 Task: Search one way flight ticket for 1 adult, 5 children, 2 infants in seat and 1 infant on lap in first from Spokane: Spokane International Airport (geiger Field) to Greensboro: Piedmont Triad International Airport on 5-1-2023. Number of bags: 7 checked bags. Price is upto 97000. Outbound departure time preference is 12:45.
Action: Mouse moved to (288, 517)
Screenshot: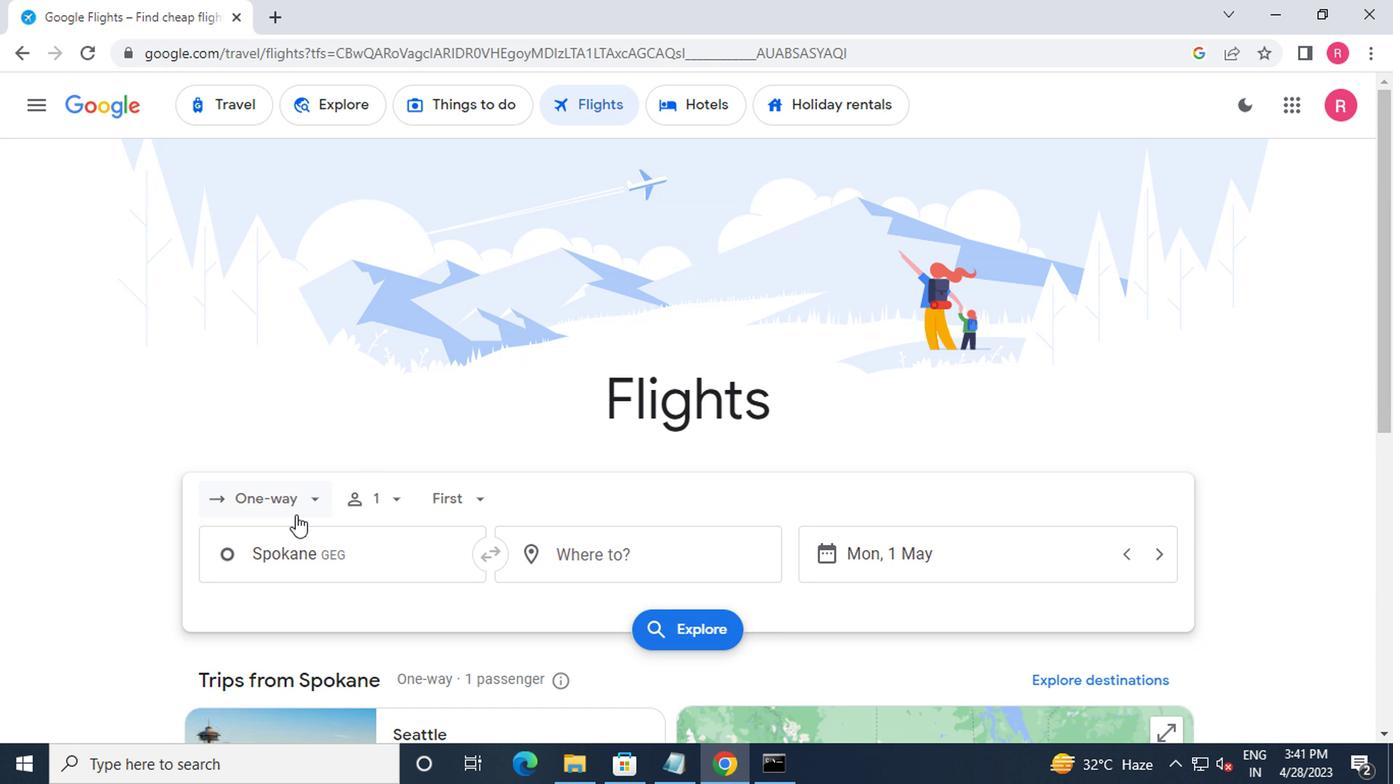 
Action: Mouse pressed left at (288, 517)
Screenshot: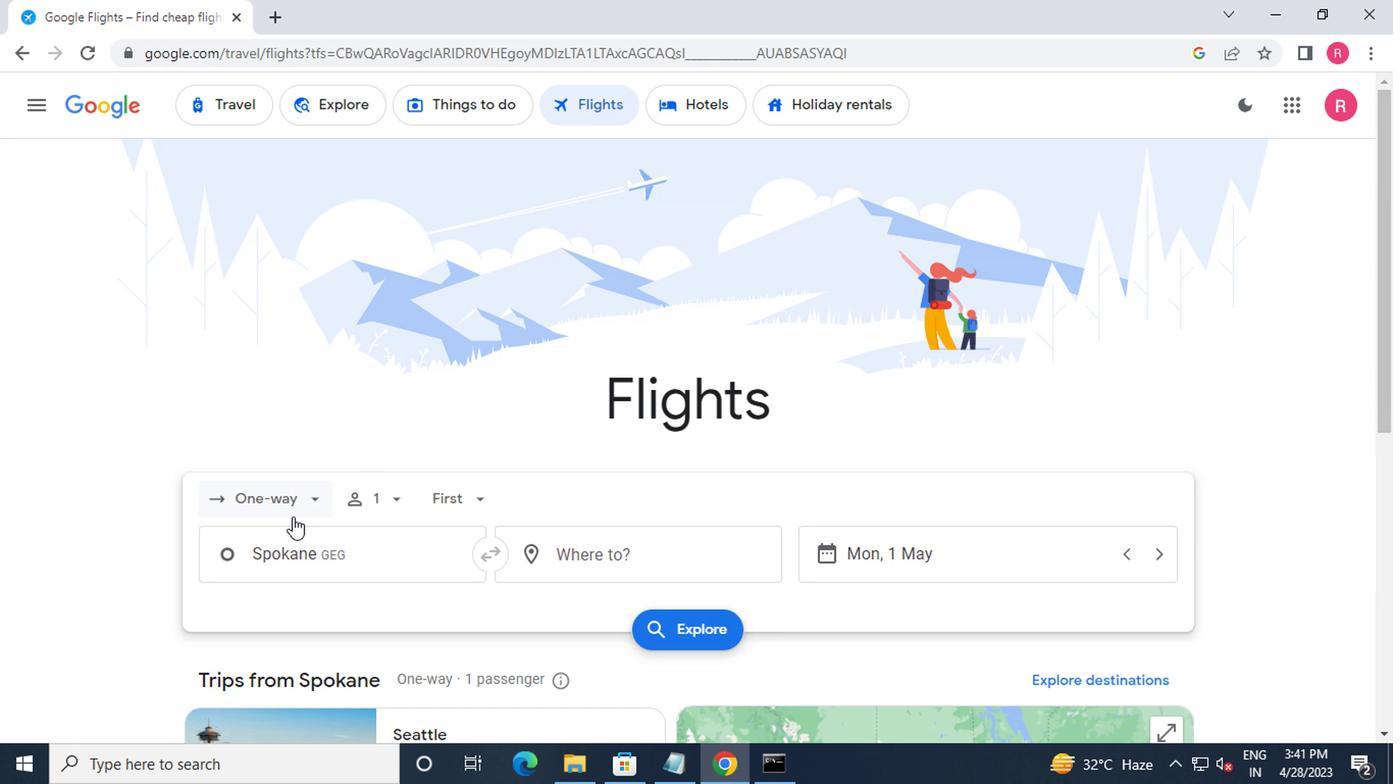 
Action: Mouse moved to (288, 598)
Screenshot: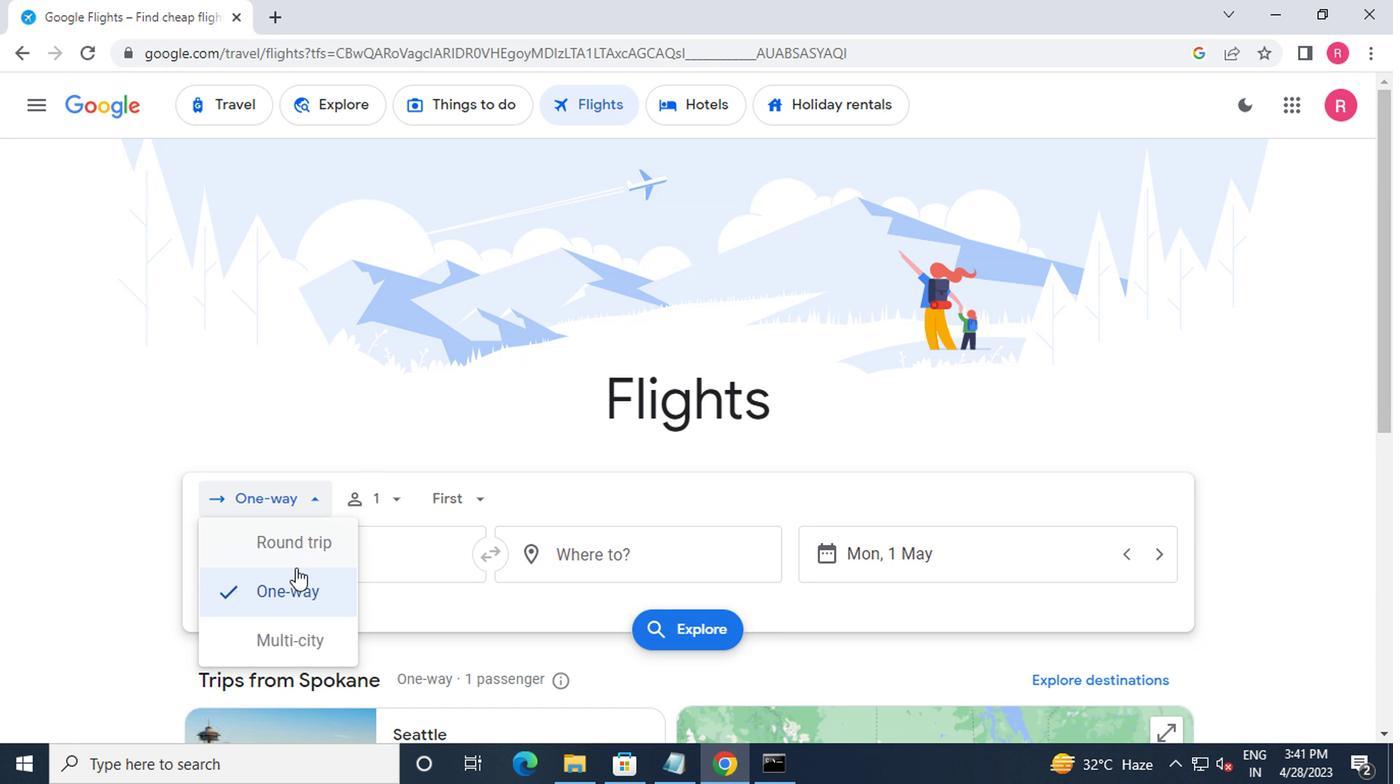 
Action: Mouse pressed left at (288, 598)
Screenshot: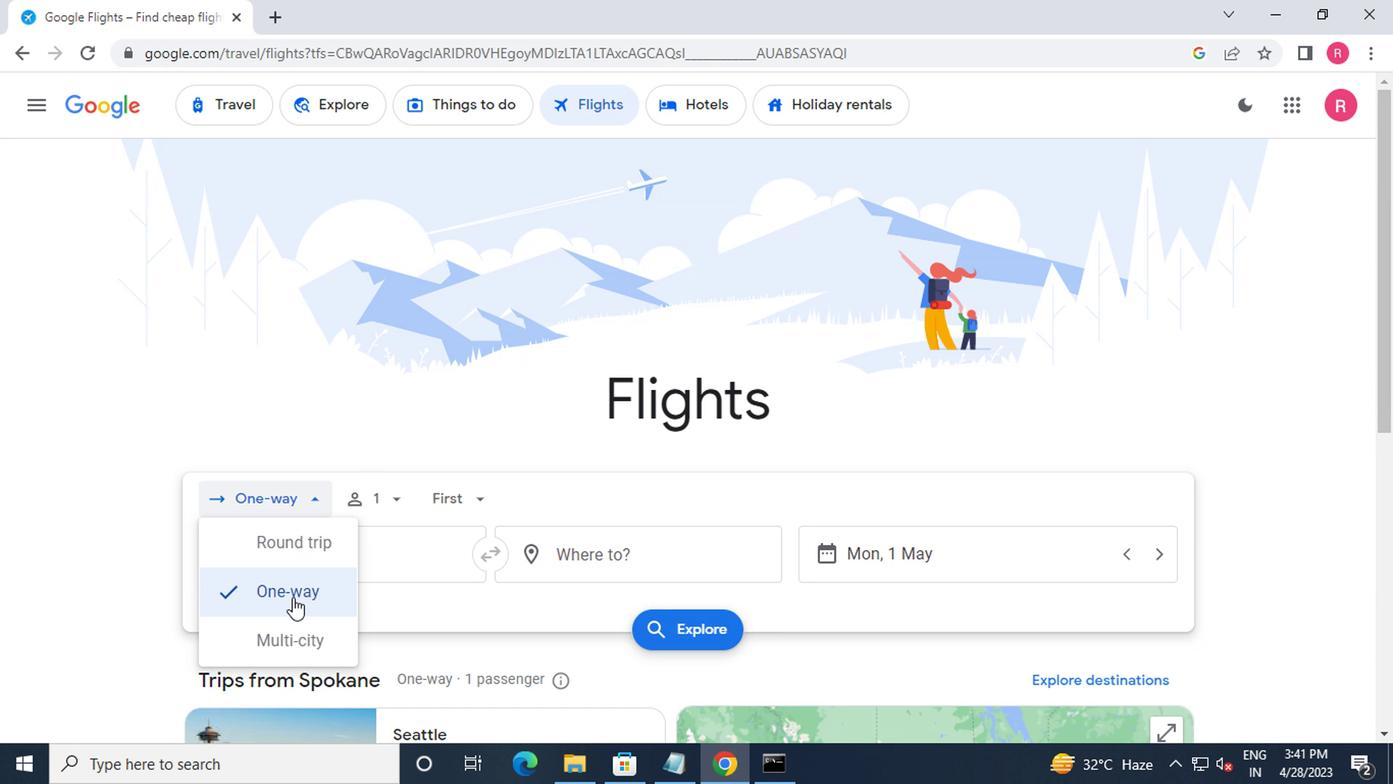 
Action: Mouse moved to (378, 509)
Screenshot: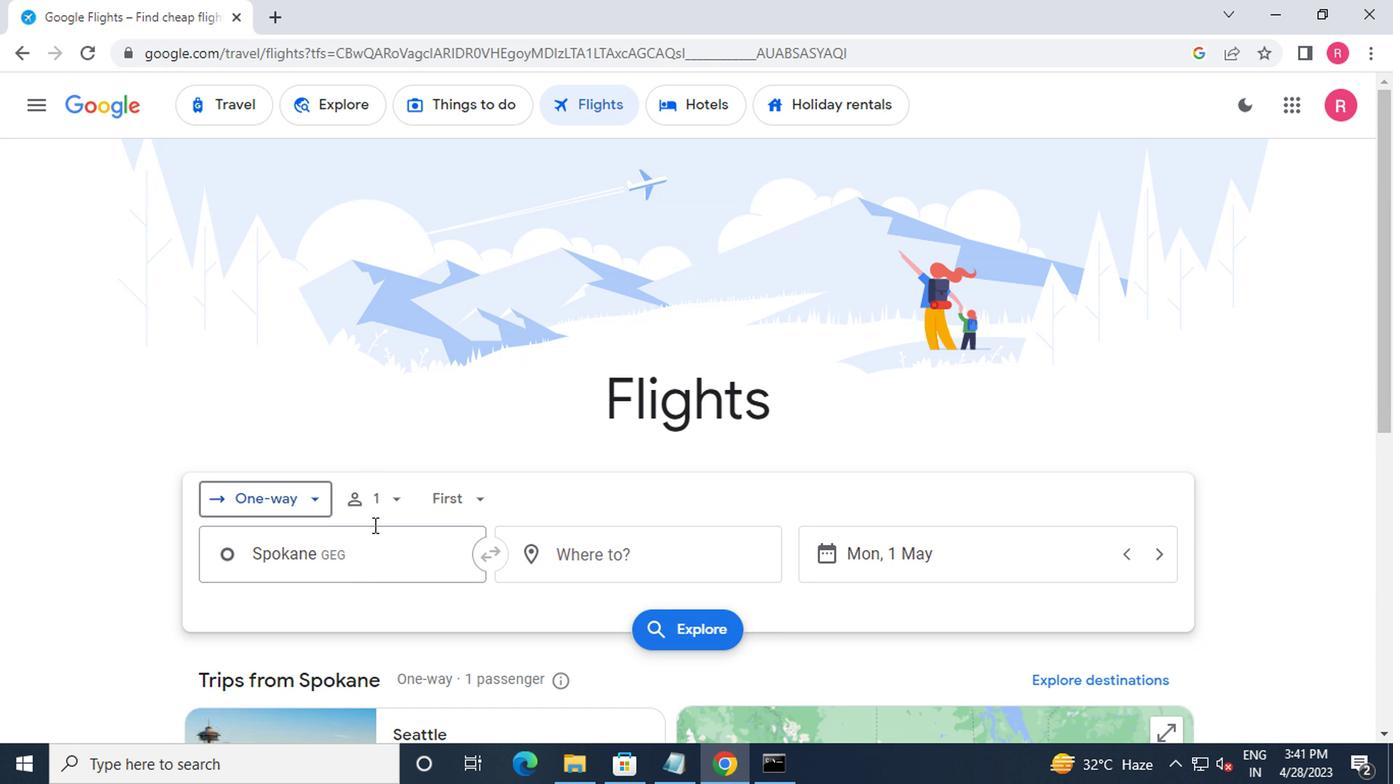 
Action: Mouse pressed left at (378, 509)
Screenshot: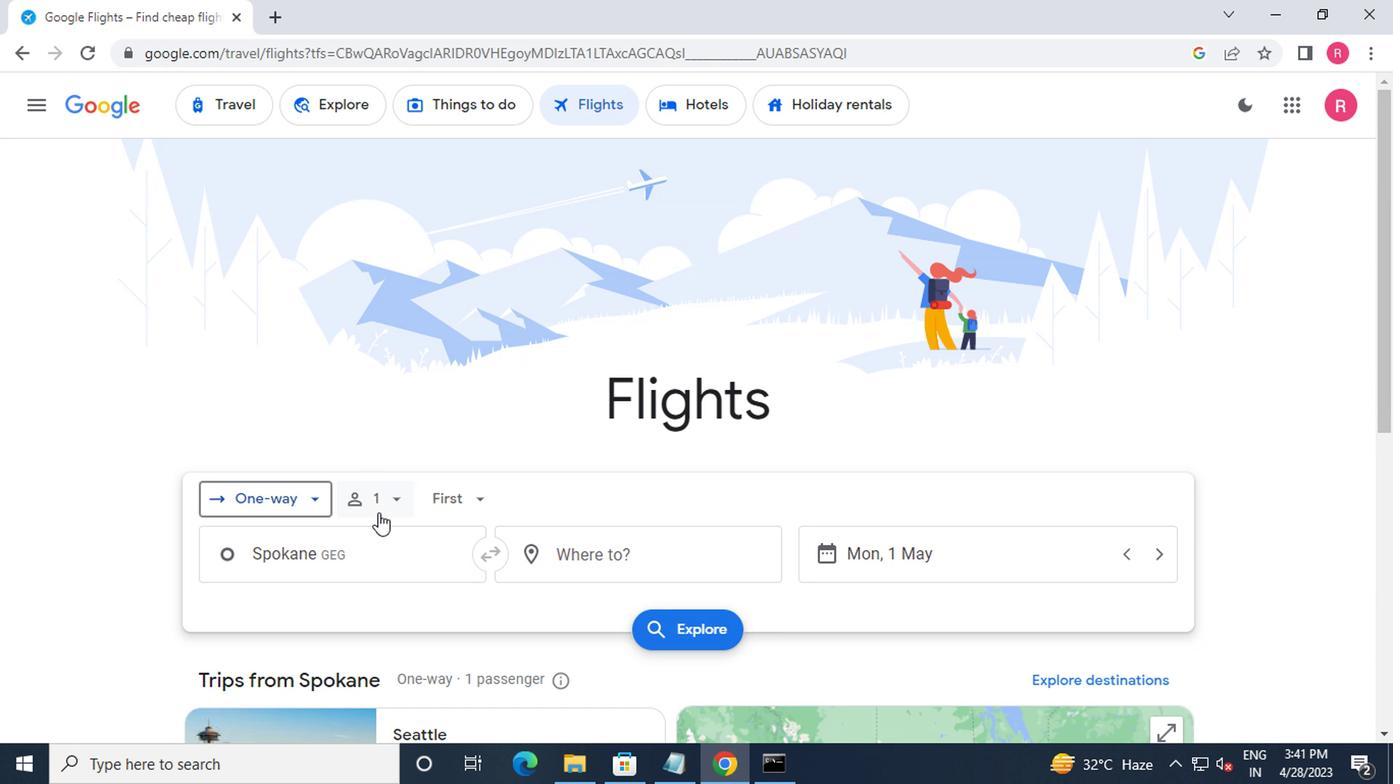 
Action: Mouse moved to (556, 556)
Screenshot: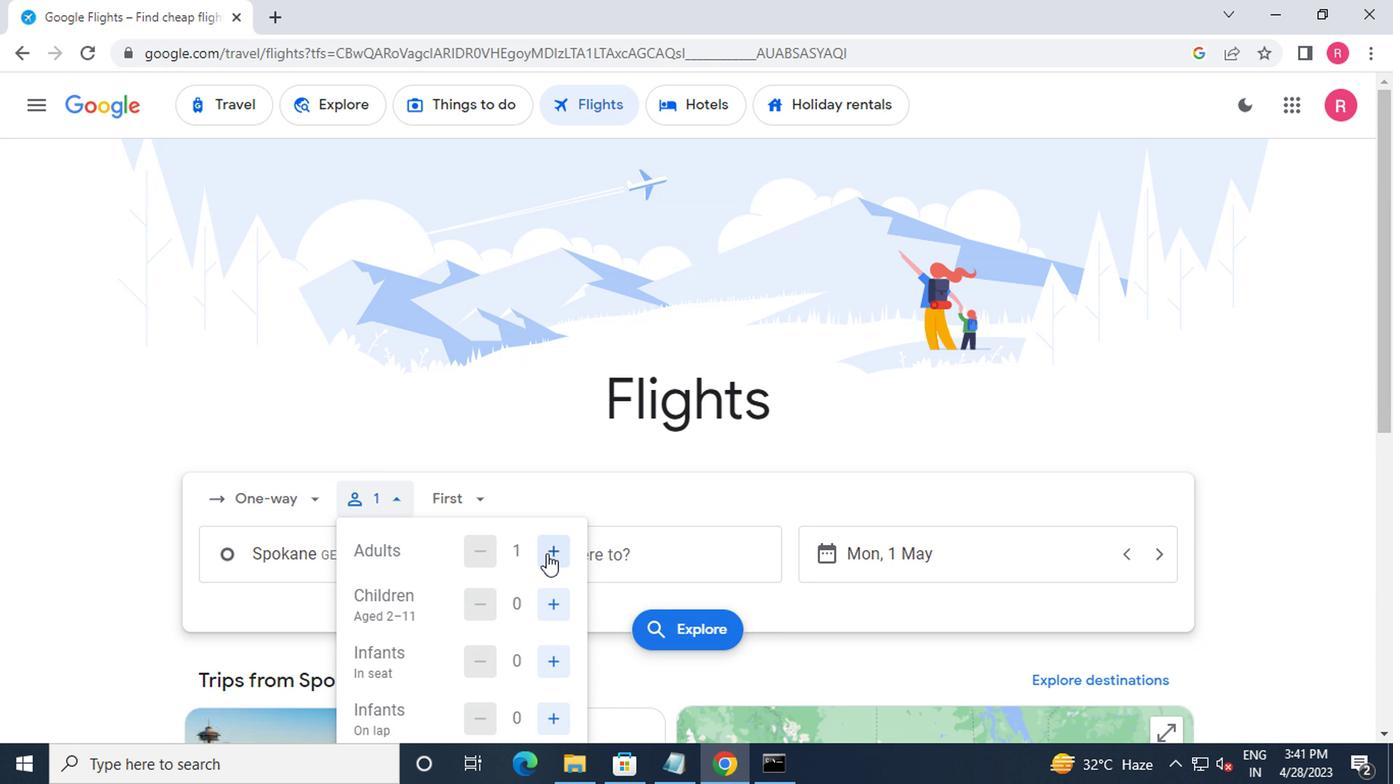 
Action: Mouse pressed left at (556, 556)
Screenshot: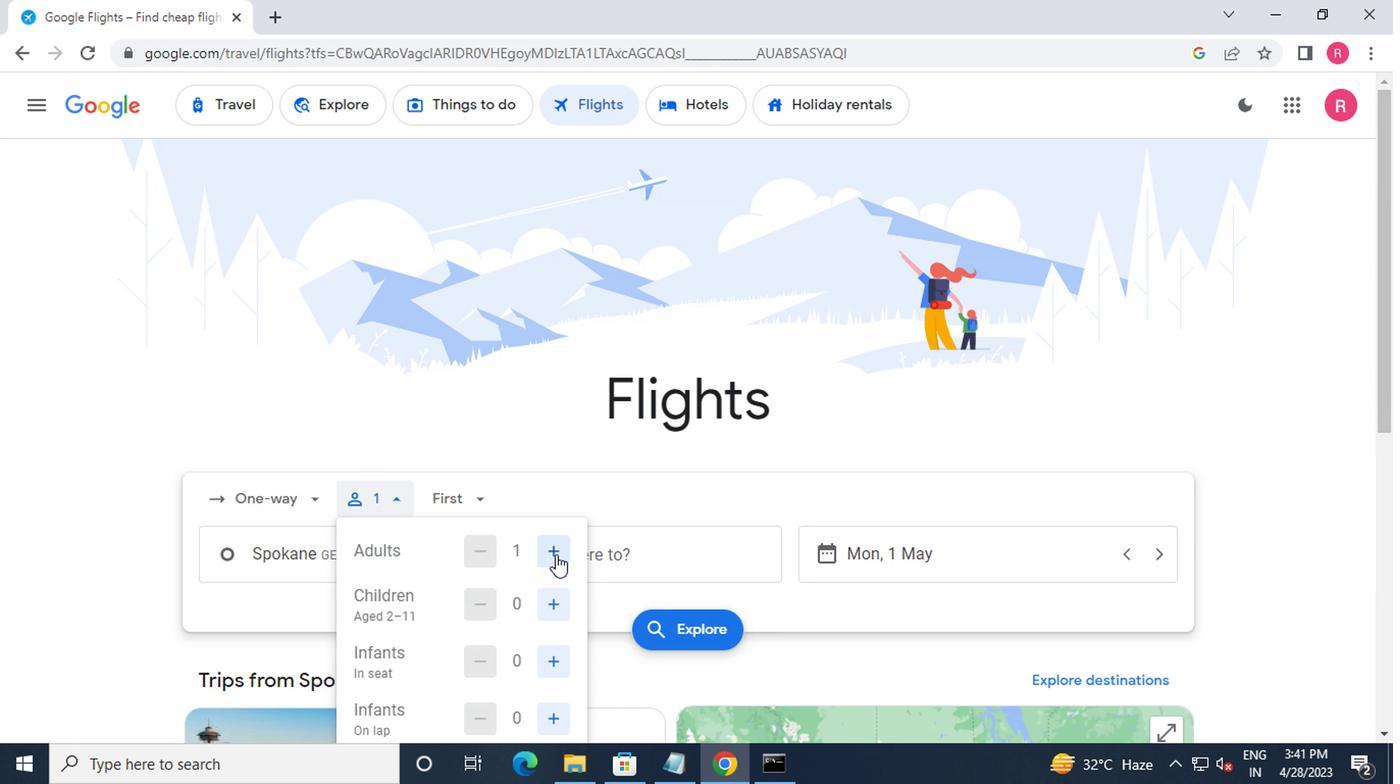 
Action: Mouse moved to (544, 606)
Screenshot: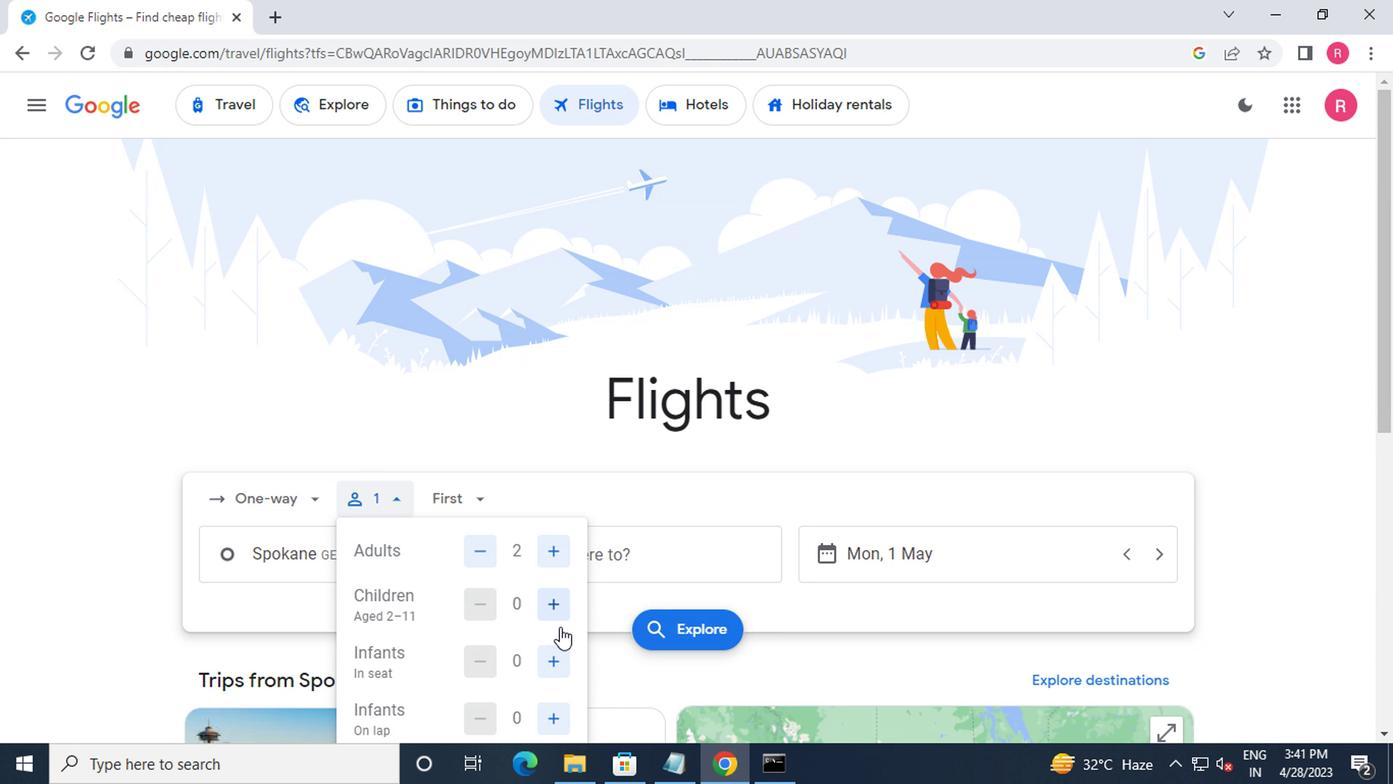 
Action: Mouse pressed left at (544, 606)
Screenshot: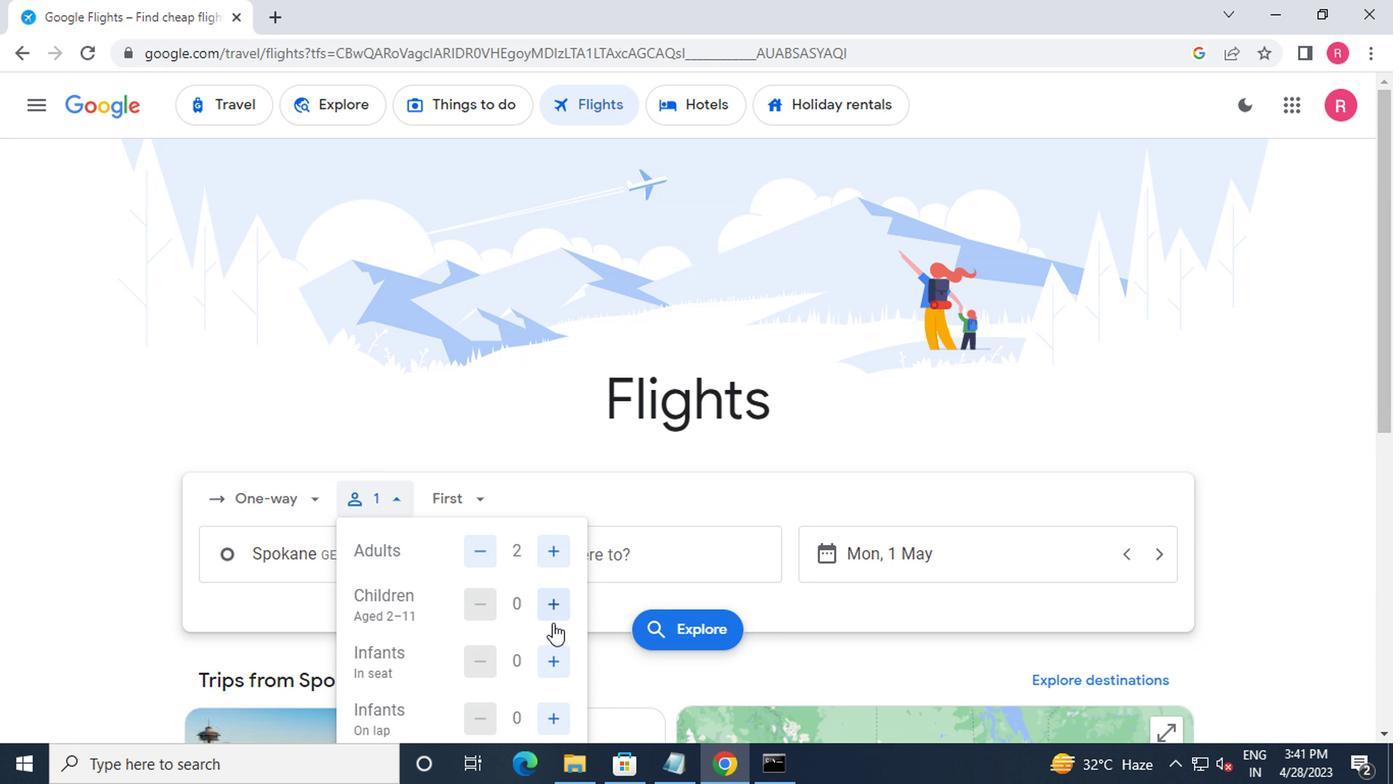 
Action: Mouse pressed left at (544, 606)
Screenshot: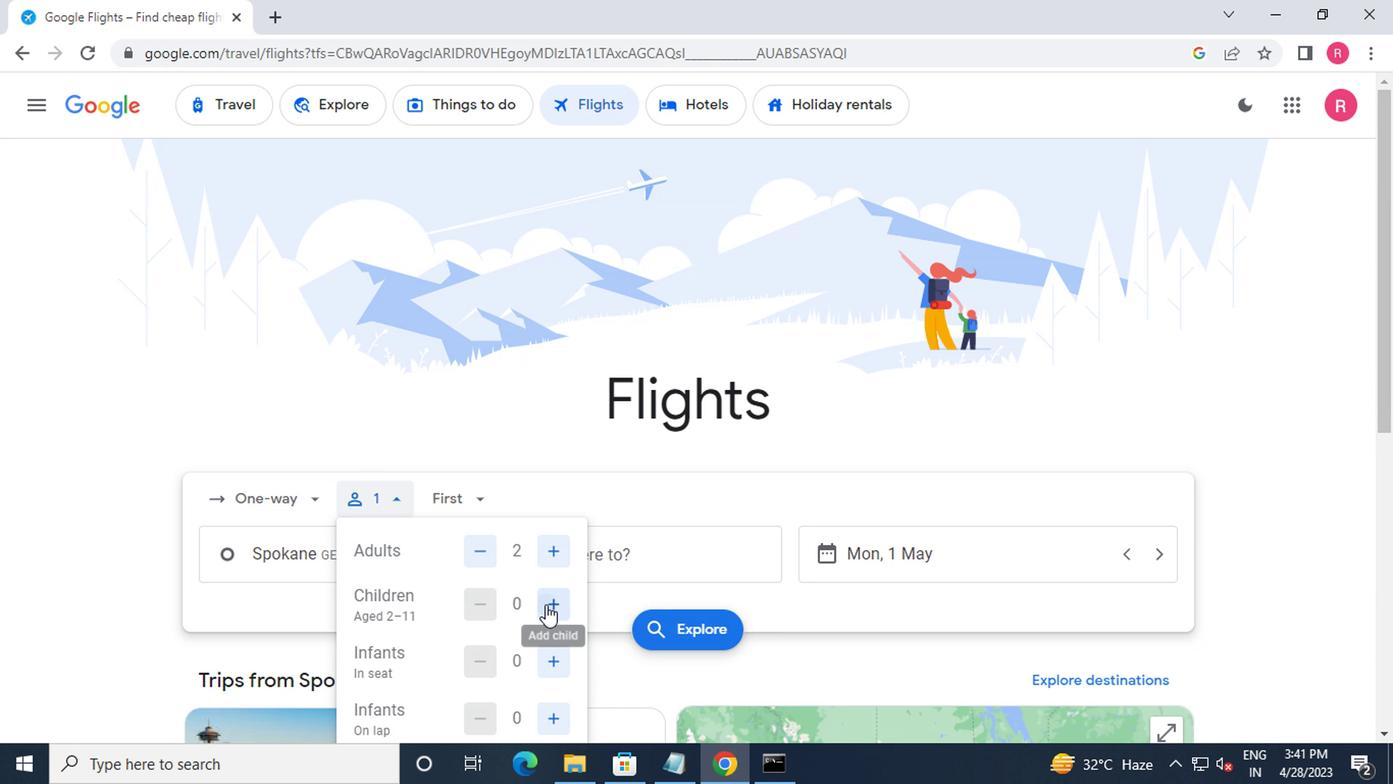 
Action: Mouse pressed left at (544, 606)
Screenshot: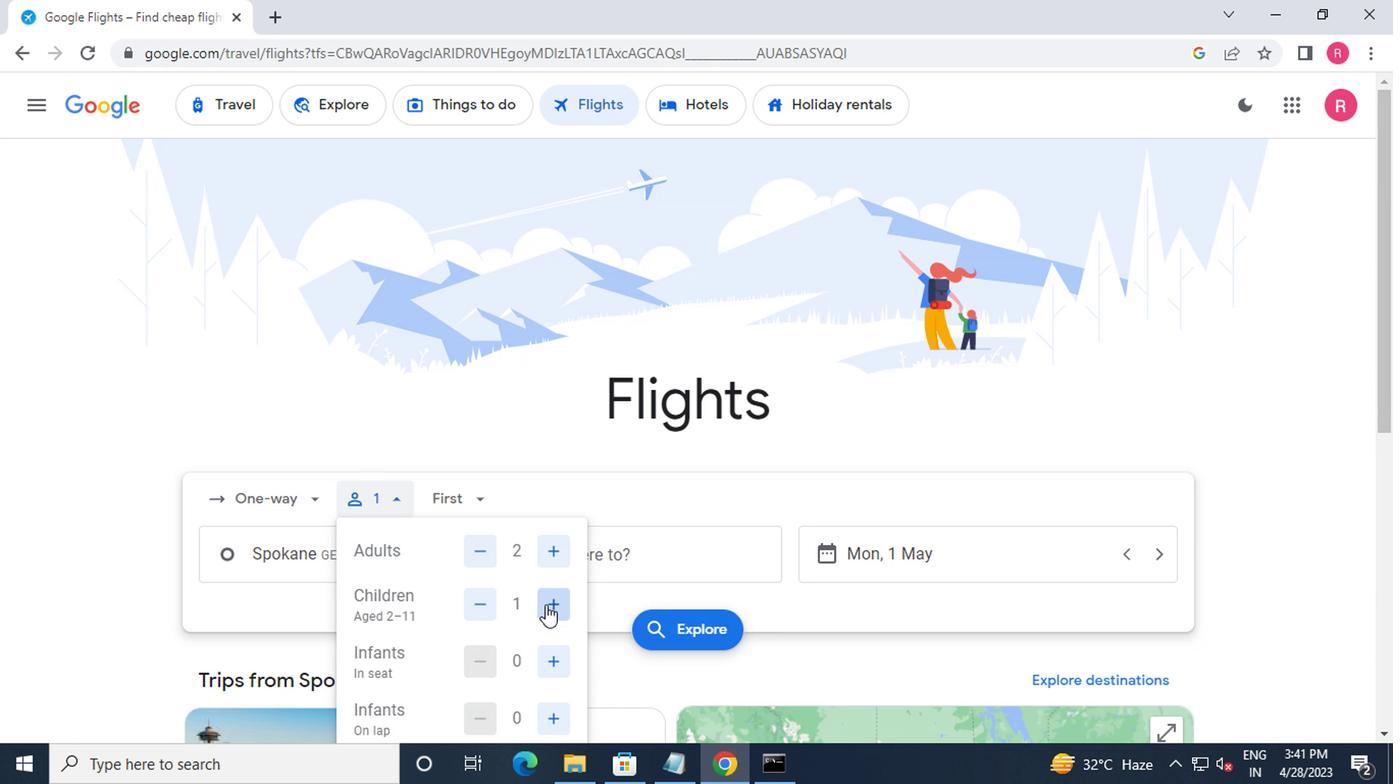 
Action: Mouse pressed left at (544, 606)
Screenshot: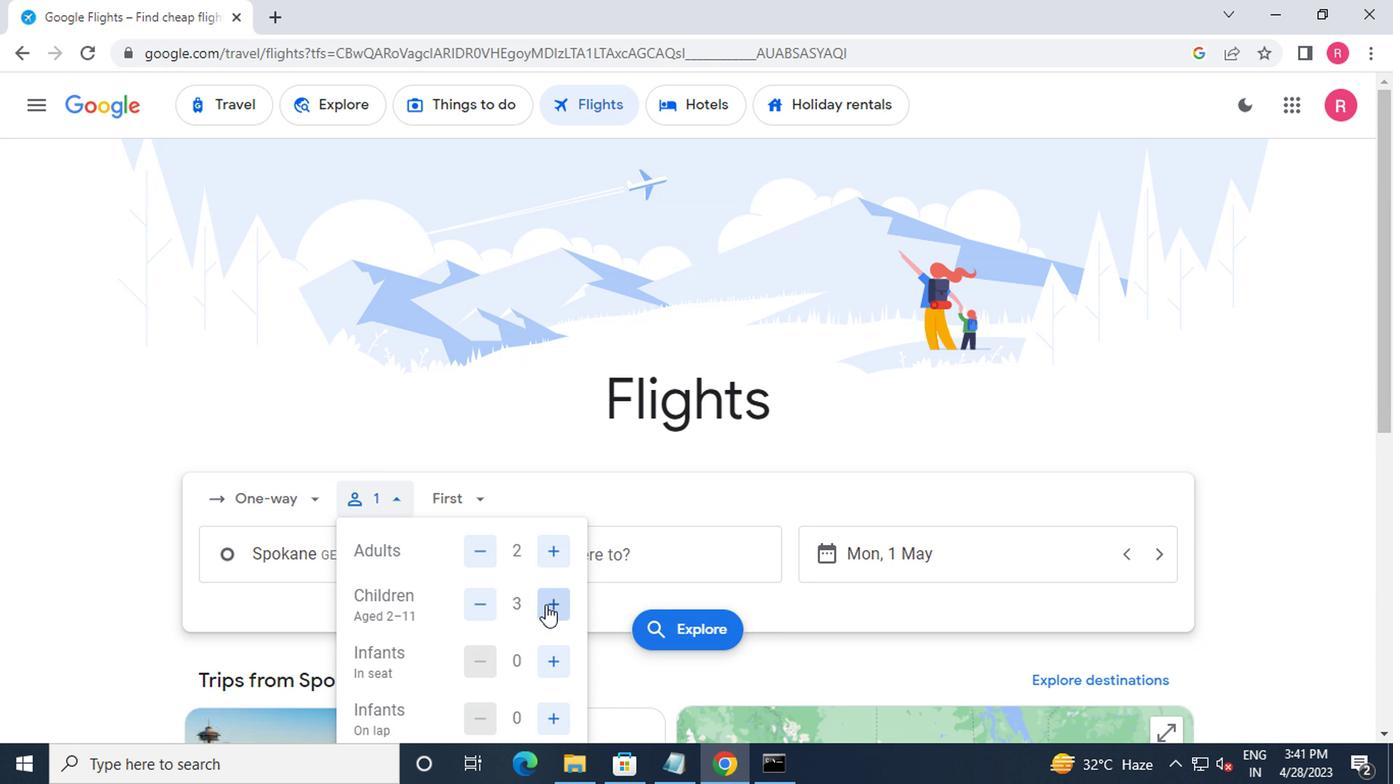 
Action: Mouse moved to (559, 668)
Screenshot: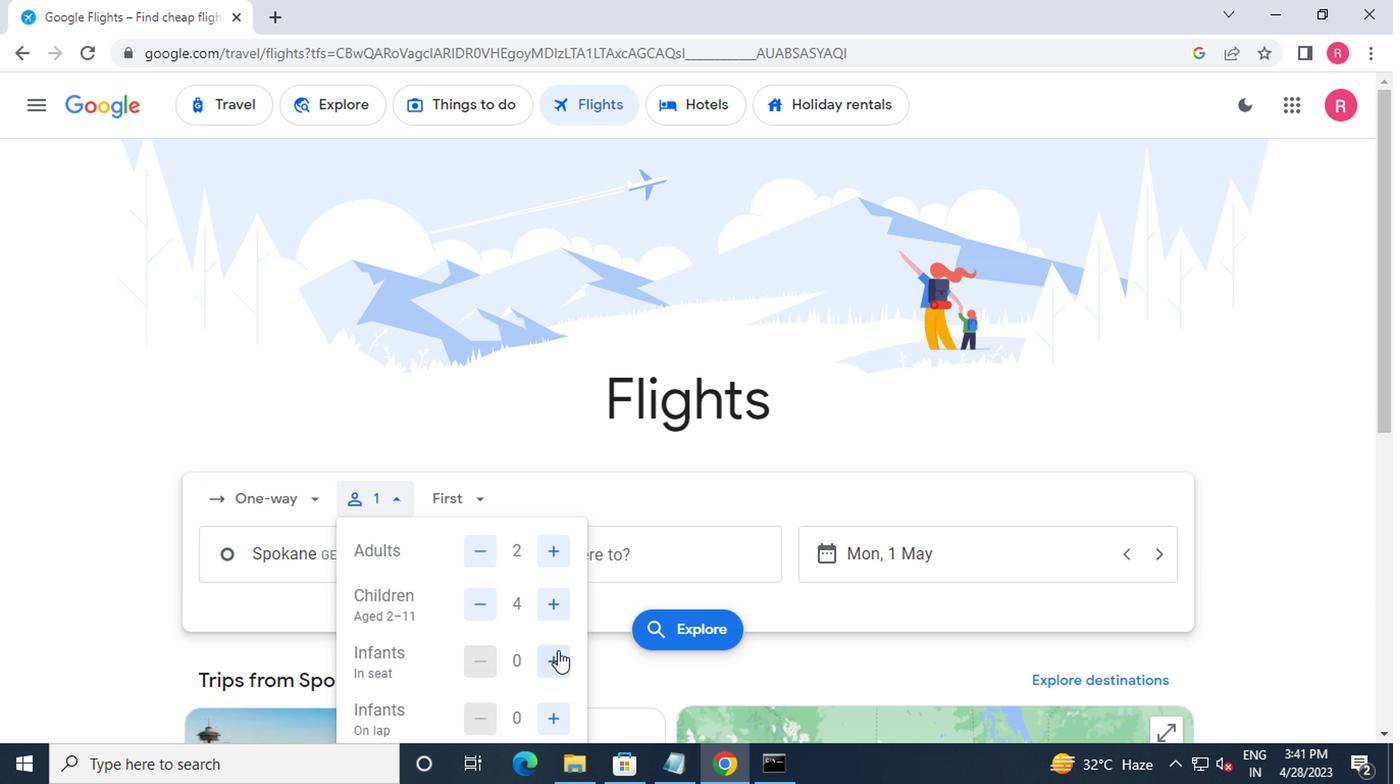 
Action: Mouse pressed left at (559, 668)
Screenshot: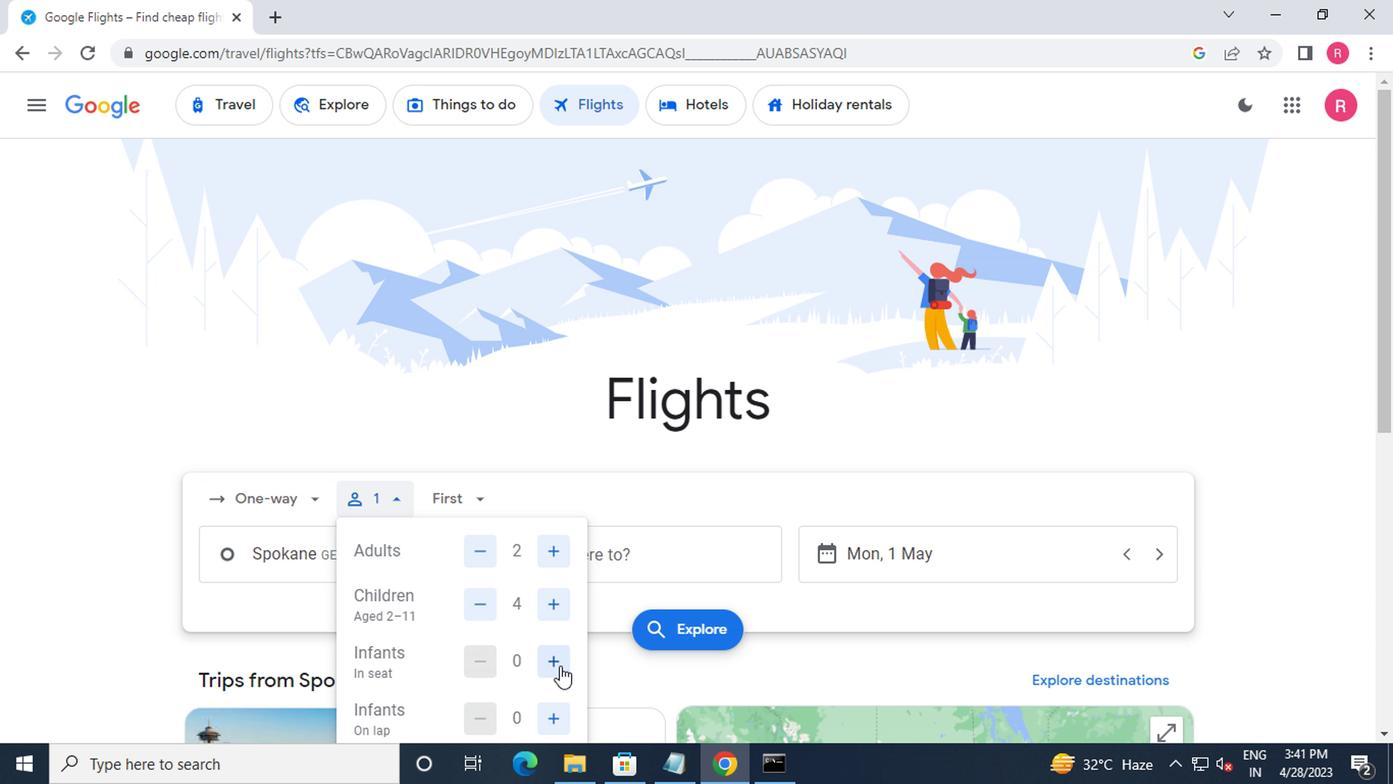
Action: Mouse moved to (466, 492)
Screenshot: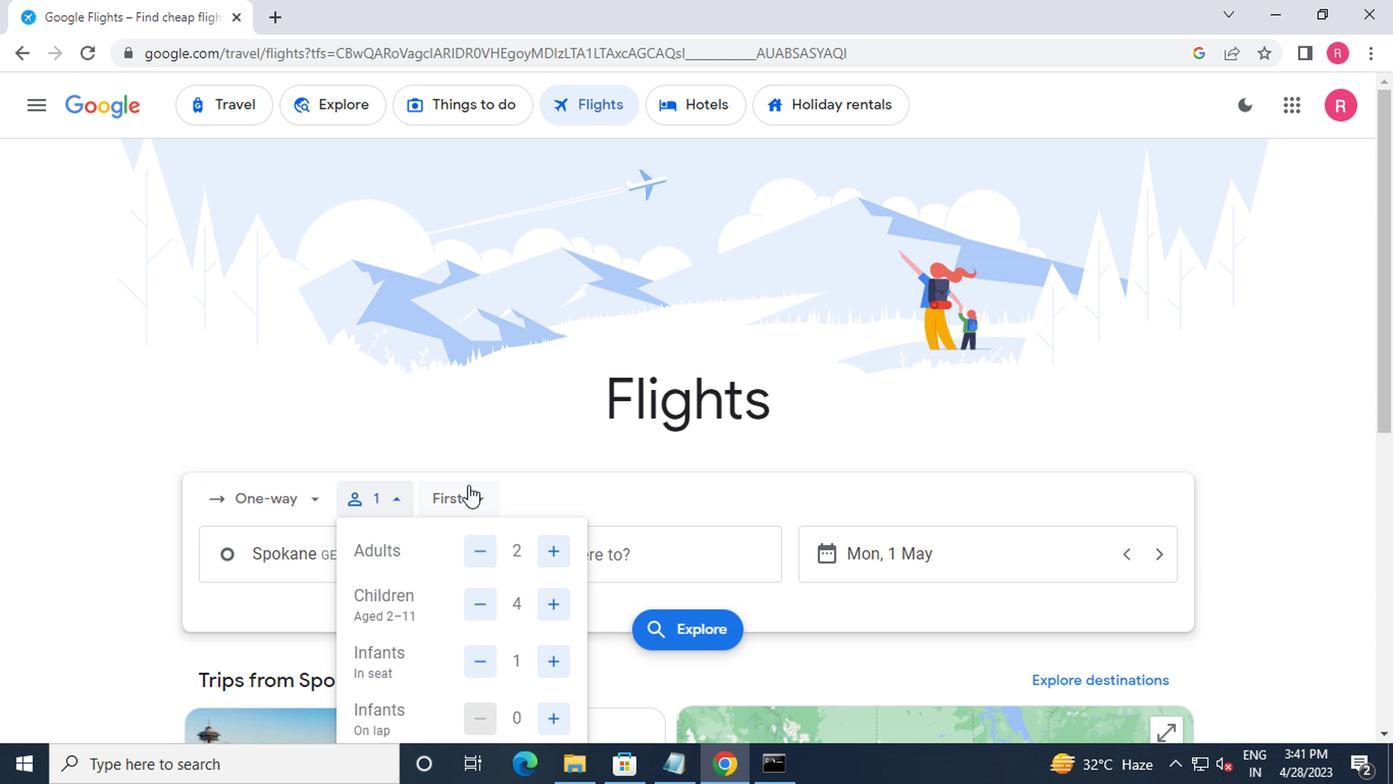 
Action: Mouse pressed left at (466, 492)
Screenshot: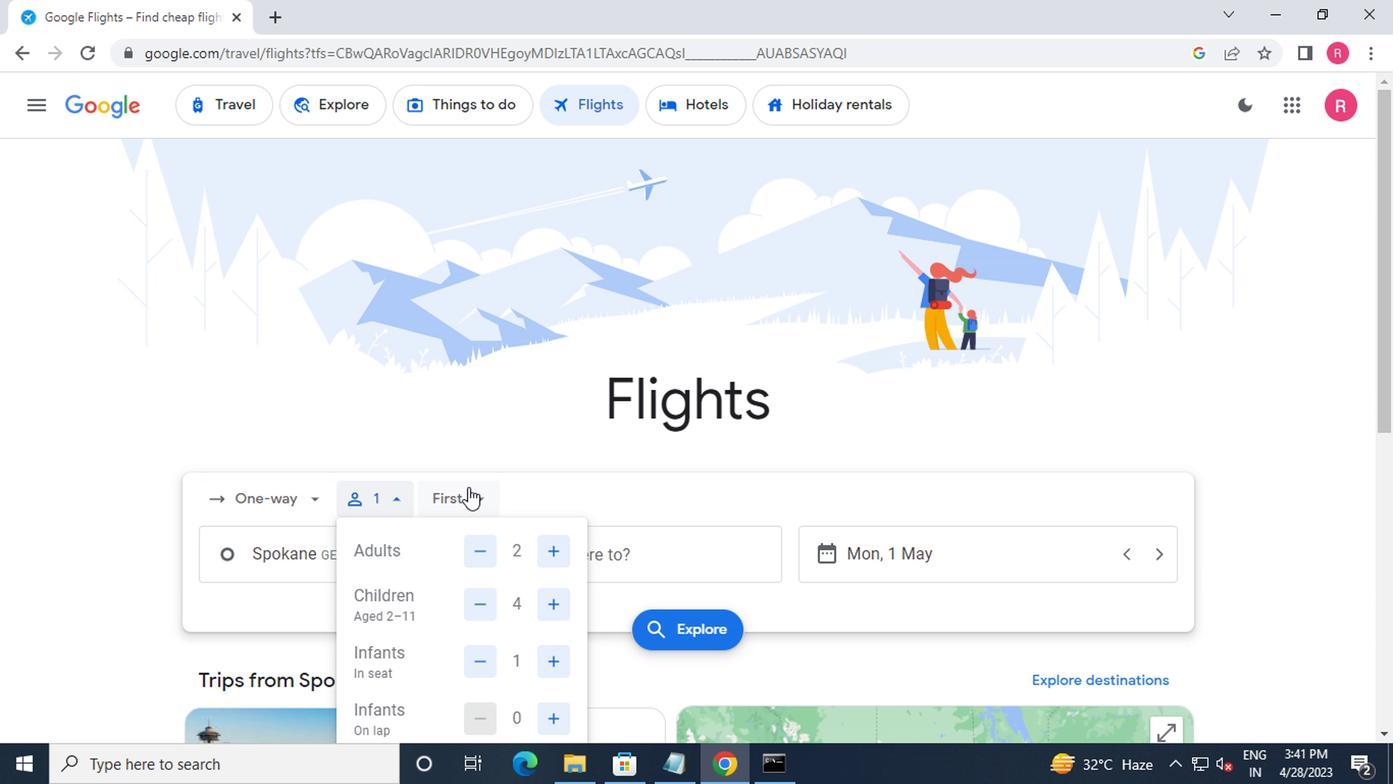 
Action: Mouse moved to (514, 641)
Screenshot: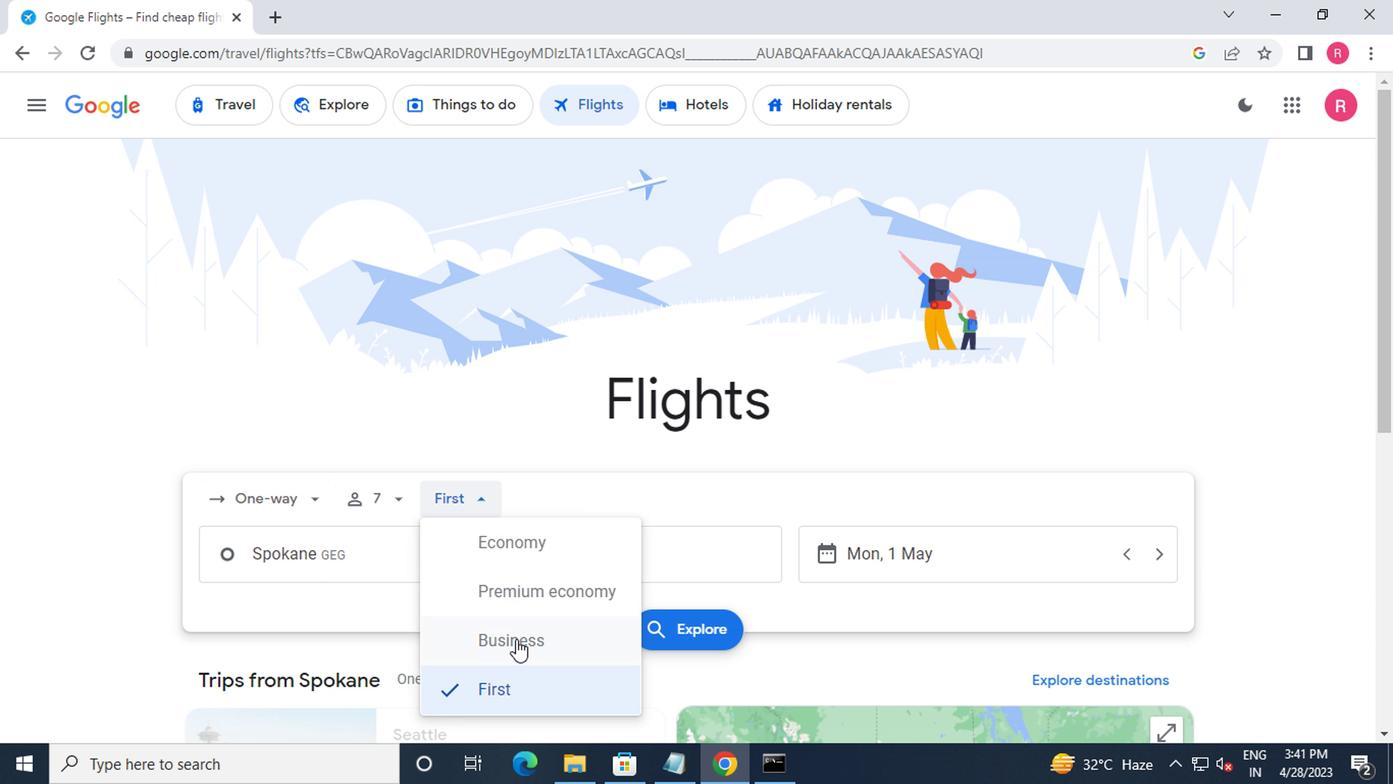 
Action: Mouse pressed left at (514, 641)
Screenshot: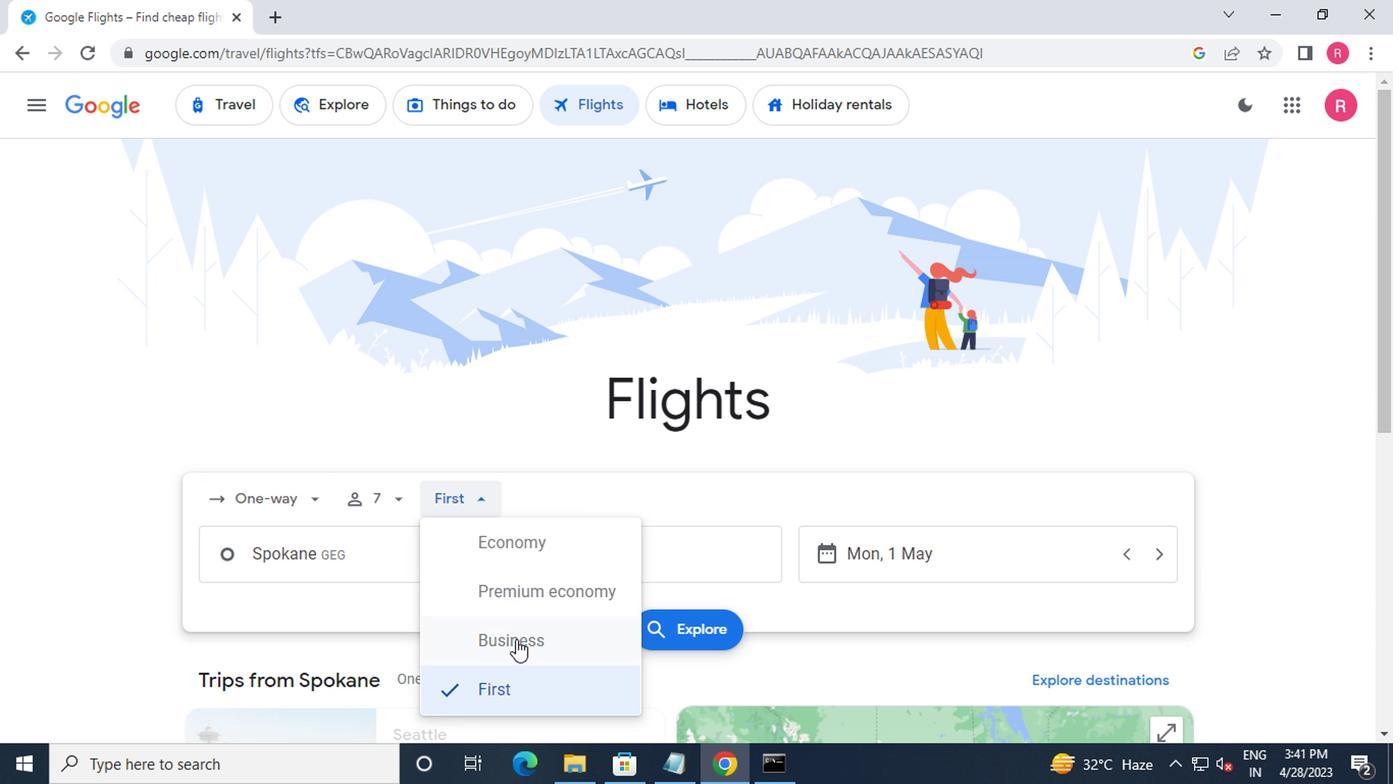 
Action: Mouse moved to (399, 562)
Screenshot: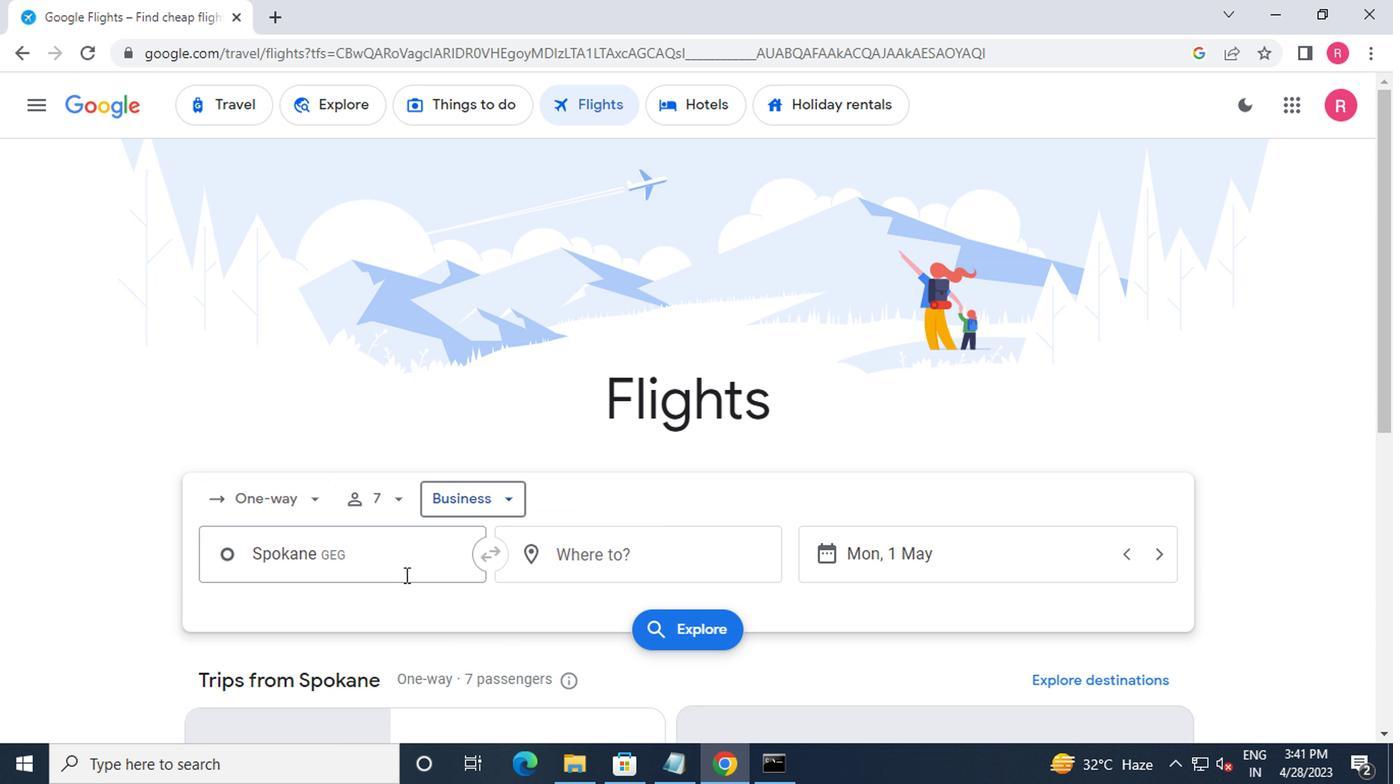 
Action: Mouse pressed left at (399, 562)
Screenshot: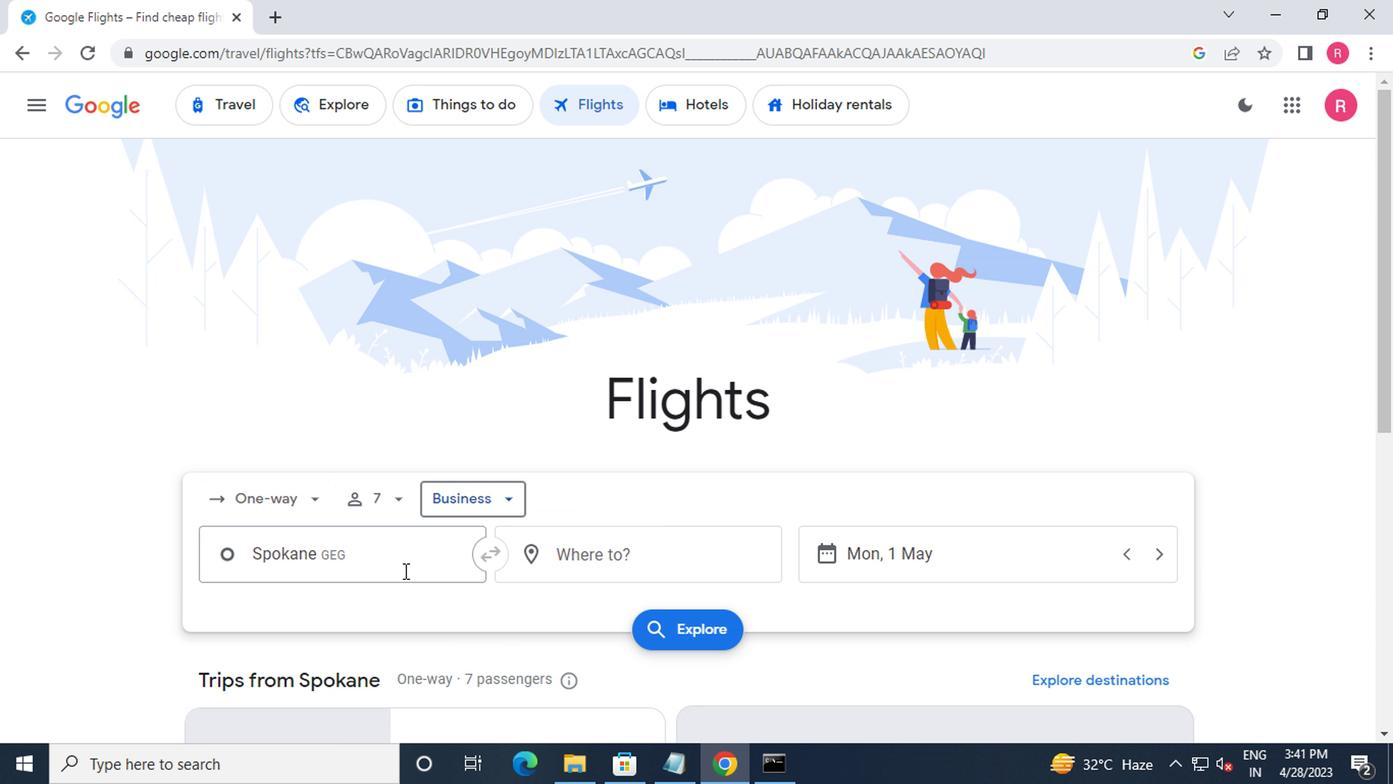 
Action: Mouse moved to (394, 658)
Screenshot: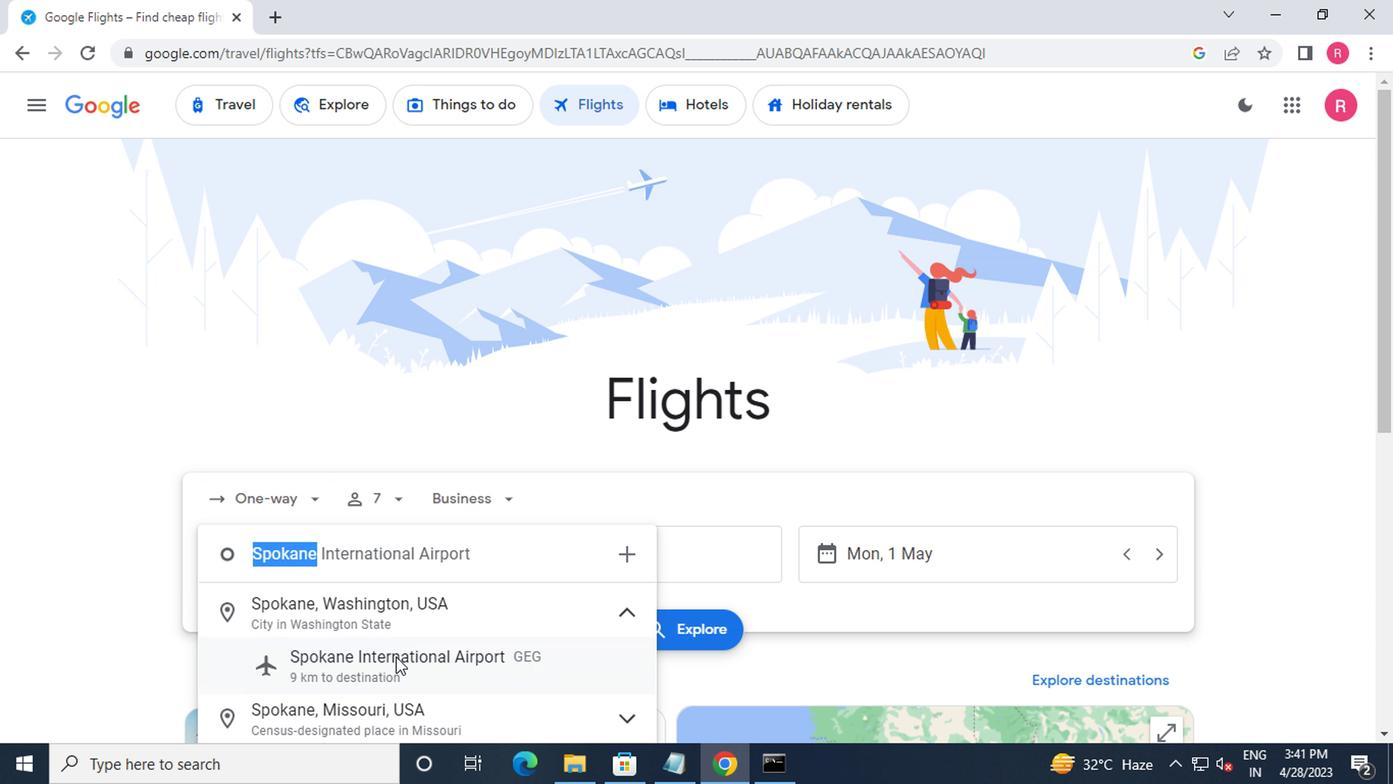 
Action: Mouse pressed left at (394, 658)
Screenshot: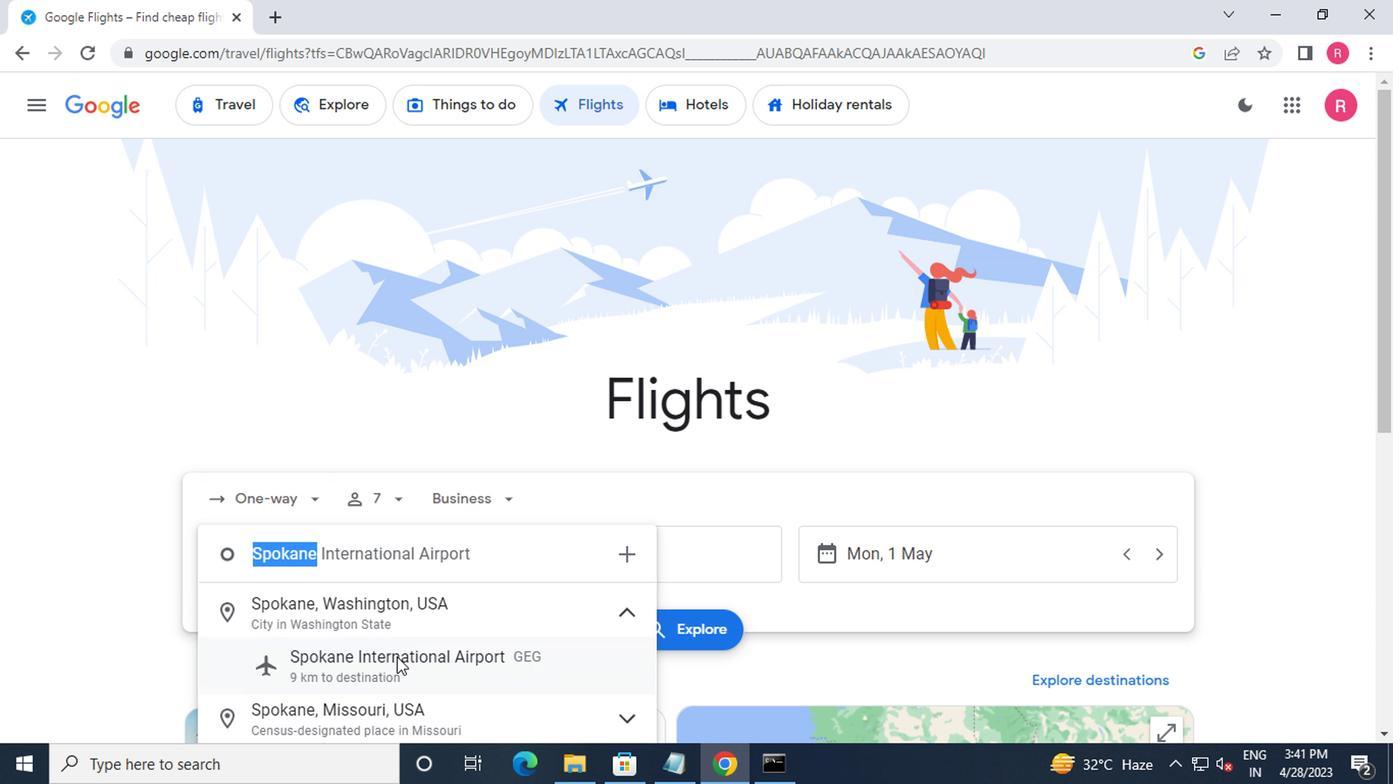 
Action: Mouse moved to (593, 549)
Screenshot: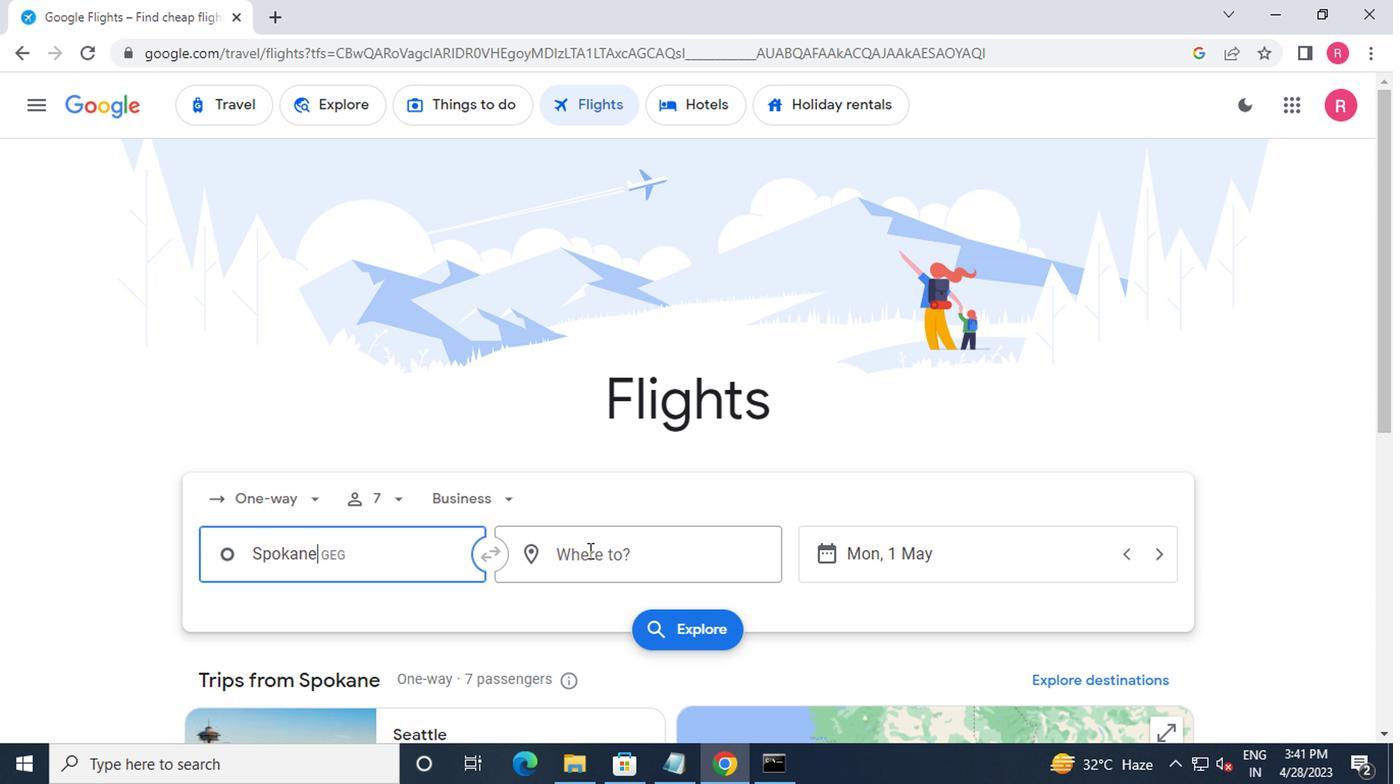 
Action: Mouse pressed left at (593, 549)
Screenshot: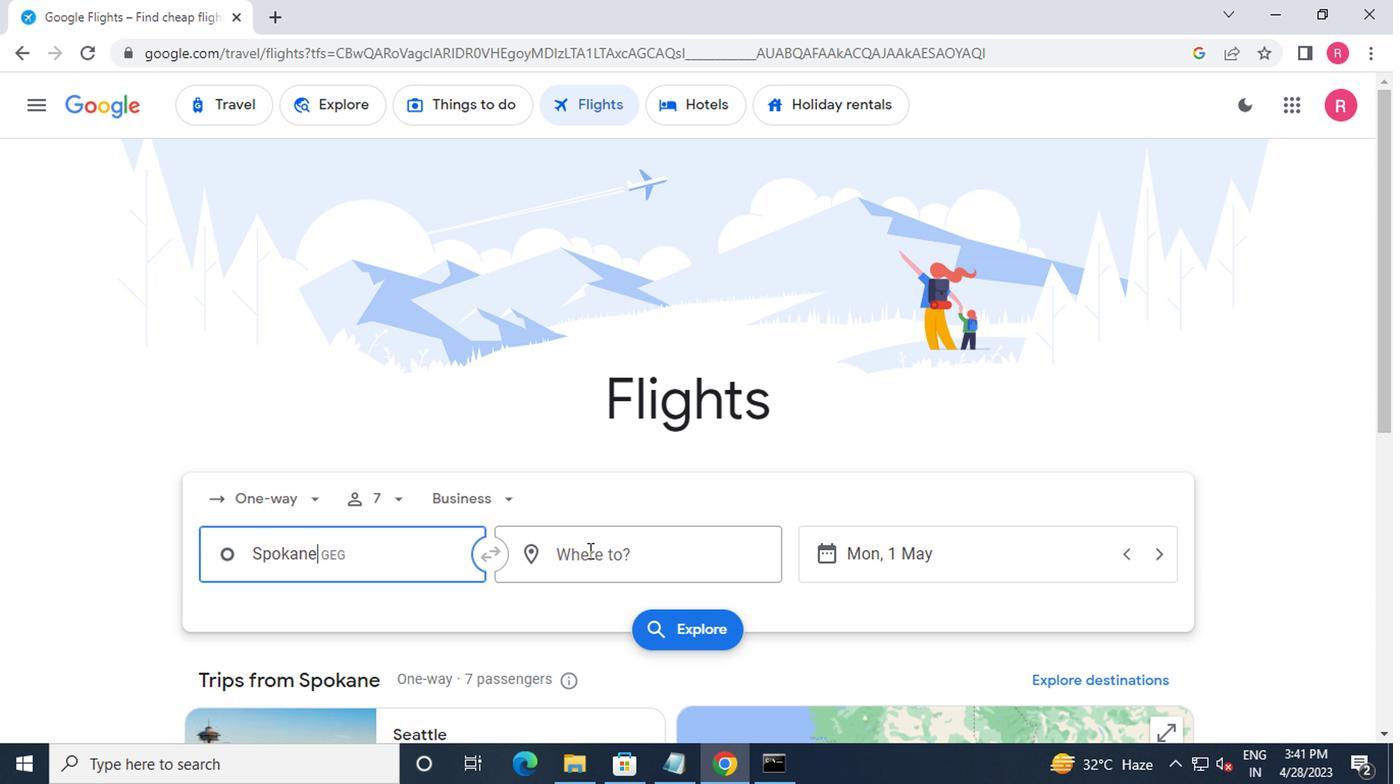 
Action: Mouse moved to (561, 659)
Screenshot: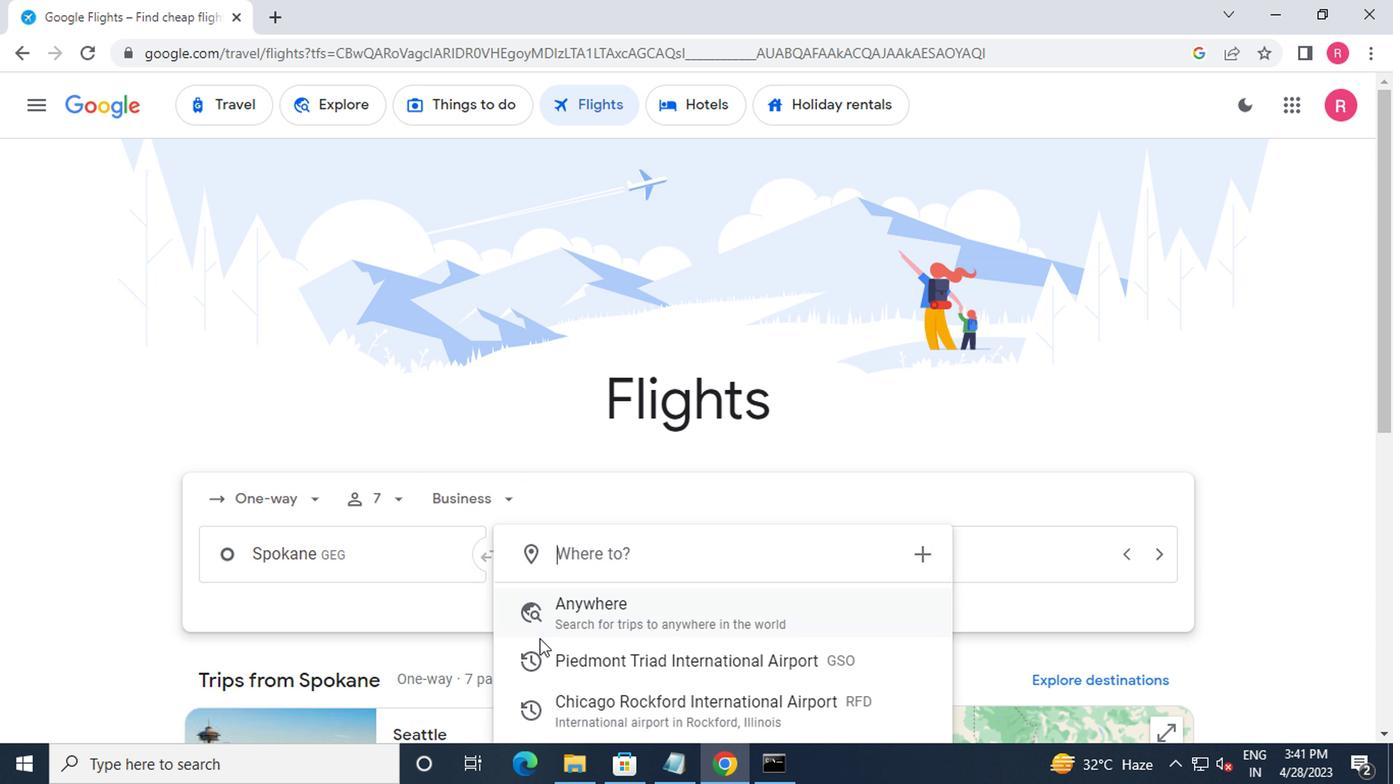 
Action: Mouse scrolled (561, 658) with delta (0, -1)
Screenshot: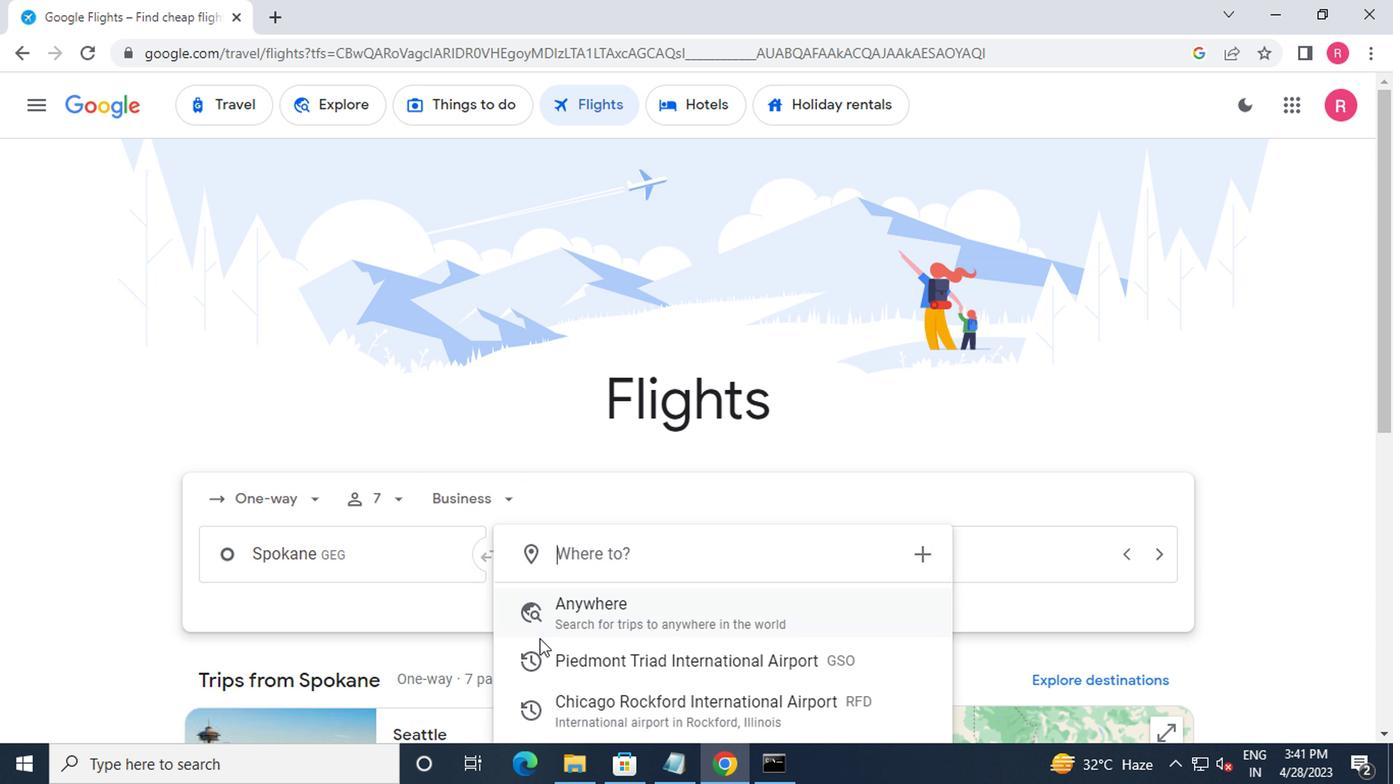 
Action: Mouse moved to (575, 646)
Screenshot: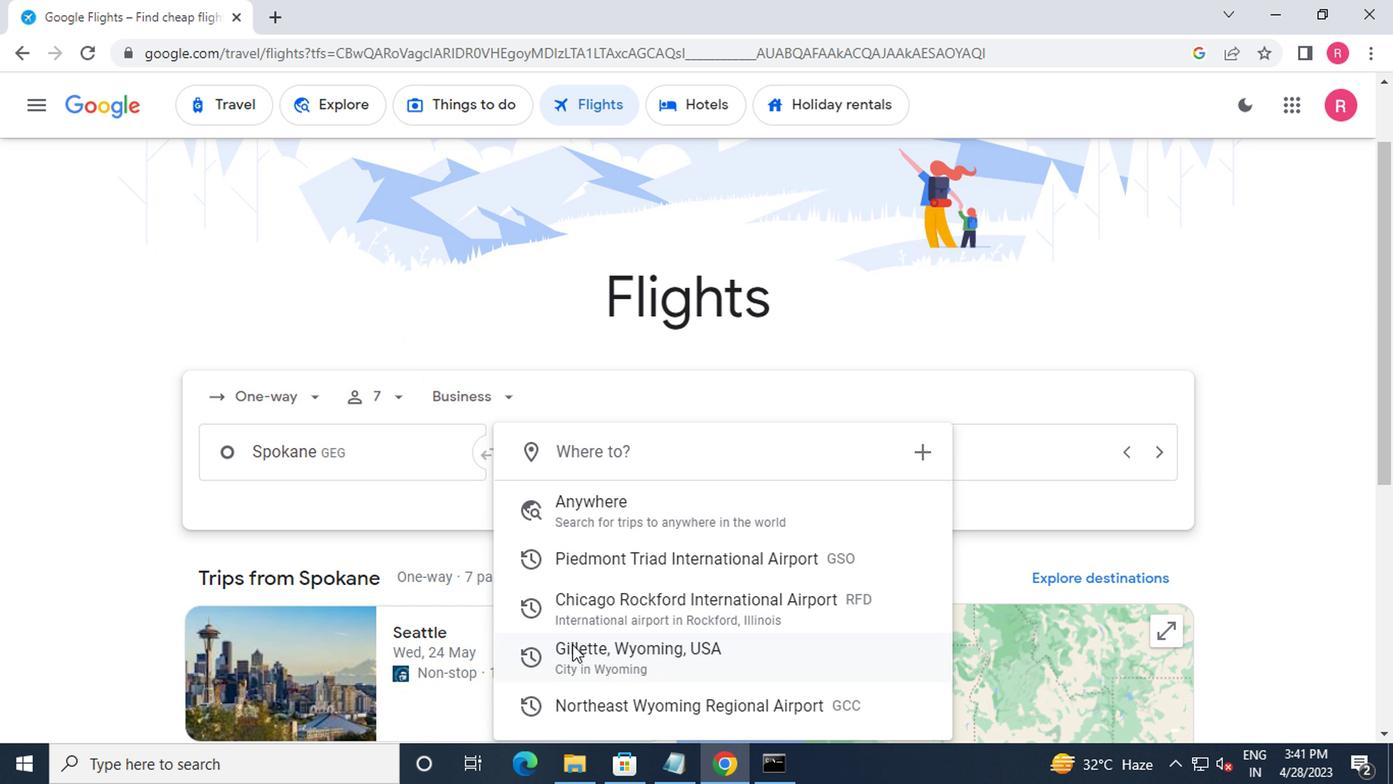 
Action: Mouse pressed left at (575, 646)
Screenshot: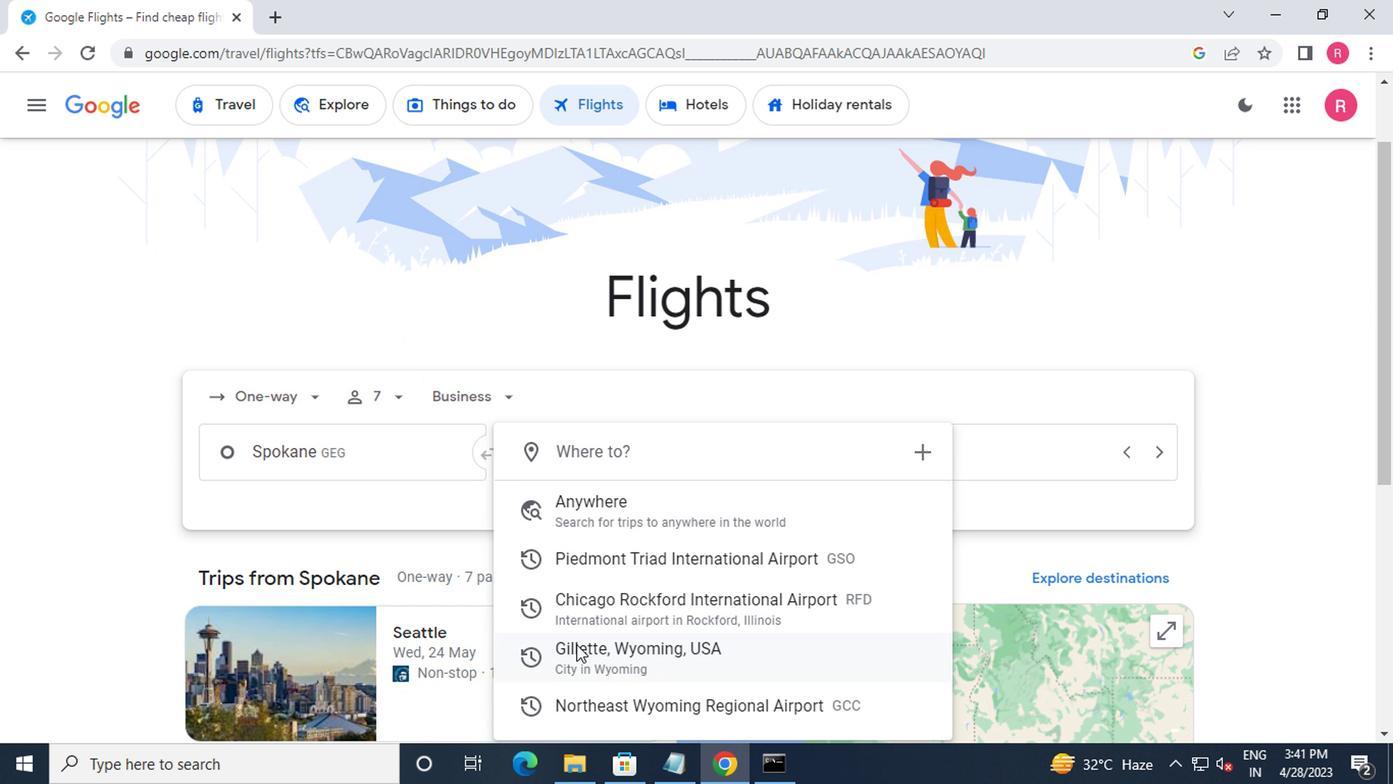 
Action: Mouse scrolled (575, 645) with delta (0, 0)
Screenshot: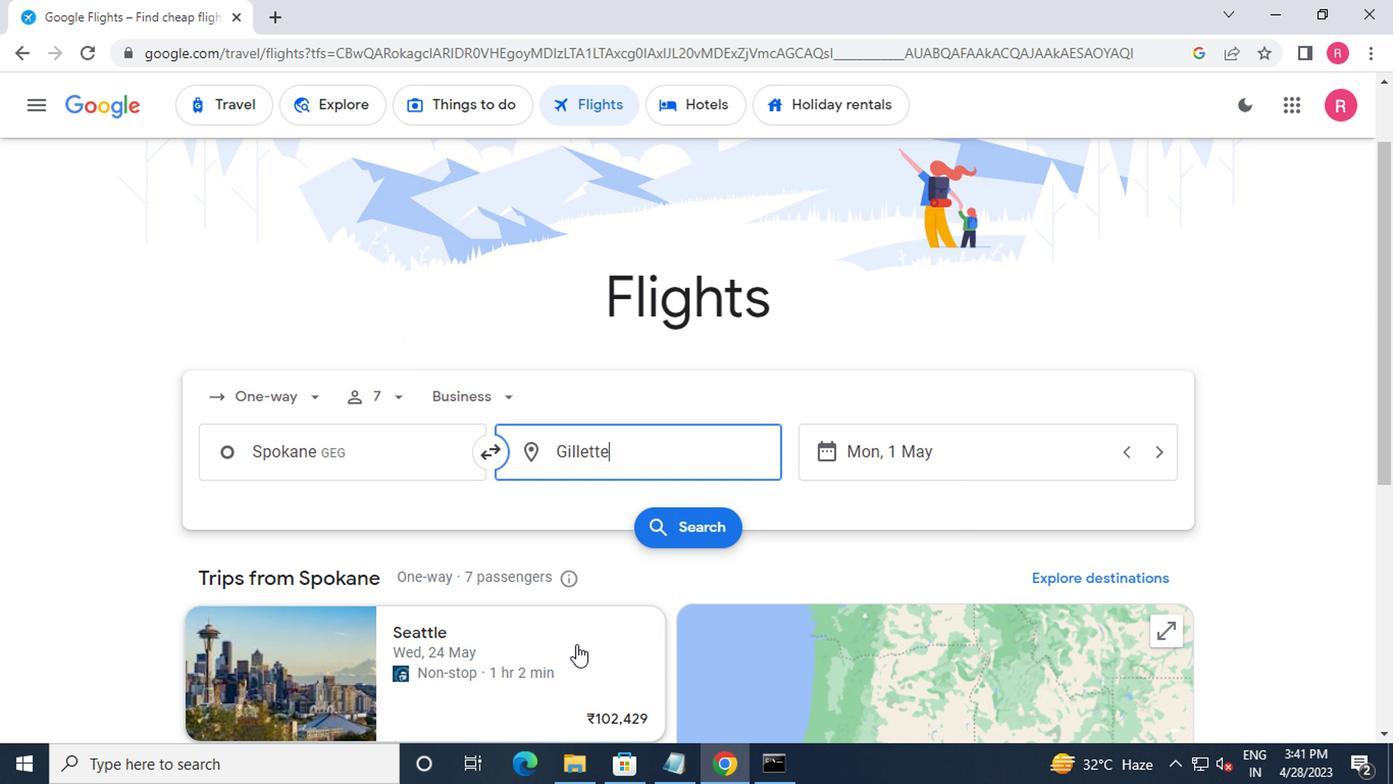 
Action: Mouse moved to (670, 427)
Screenshot: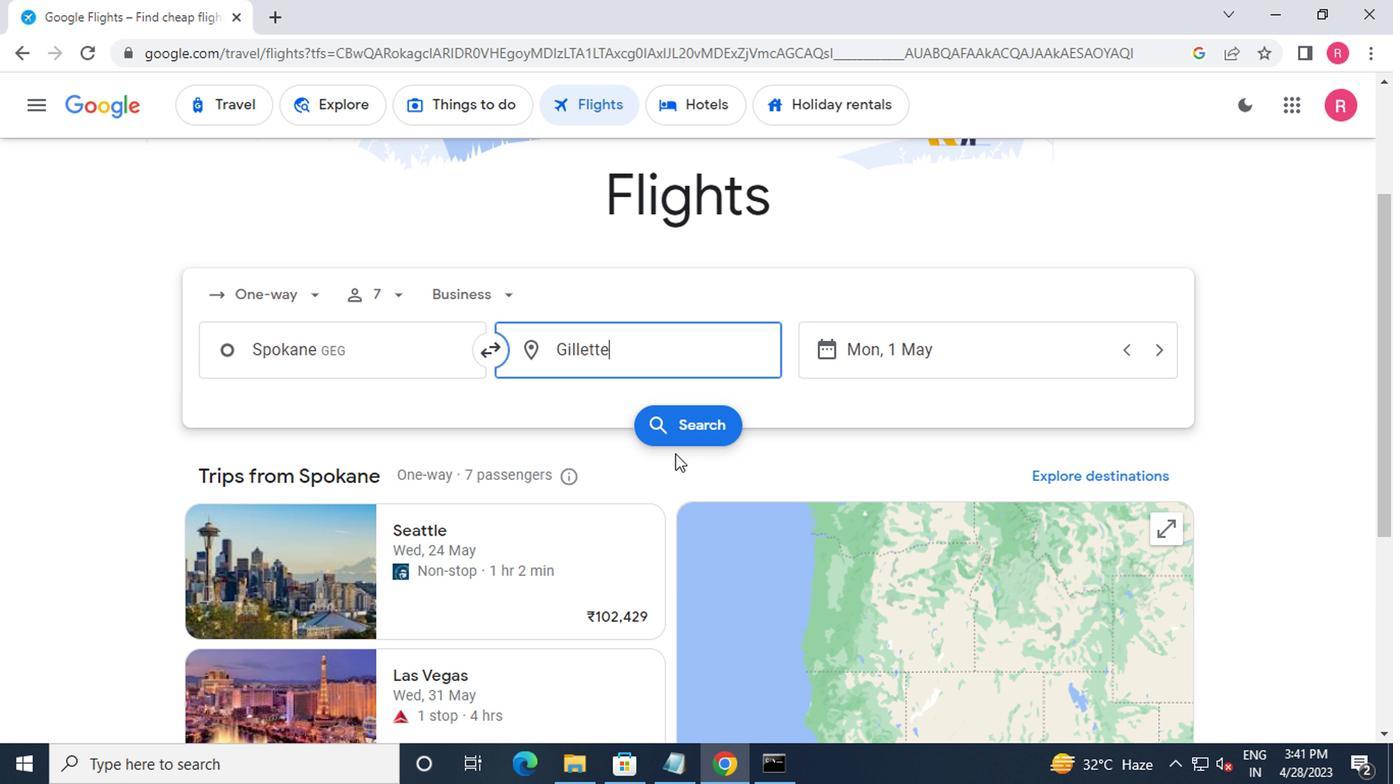 
Action: Mouse pressed left at (670, 427)
Screenshot: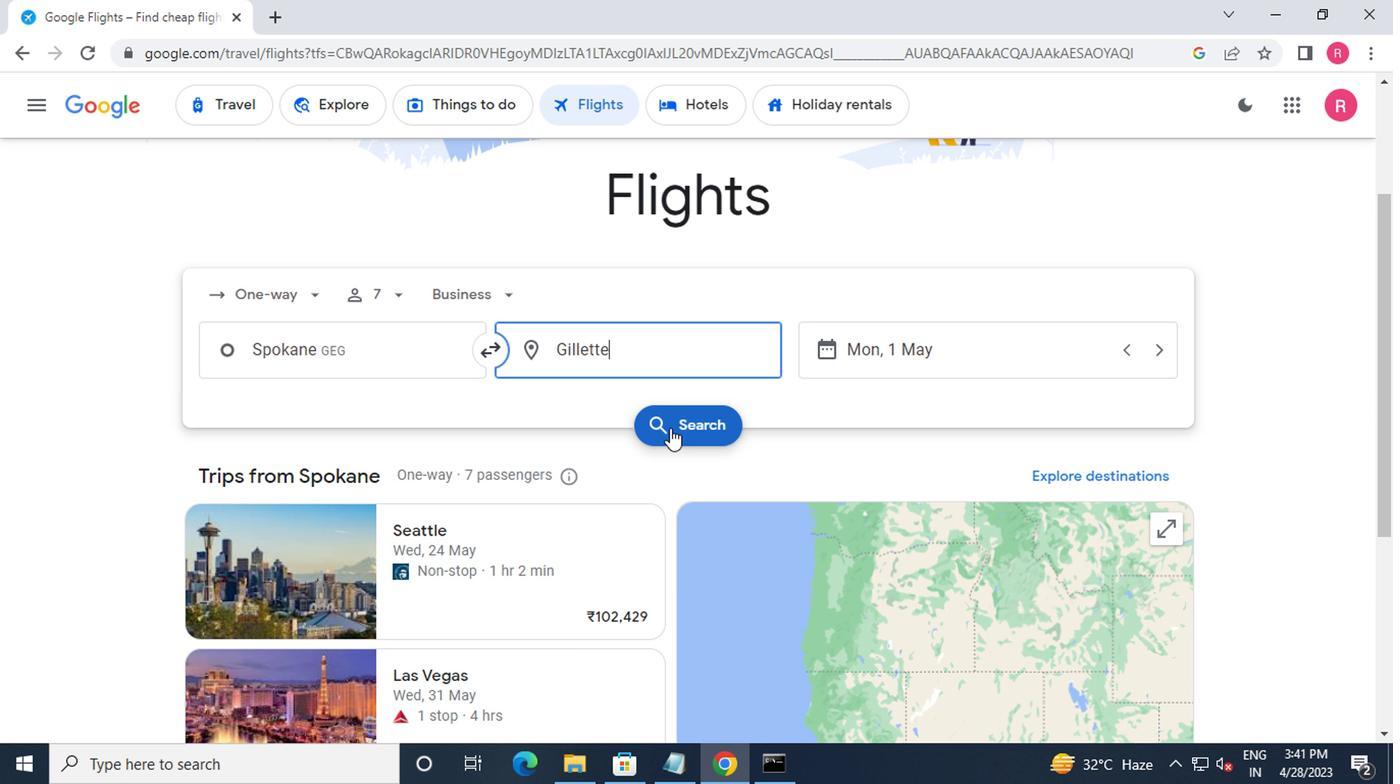 
Action: Mouse moved to (205, 292)
Screenshot: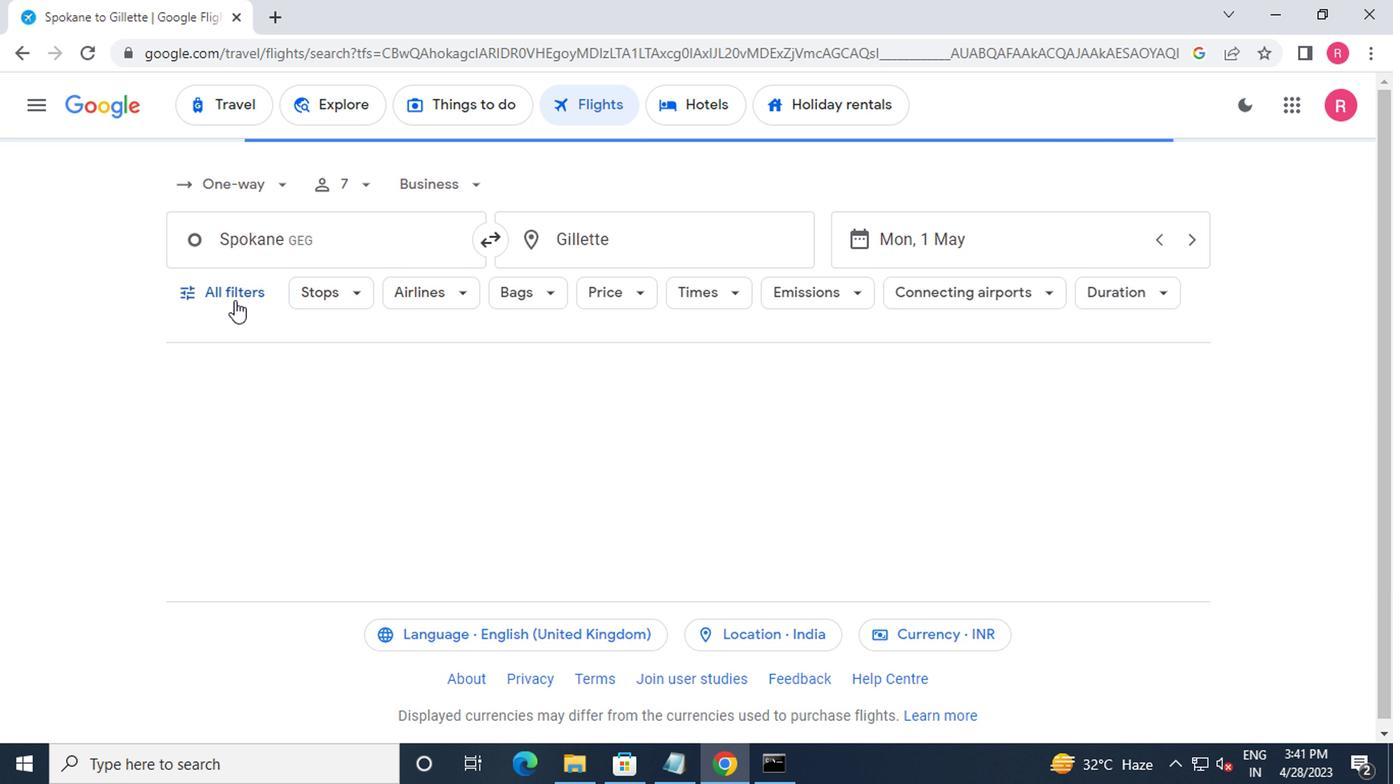 
Action: Mouse pressed left at (205, 292)
Screenshot: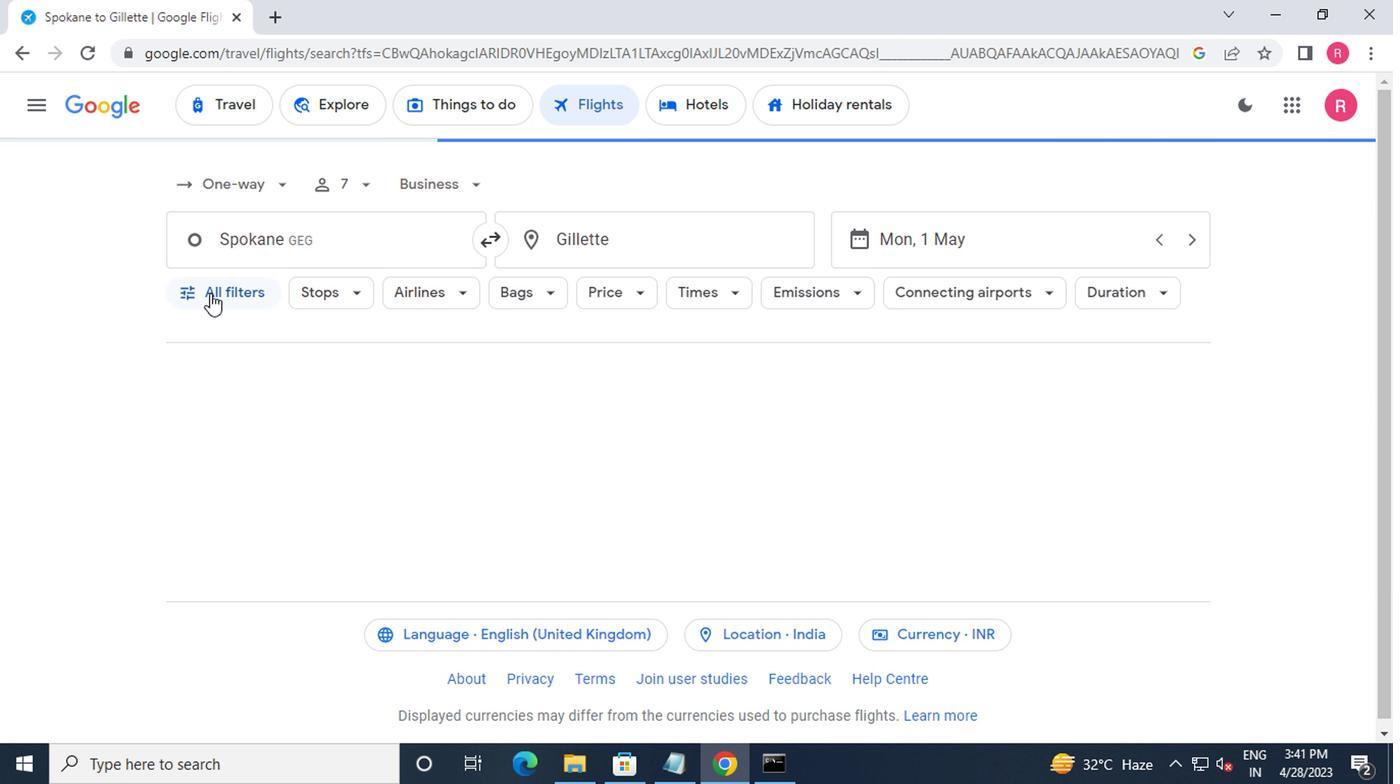 
Action: Mouse moved to (320, 501)
Screenshot: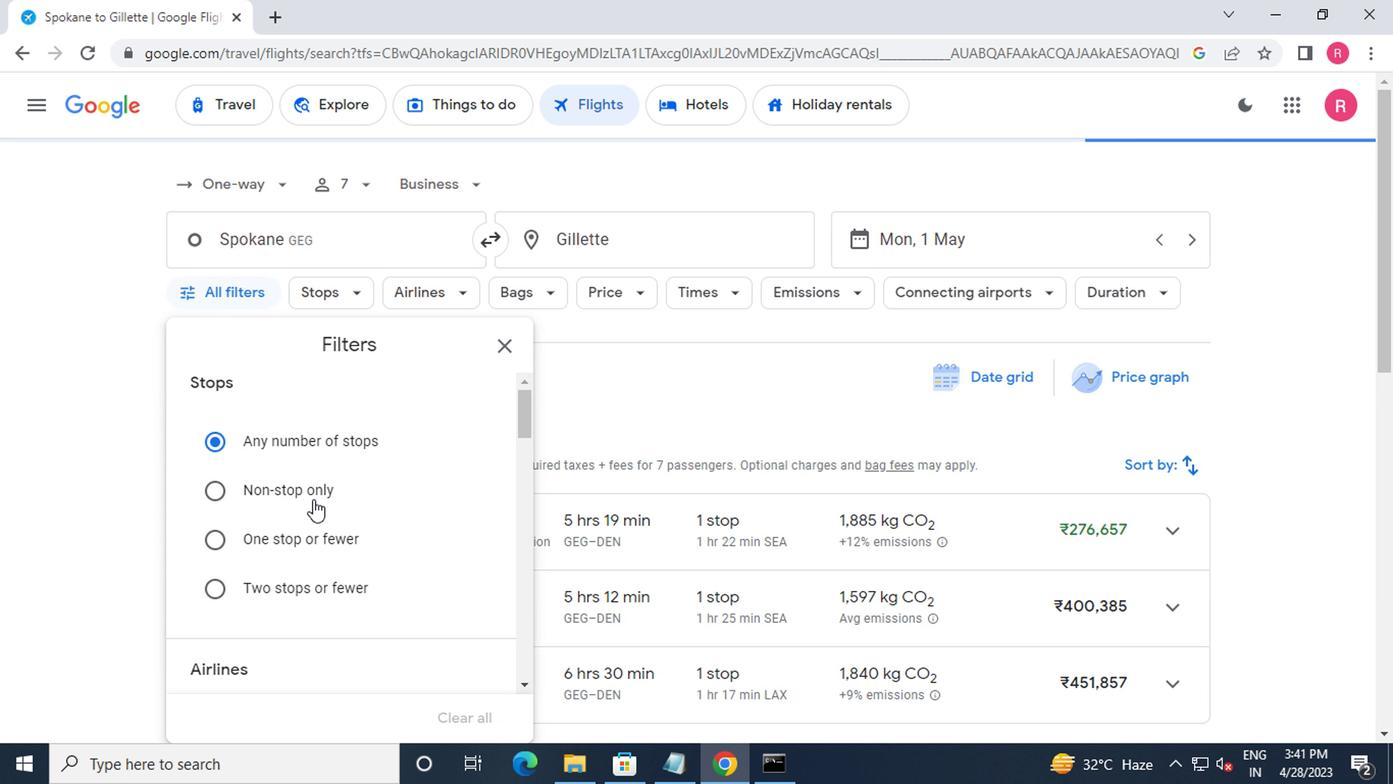 
Action: Mouse scrolled (320, 500) with delta (0, -1)
Screenshot: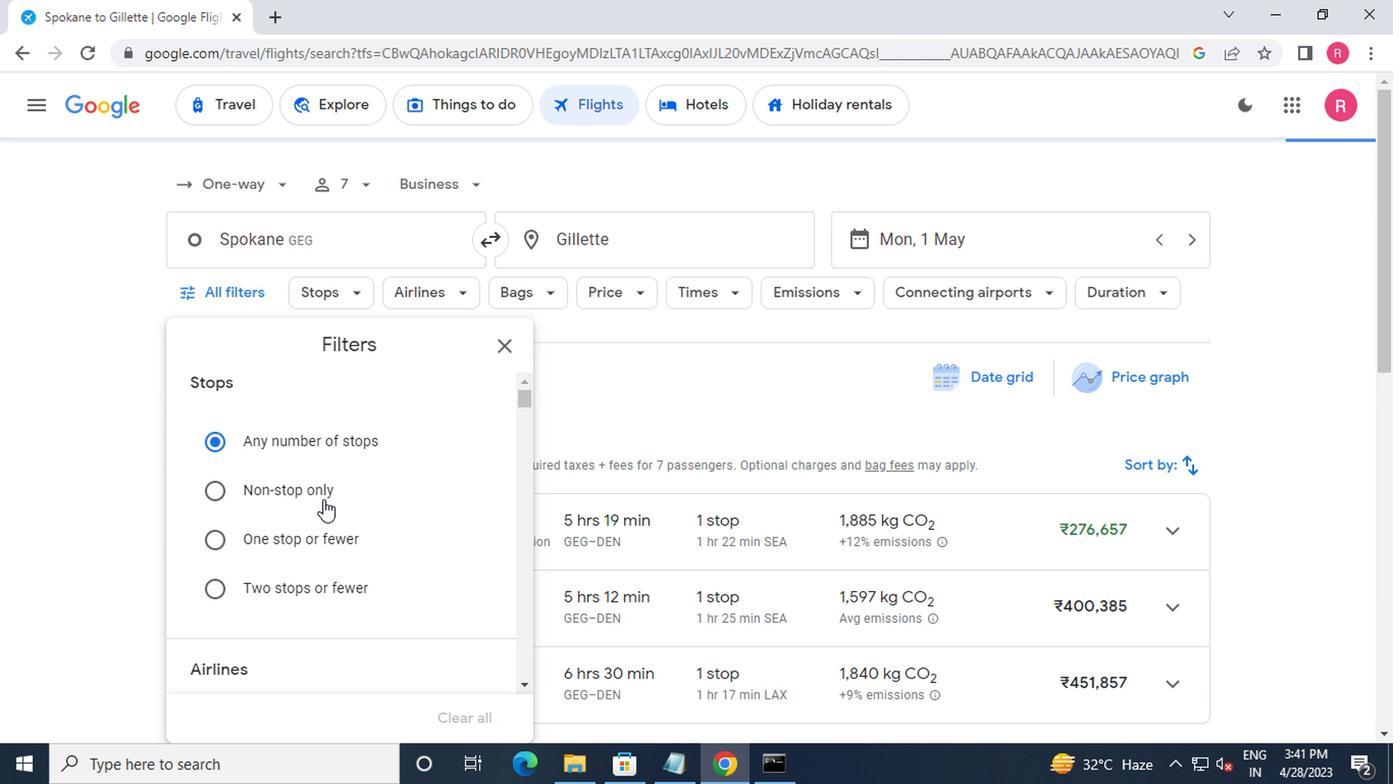 
Action: Mouse scrolled (320, 500) with delta (0, -1)
Screenshot: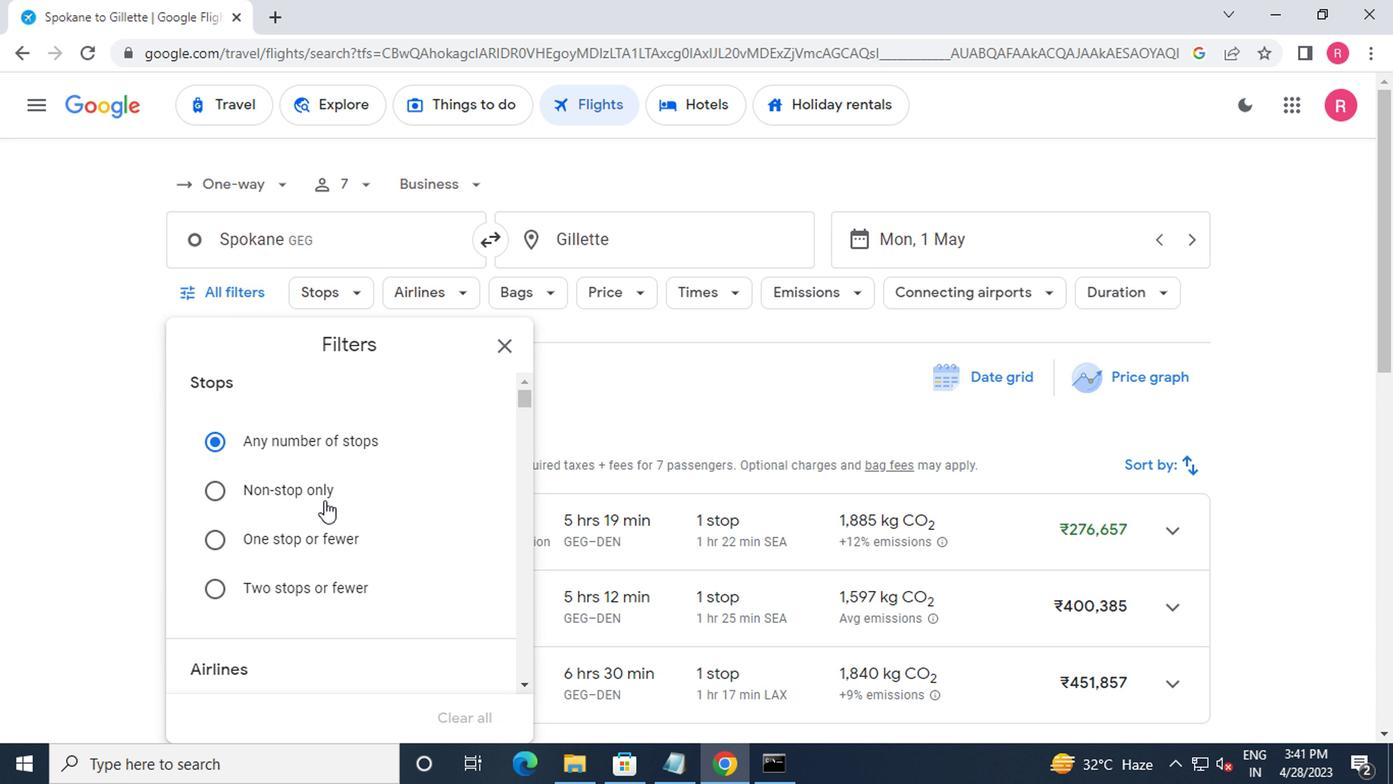 
Action: Mouse scrolled (320, 500) with delta (0, -1)
Screenshot: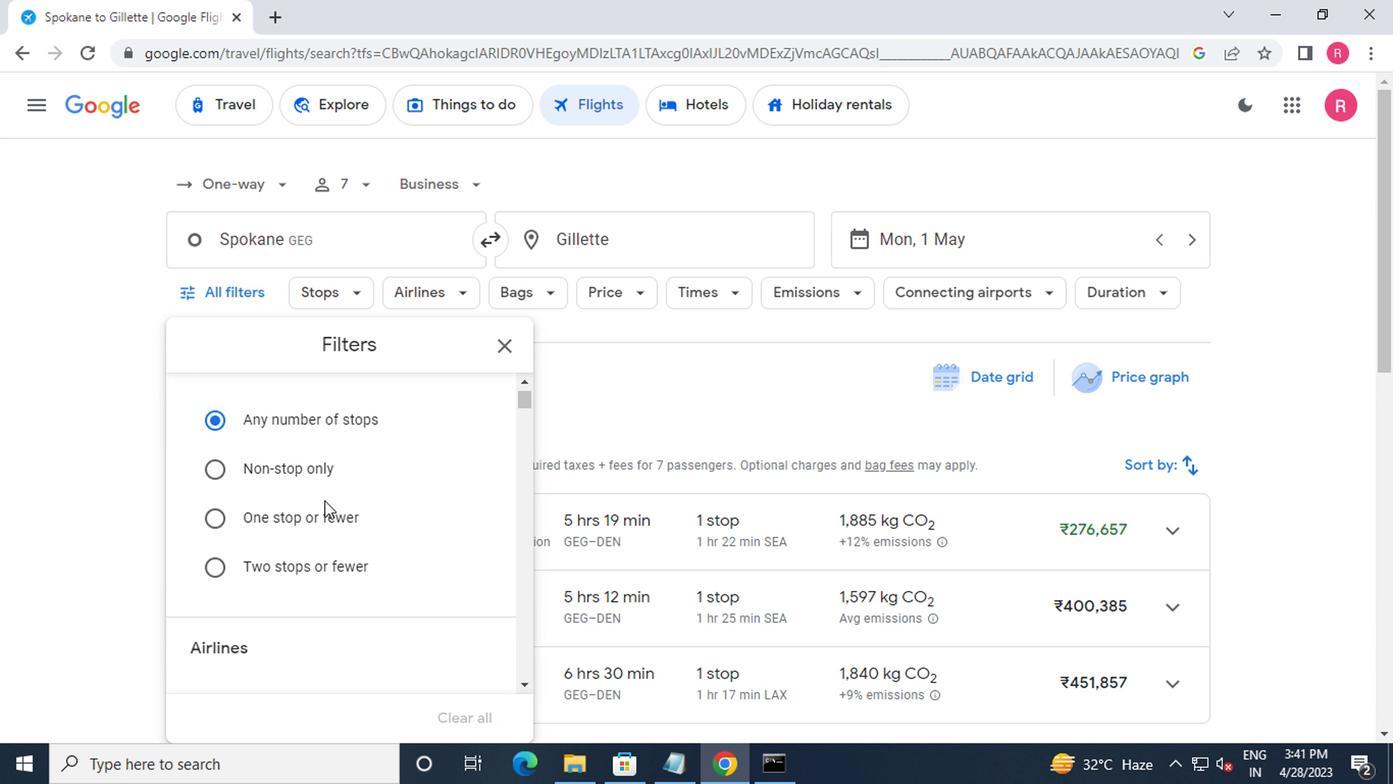 
Action: Mouse moved to (320, 502)
Screenshot: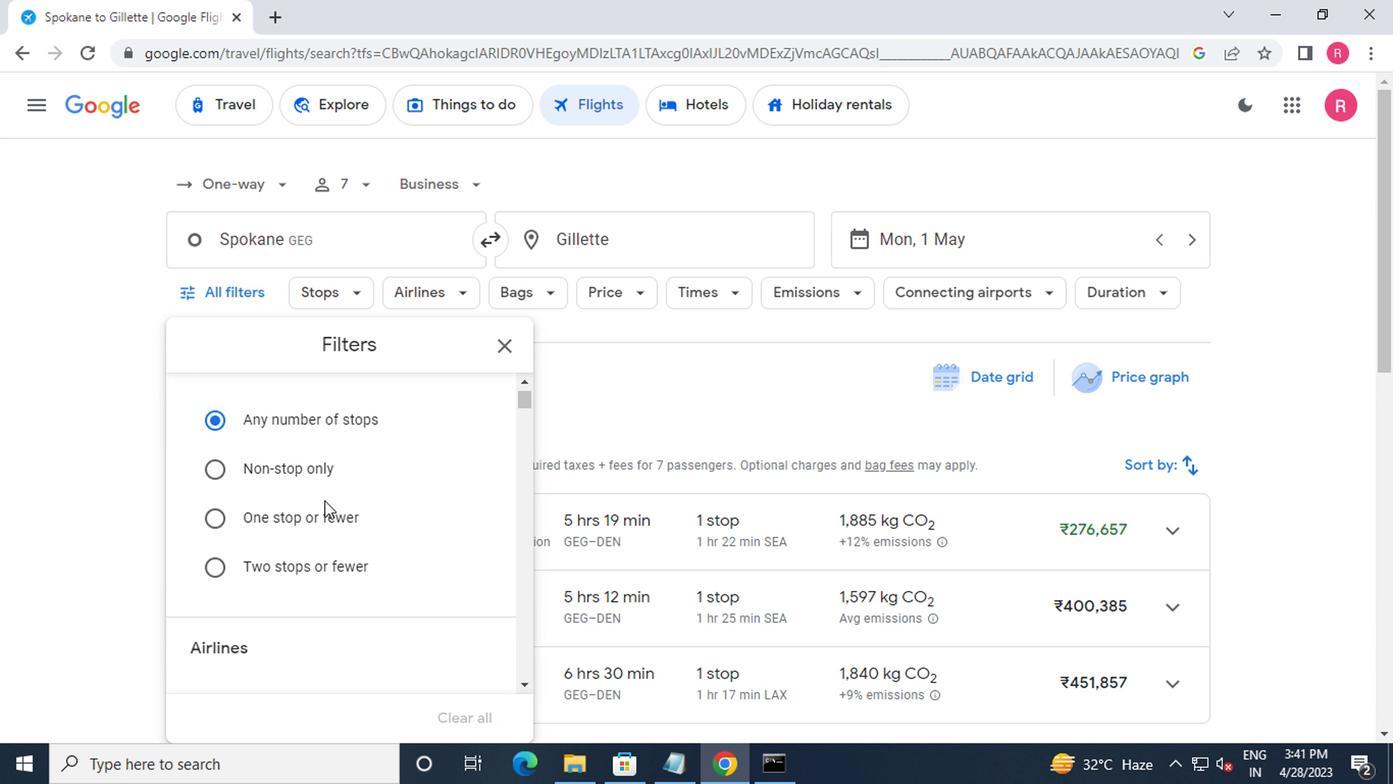 
Action: Mouse scrolled (320, 501) with delta (0, 0)
Screenshot: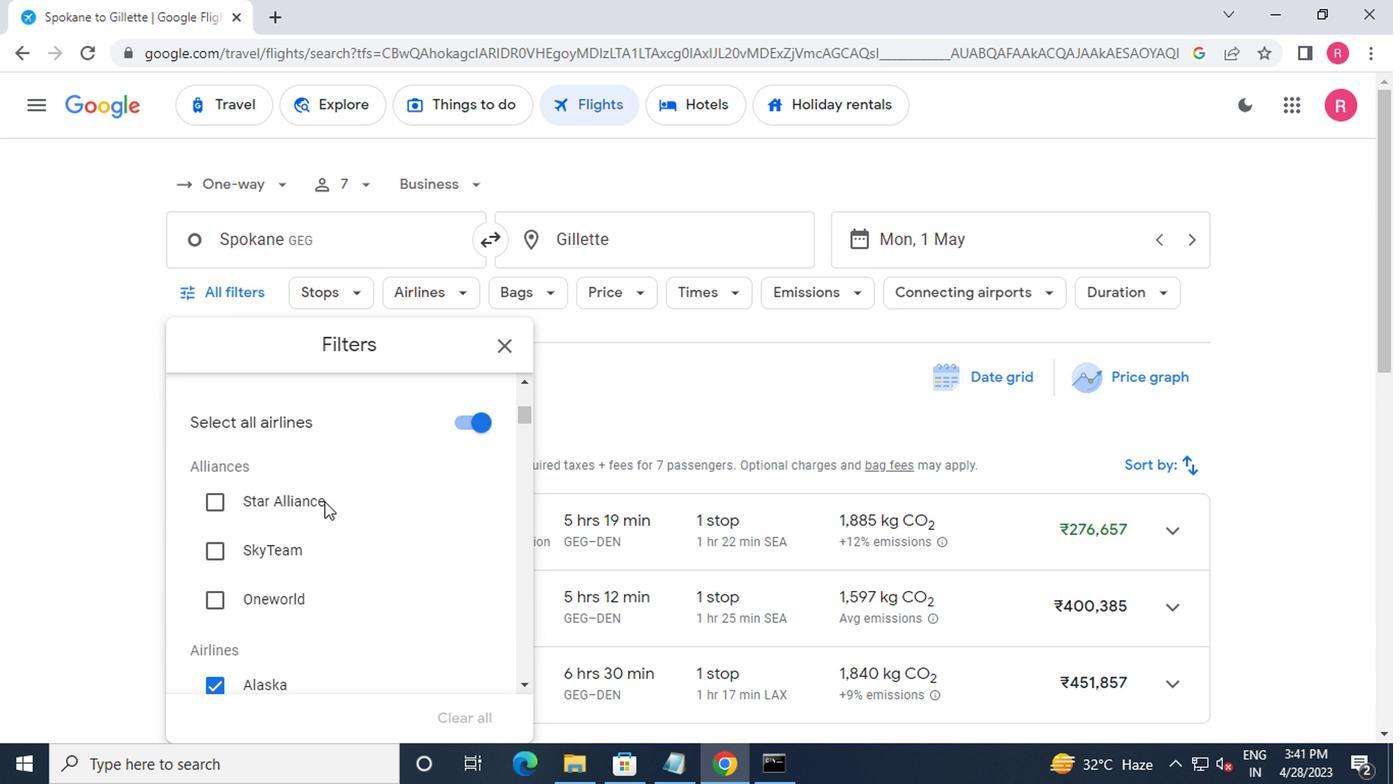 
Action: Mouse moved to (443, 588)
Screenshot: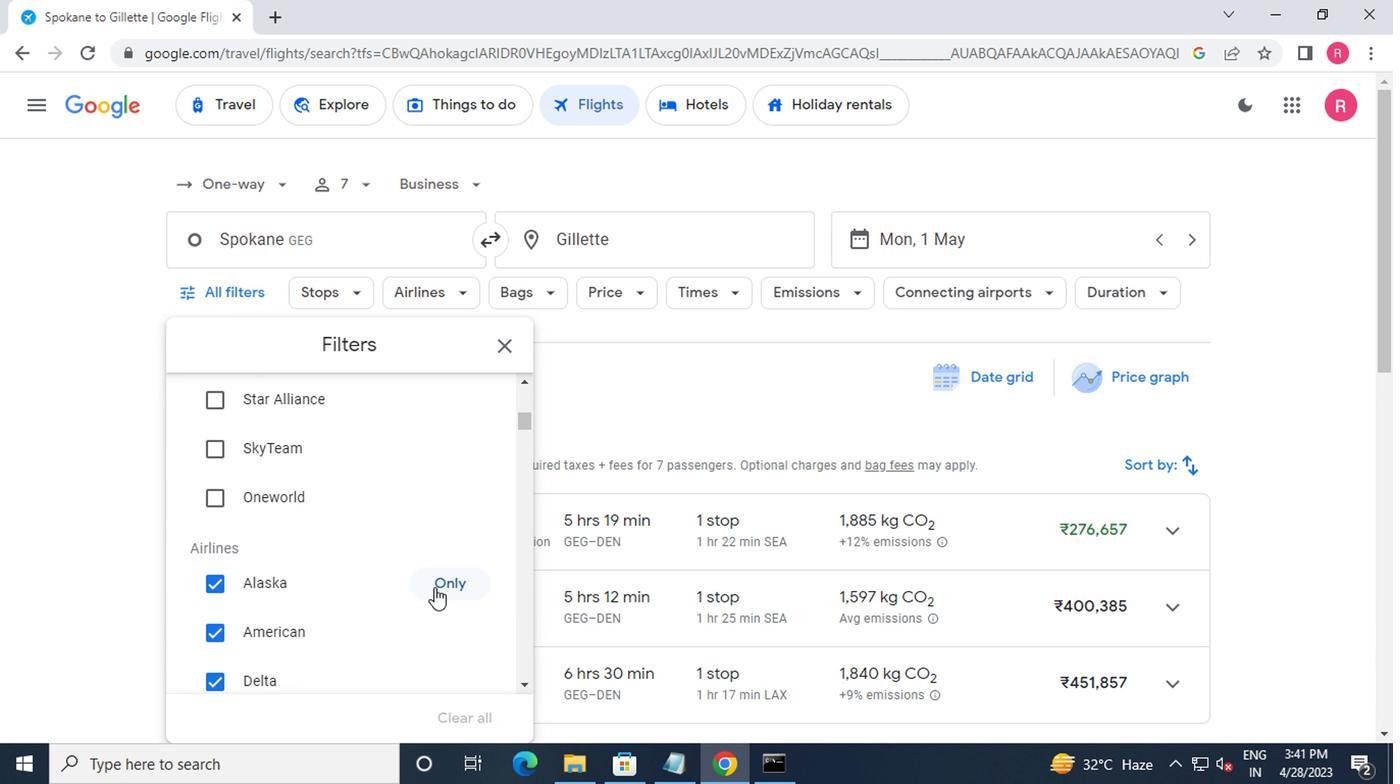 
Action: Mouse pressed left at (443, 588)
Screenshot: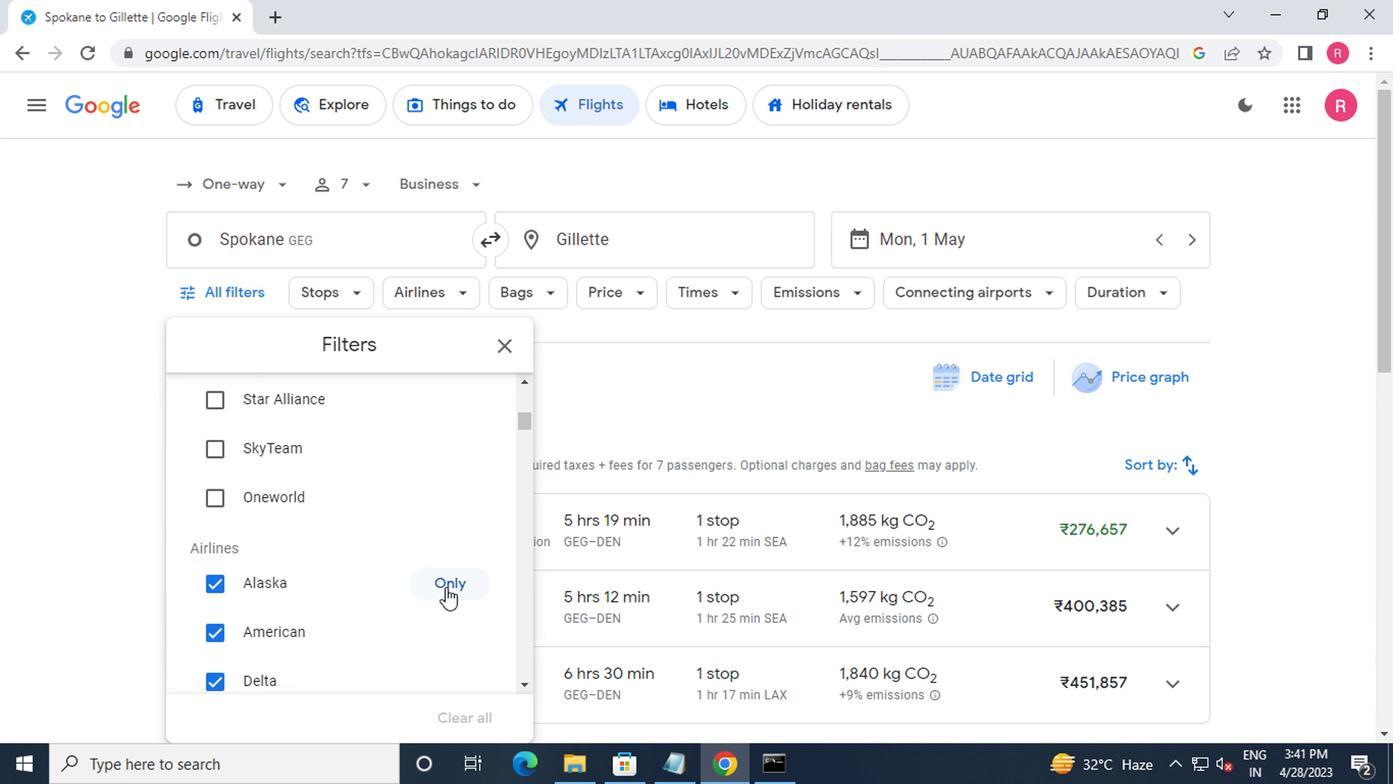 
Action: Mouse moved to (444, 588)
Screenshot: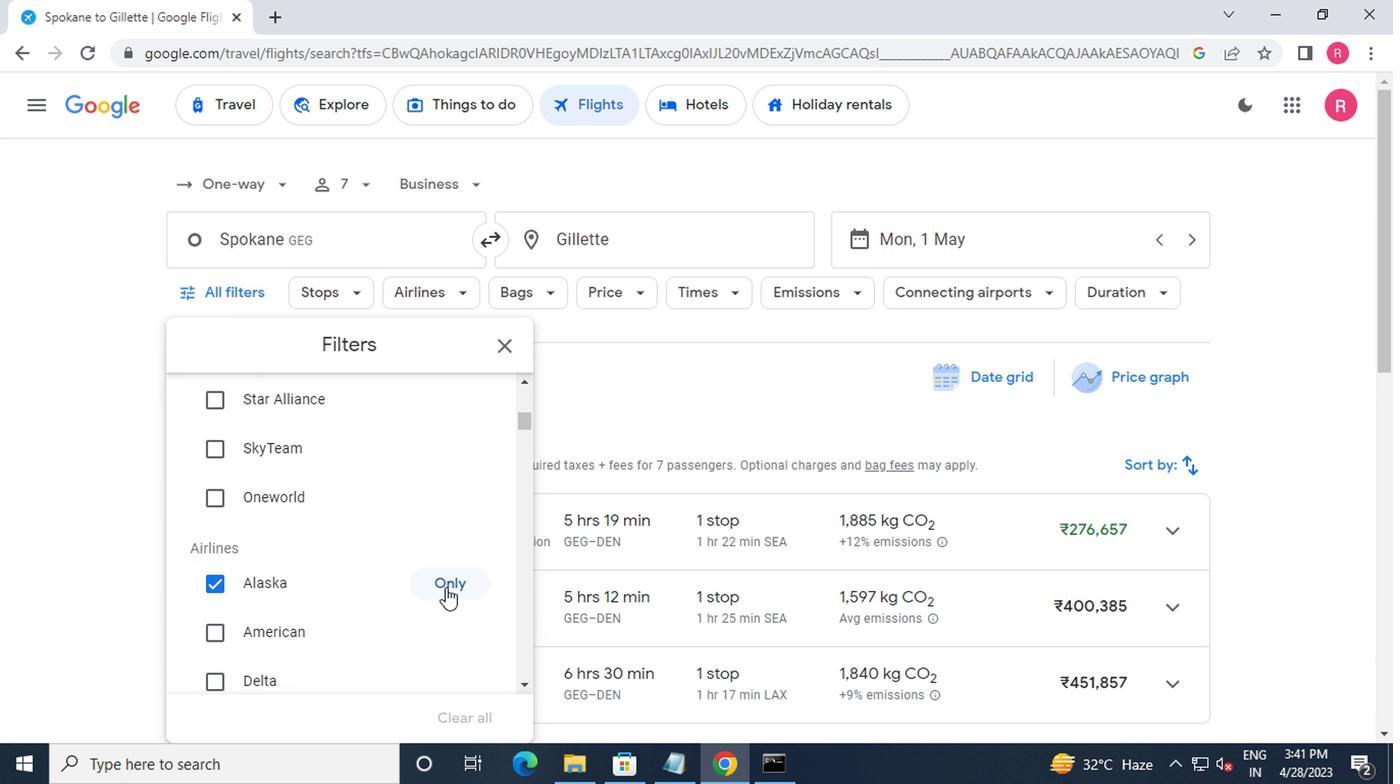 
Action: Mouse scrolled (444, 587) with delta (0, -1)
Screenshot: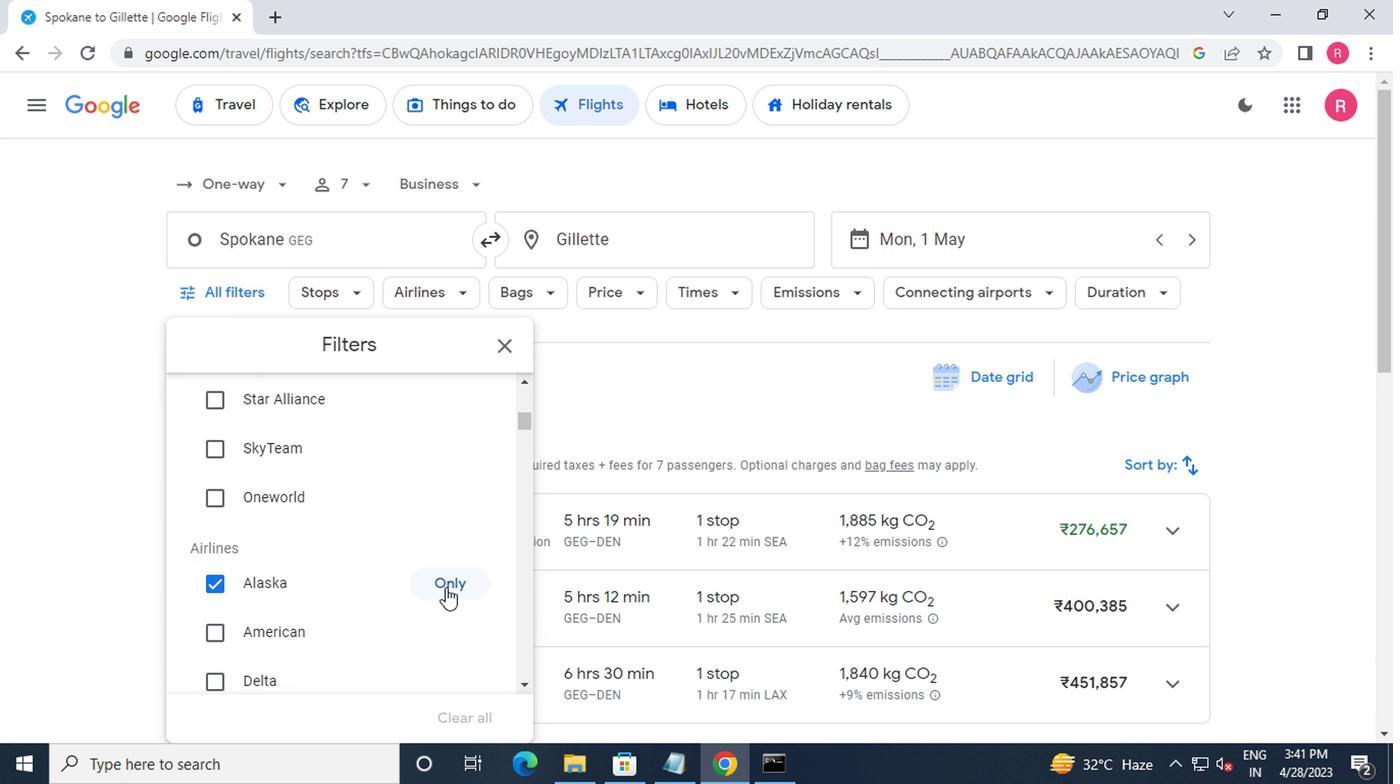 
Action: Mouse scrolled (444, 587) with delta (0, -1)
Screenshot: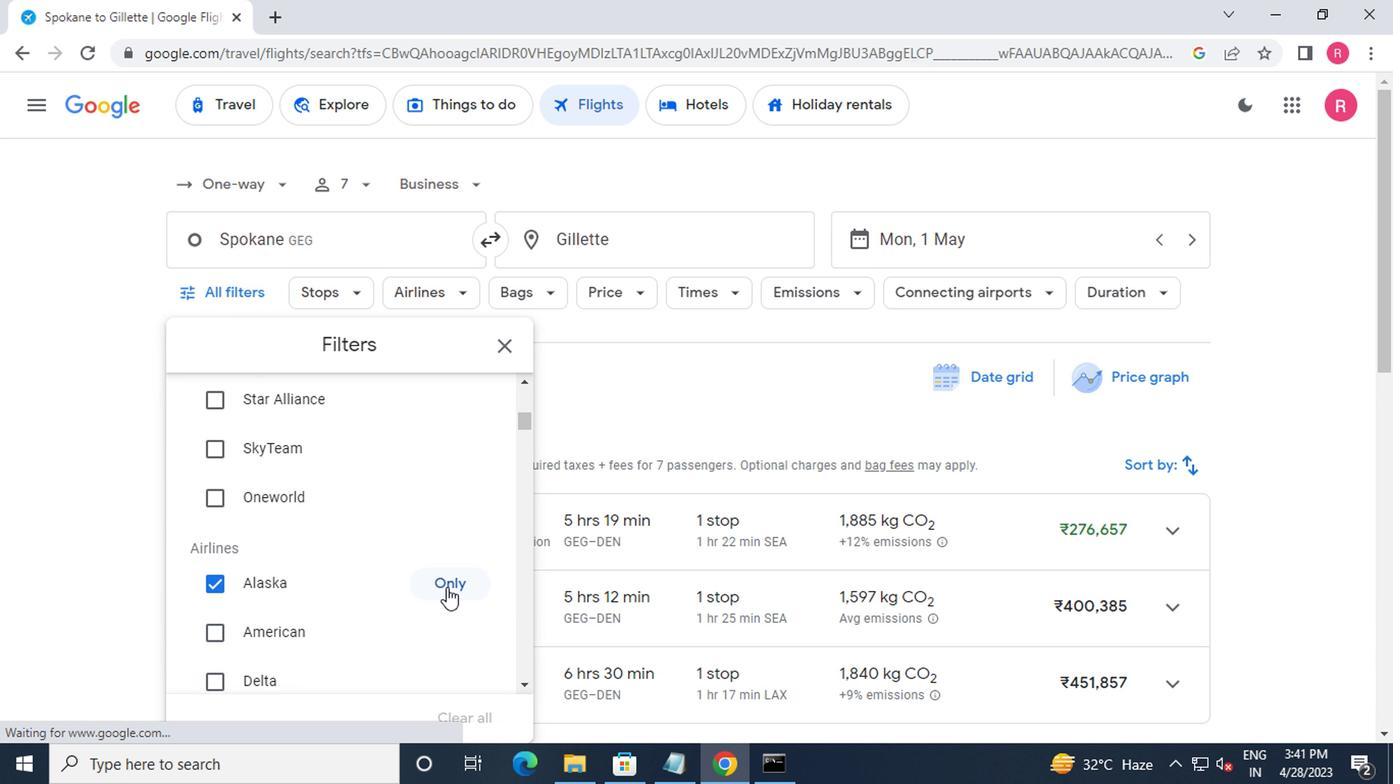 
Action: Mouse moved to (444, 588)
Screenshot: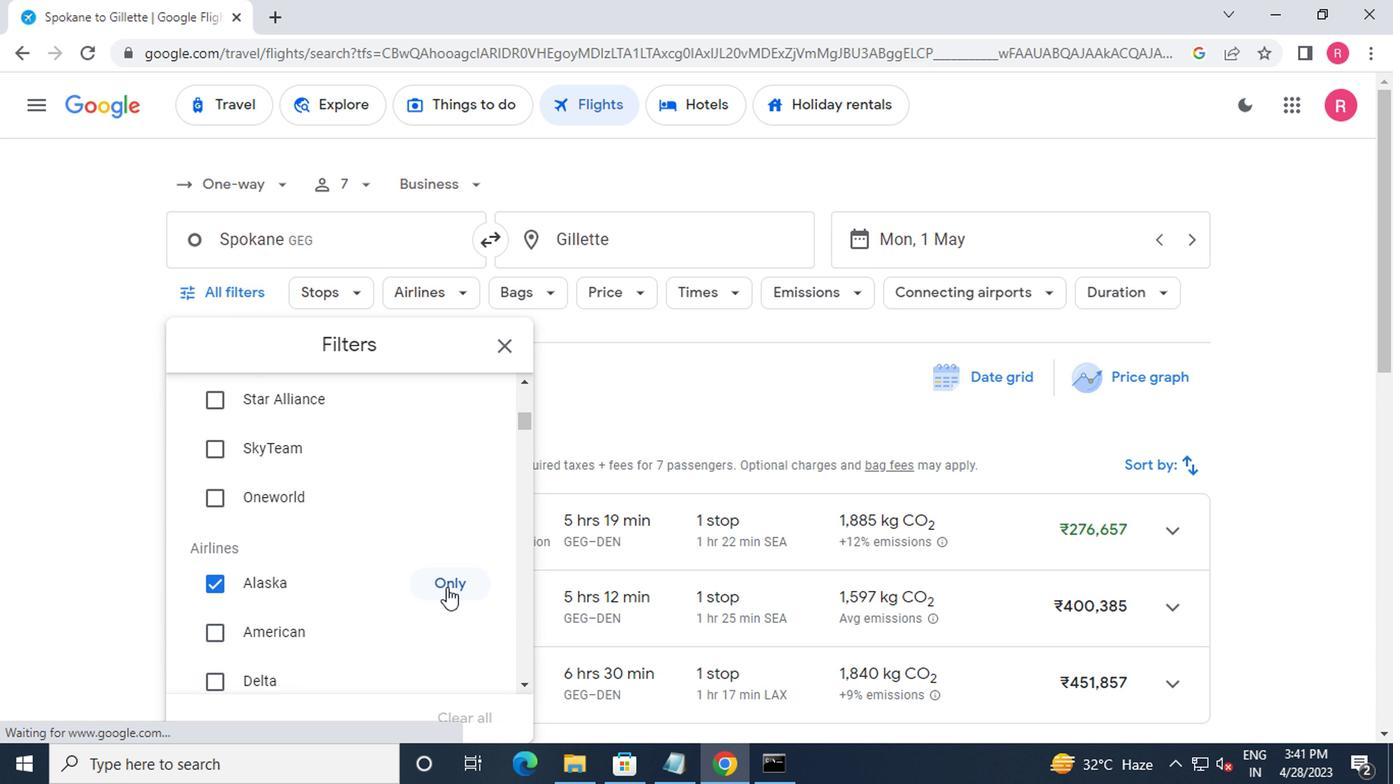 
Action: Mouse scrolled (444, 587) with delta (0, -1)
Screenshot: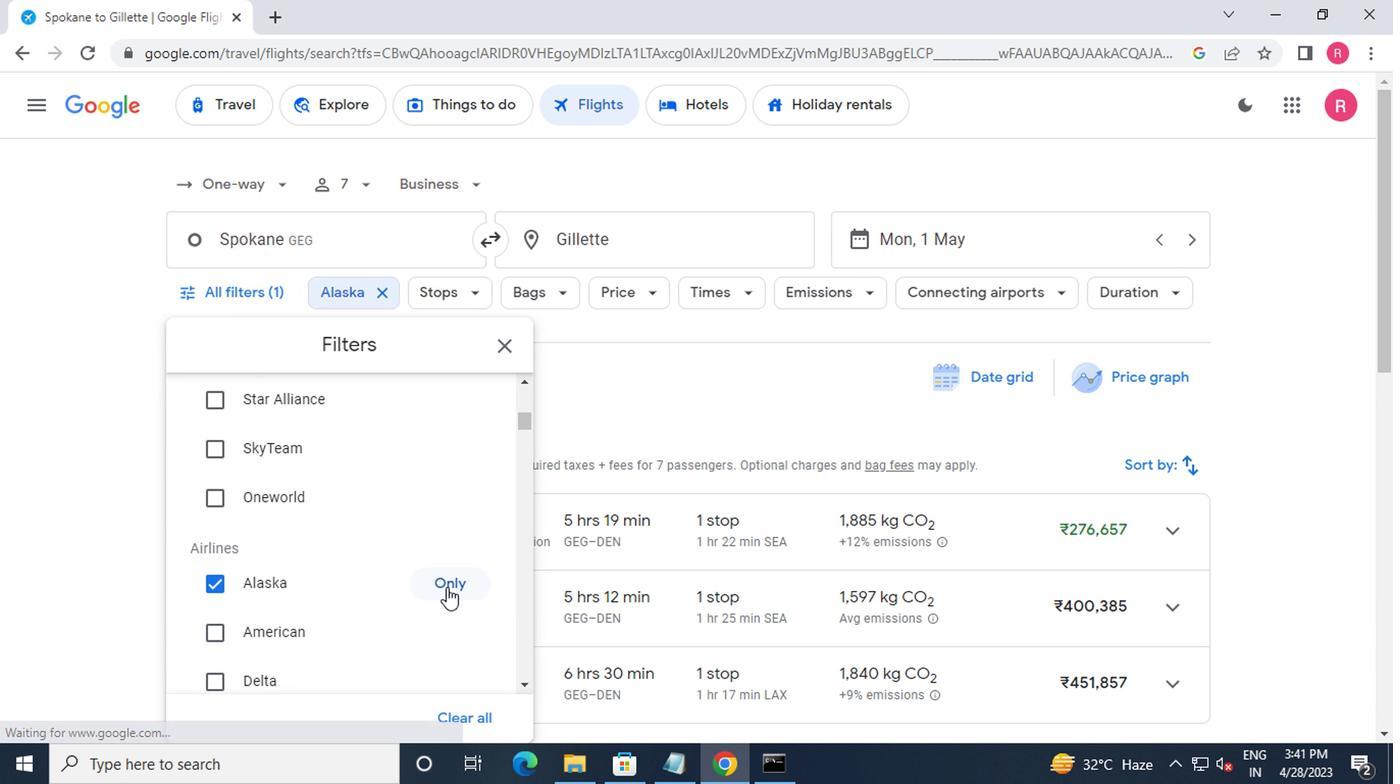 
Action: Mouse moved to (443, 589)
Screenshot: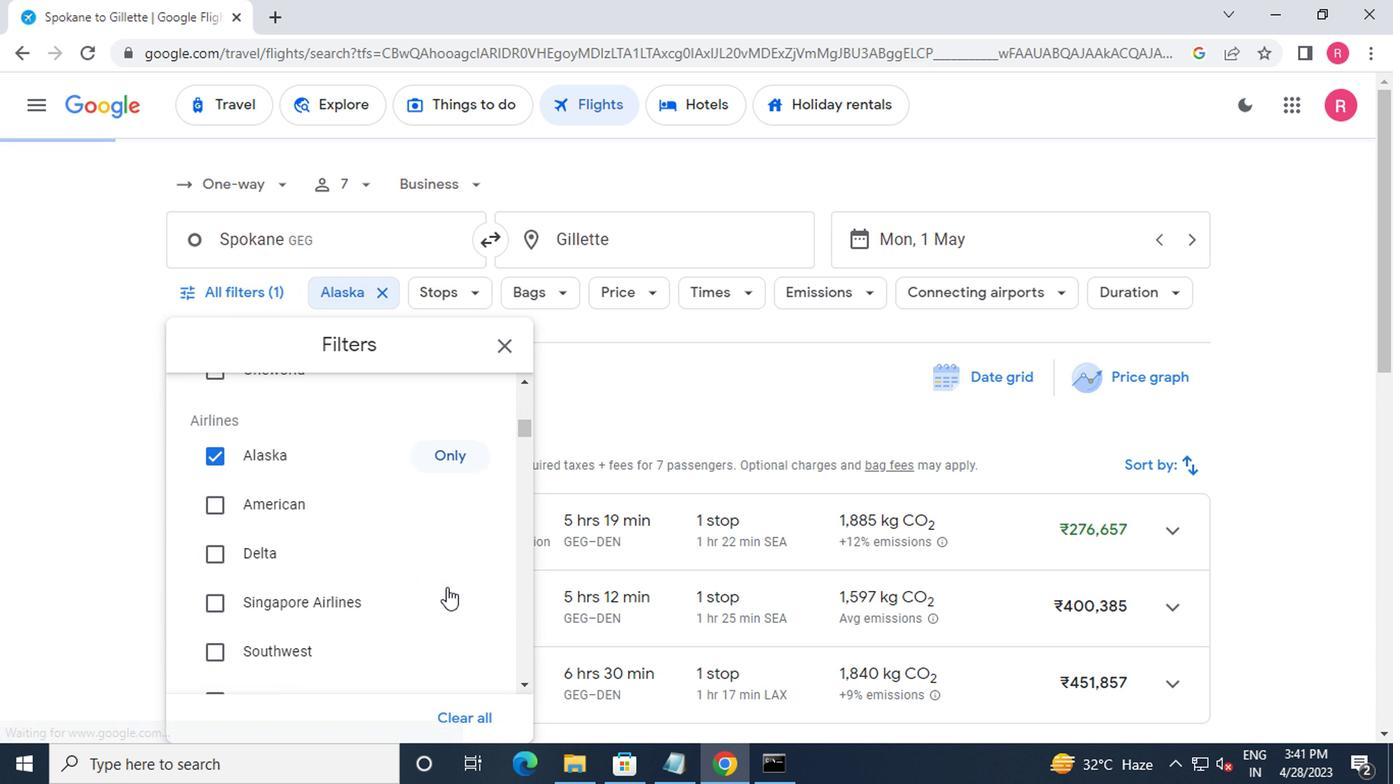 
Action: Mouse scrolled (443, 588) with delta (0, 0)
Screenshot: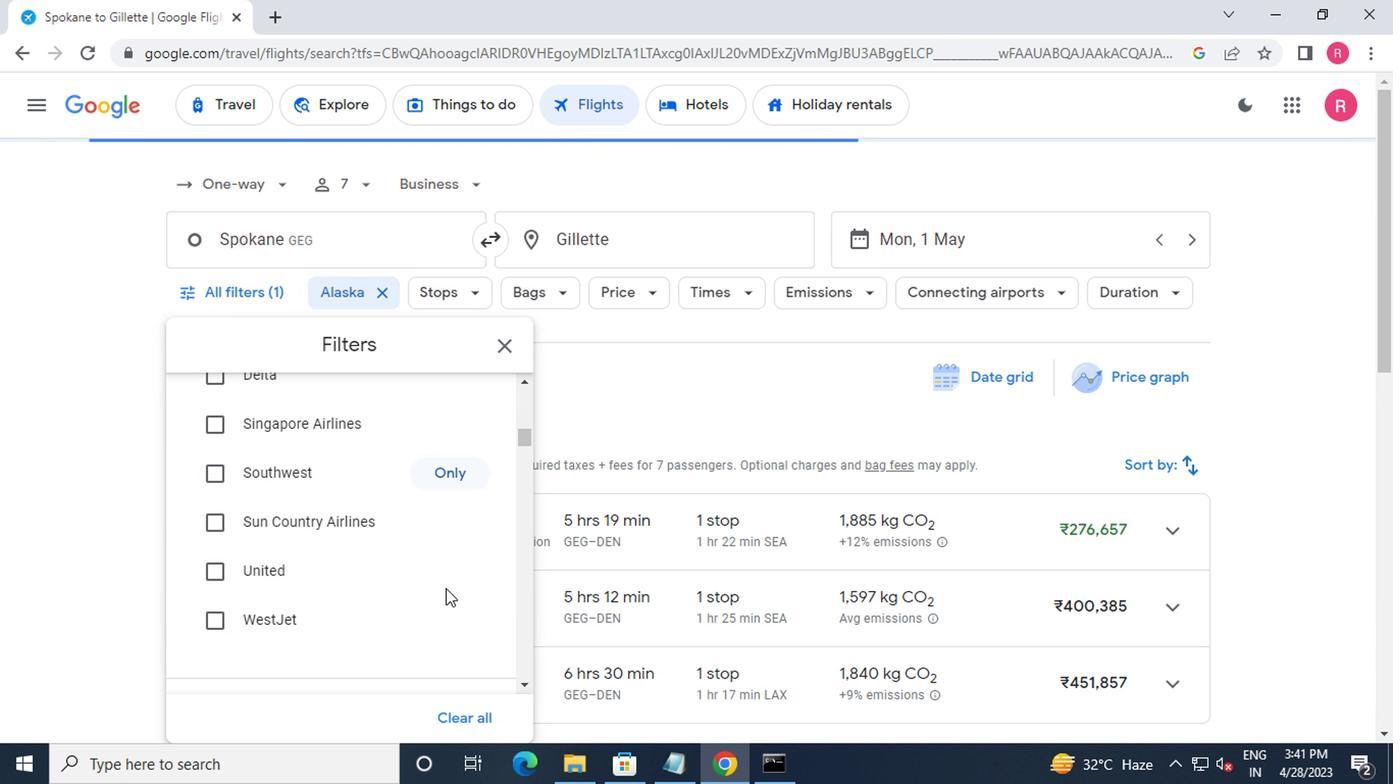 
Action: Mouse scrolled (443, 588) with delta (0, 0)
Screenshot: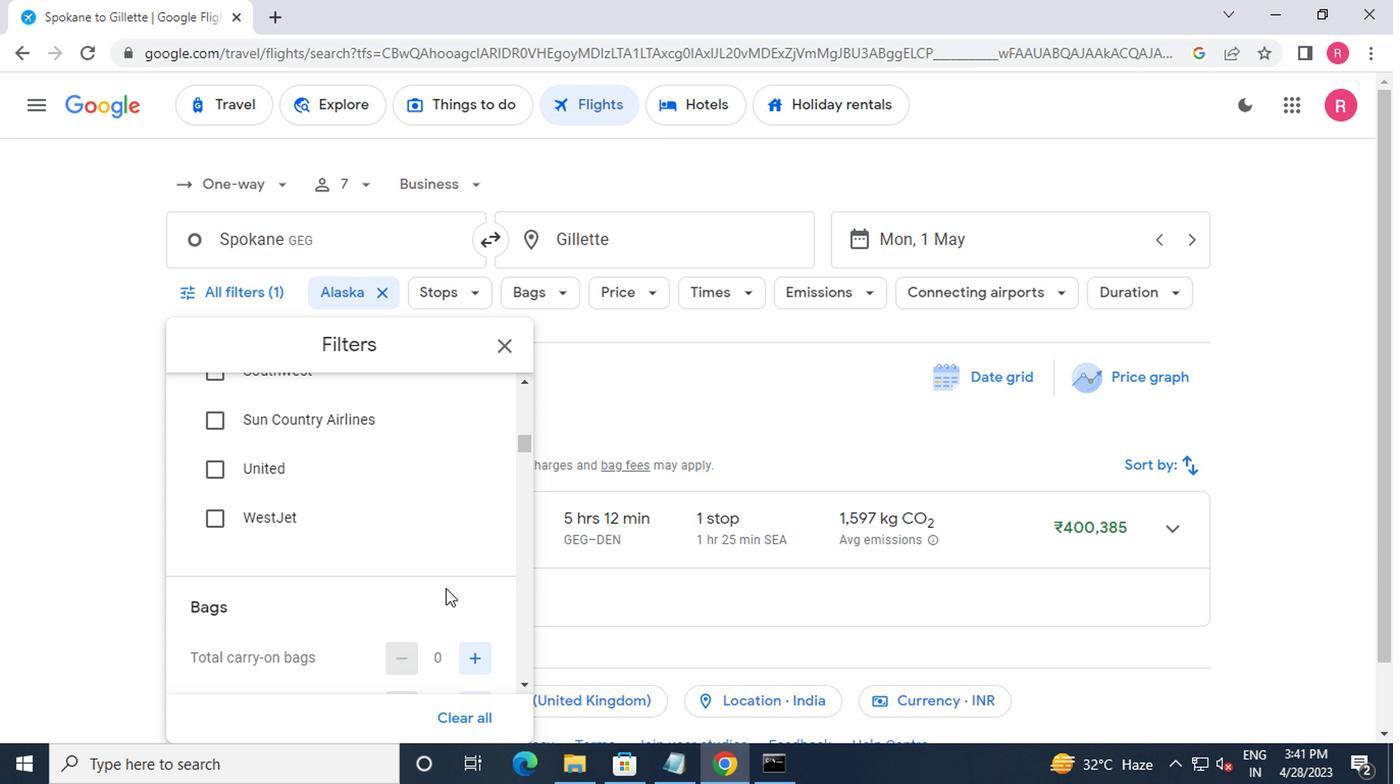 
Action: Mouse moved to (472, 616)
Screenshot: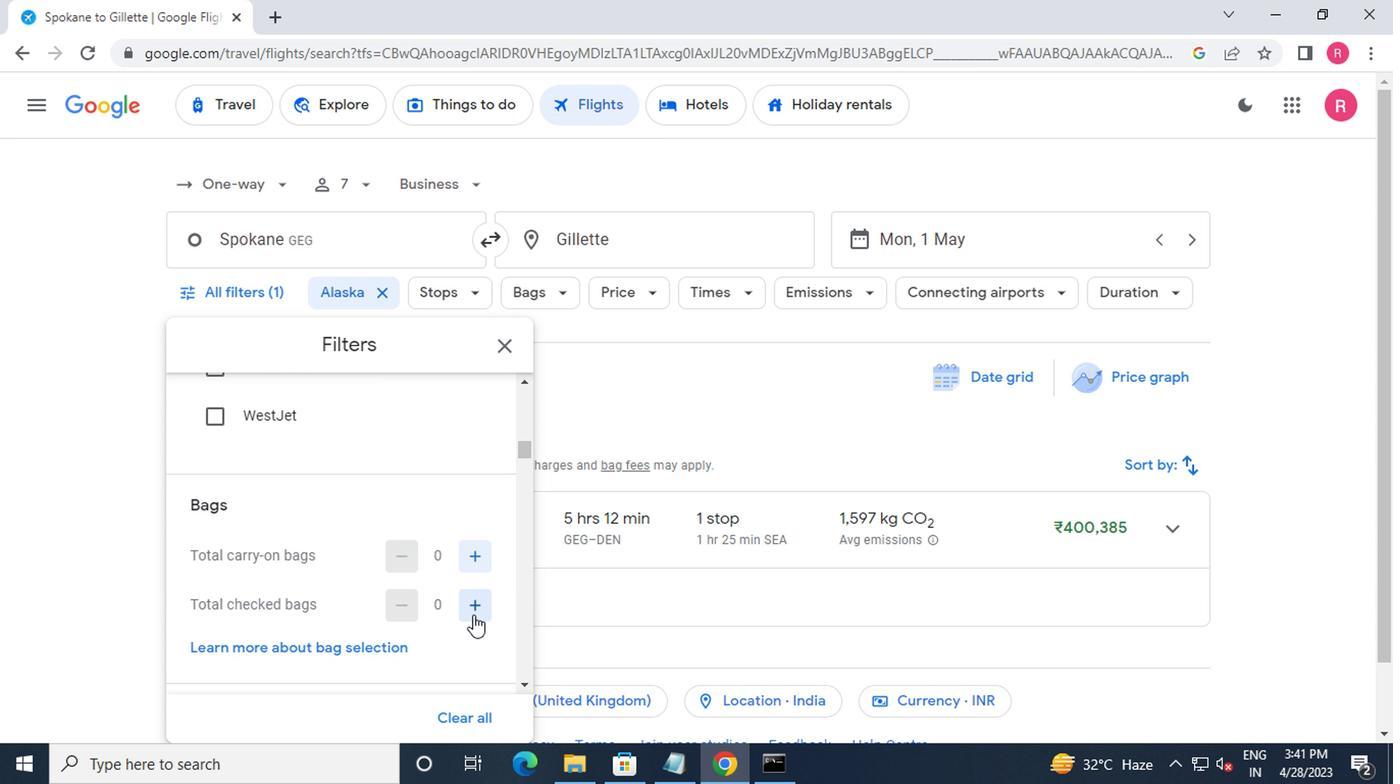 
Action: Mouse pressed left at (472, 616)
Screenshot: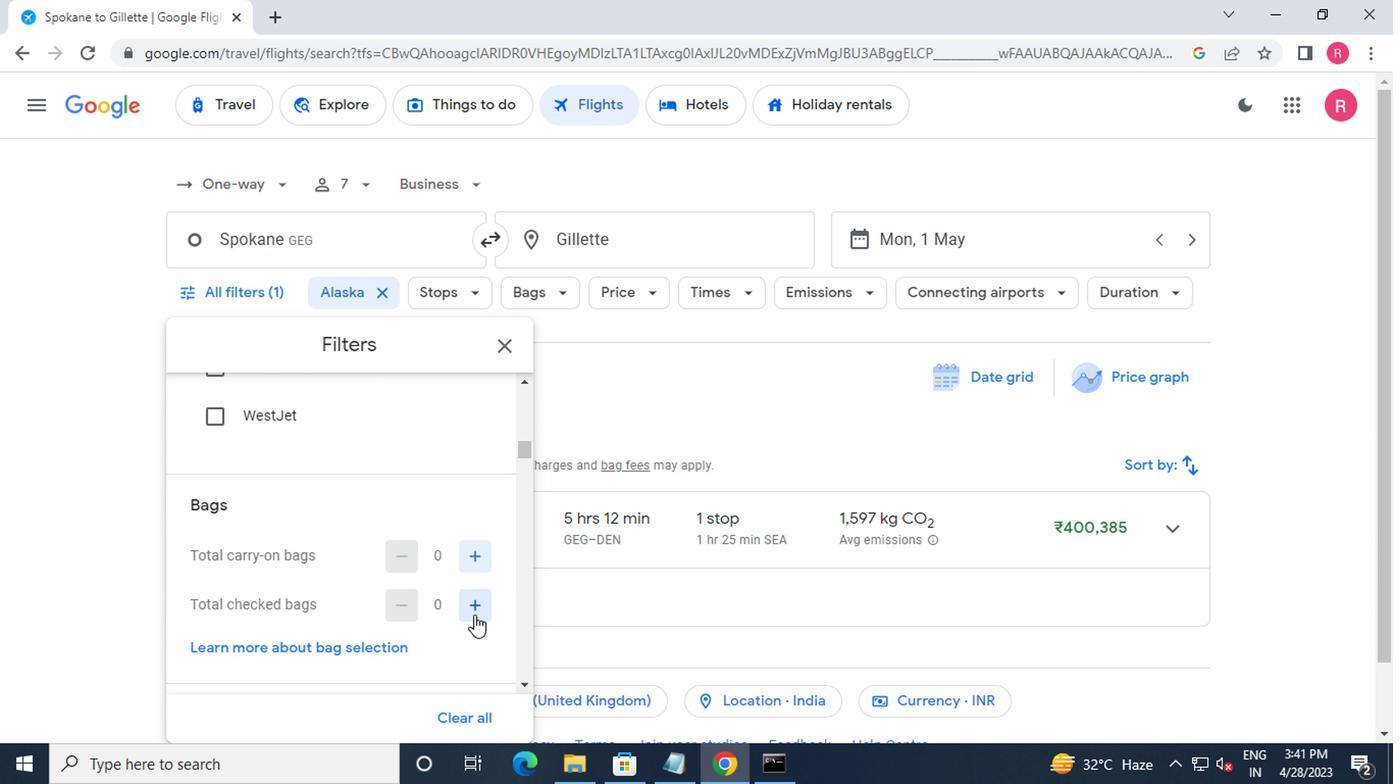 
Action: Mouse moved to (472, 615)
Screenshot: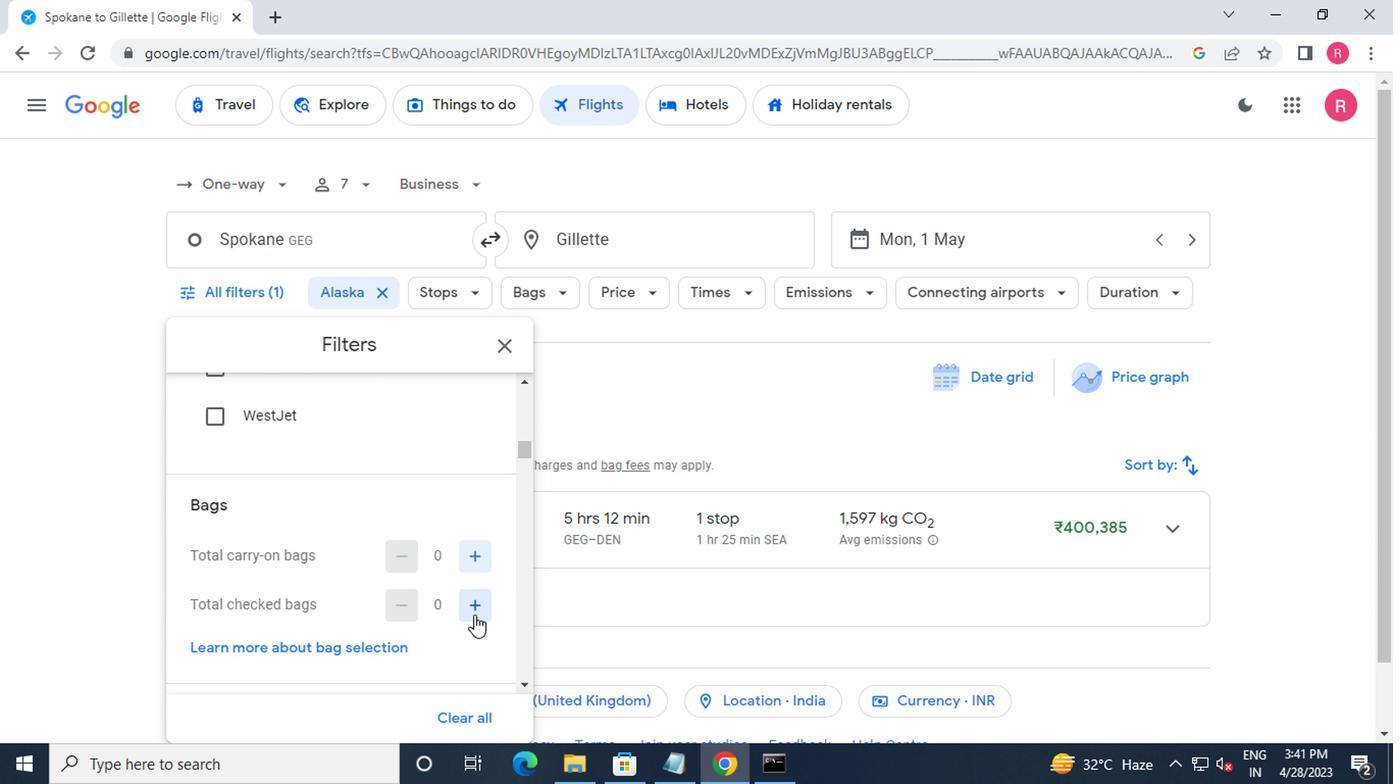 
Action: Mouse pressed left at (472, 615)
Screenshot: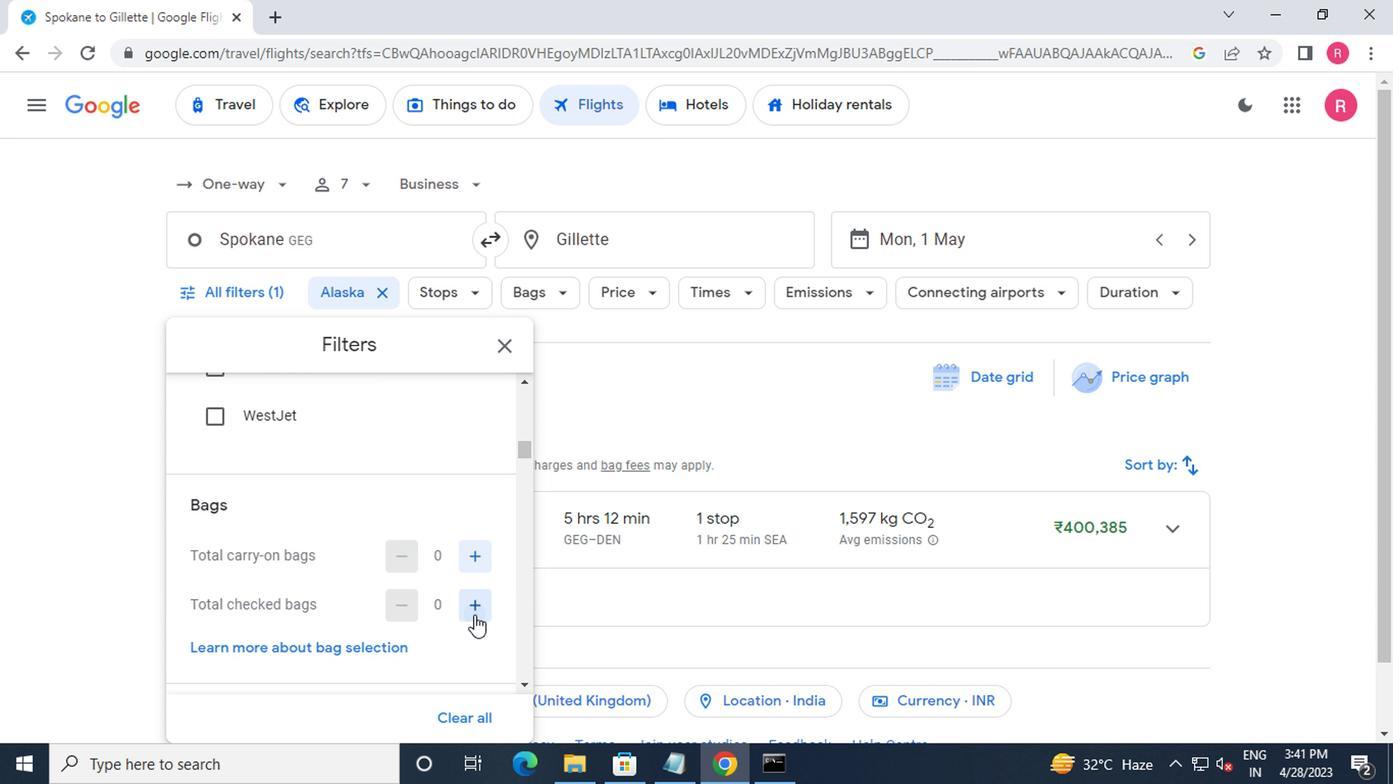 
Action: Mouse moved to (469, 612)
Screenshot: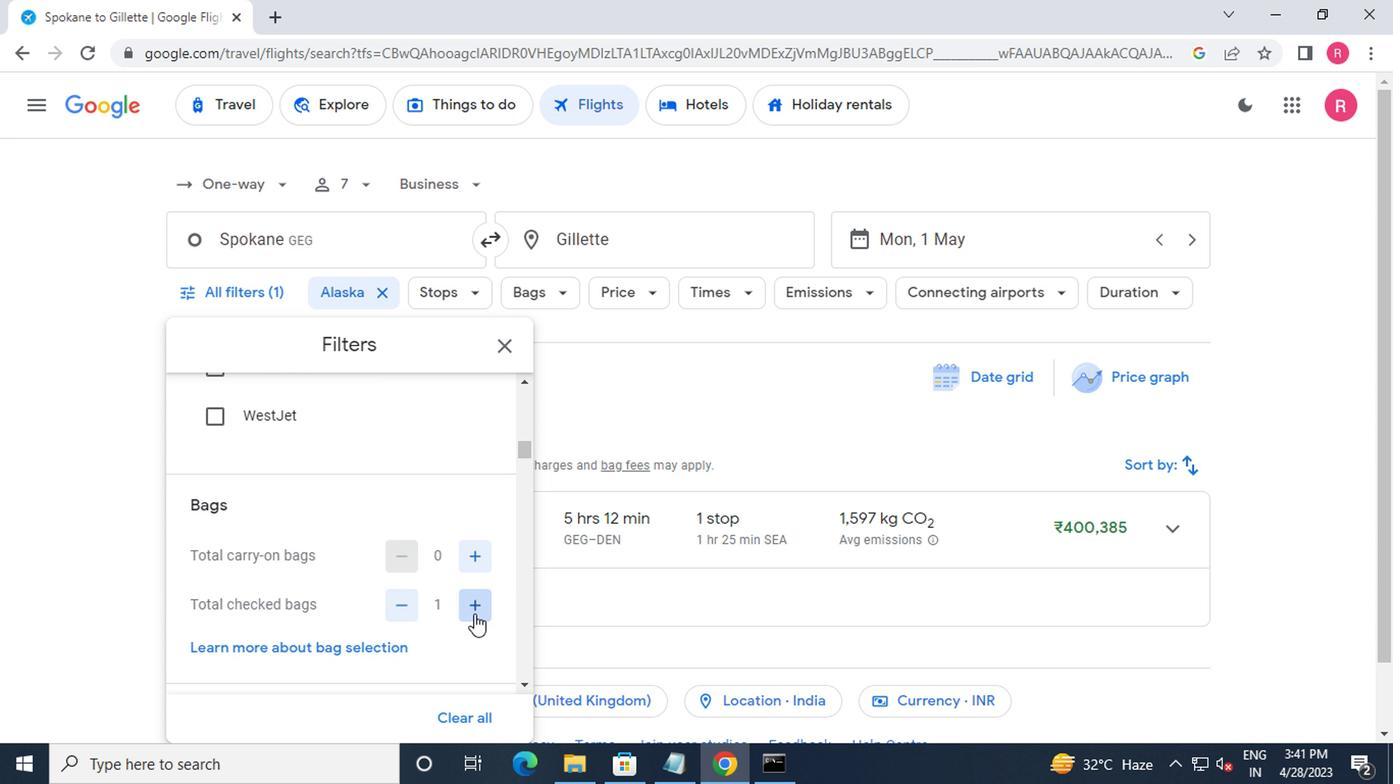 
Action: Mouse pressed left at (469, 612)
Screenshot: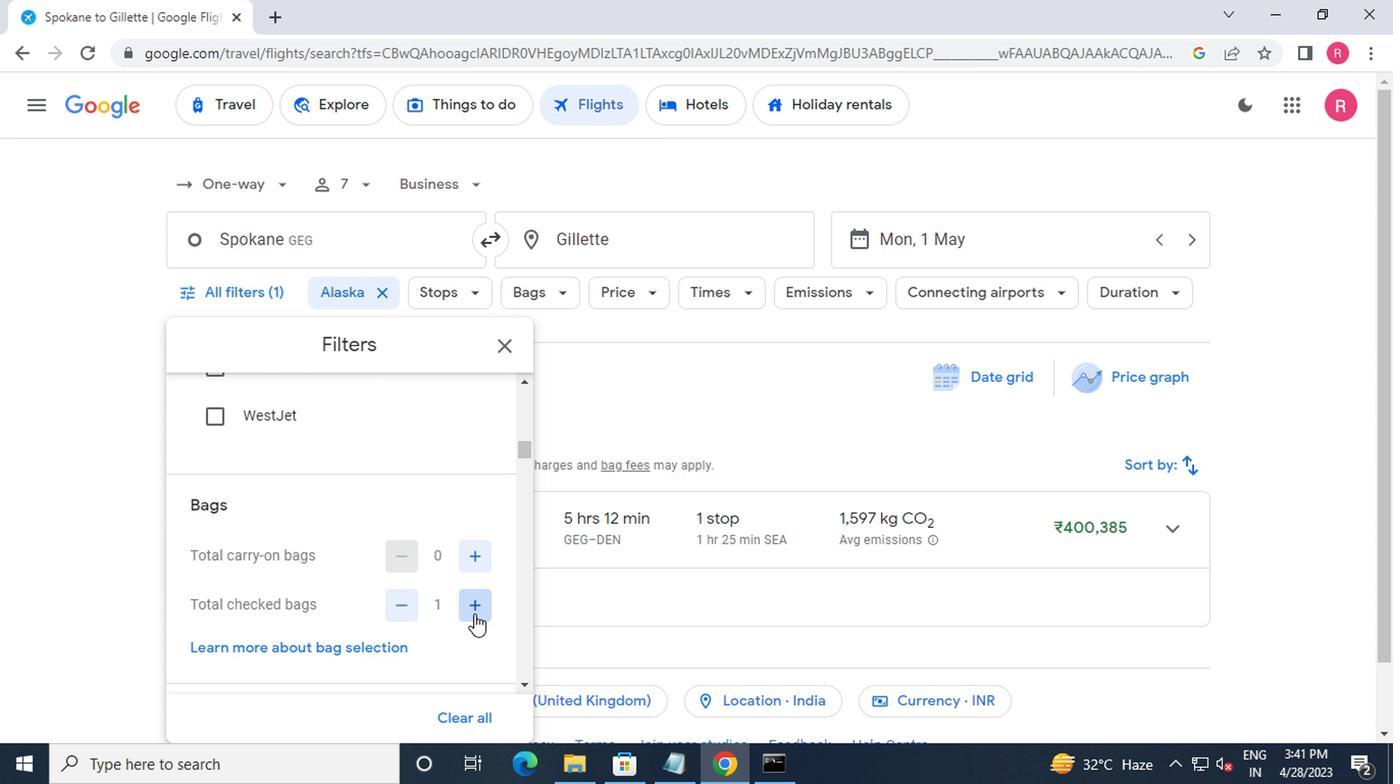 
Action: Mouse pressed left at (469, 612)
Screenshot: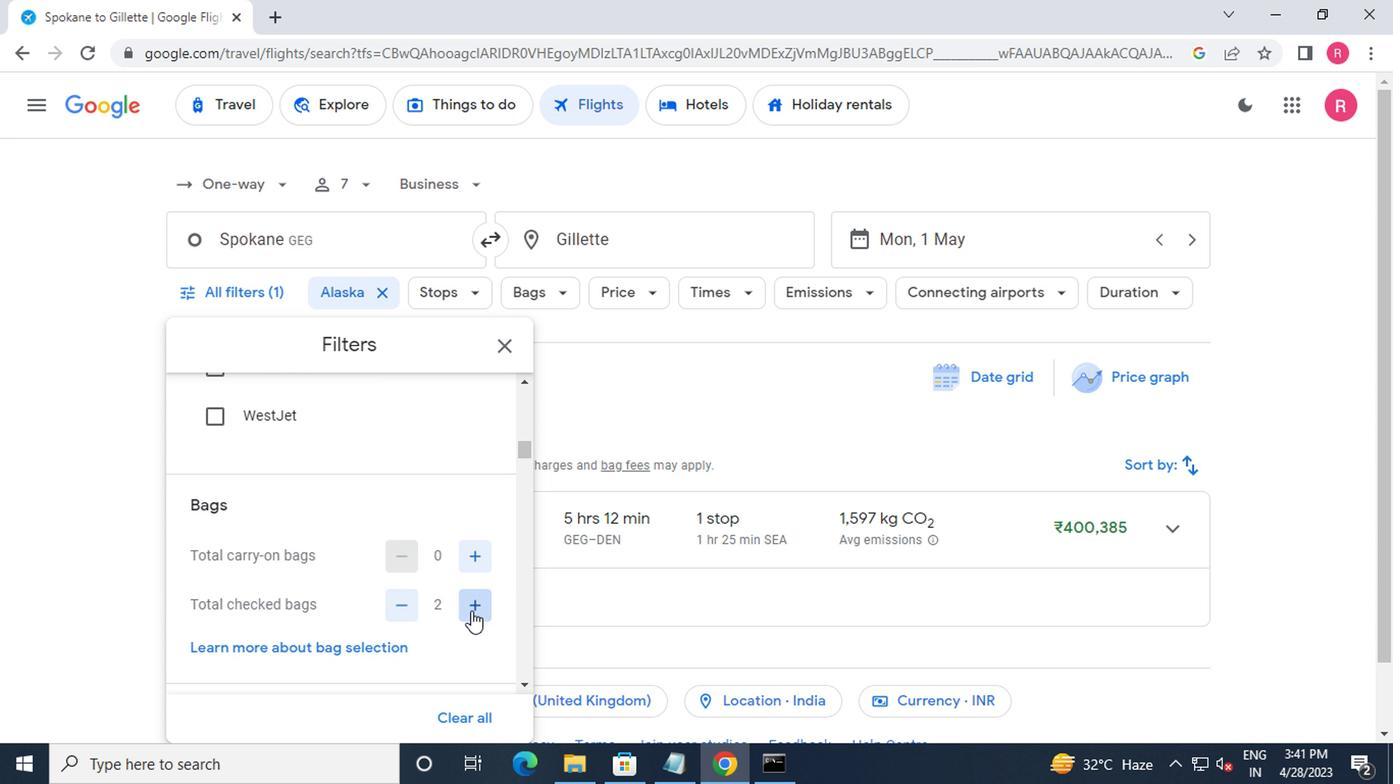 
Action: Mouse pressed left at (469, 612)
Screenshot: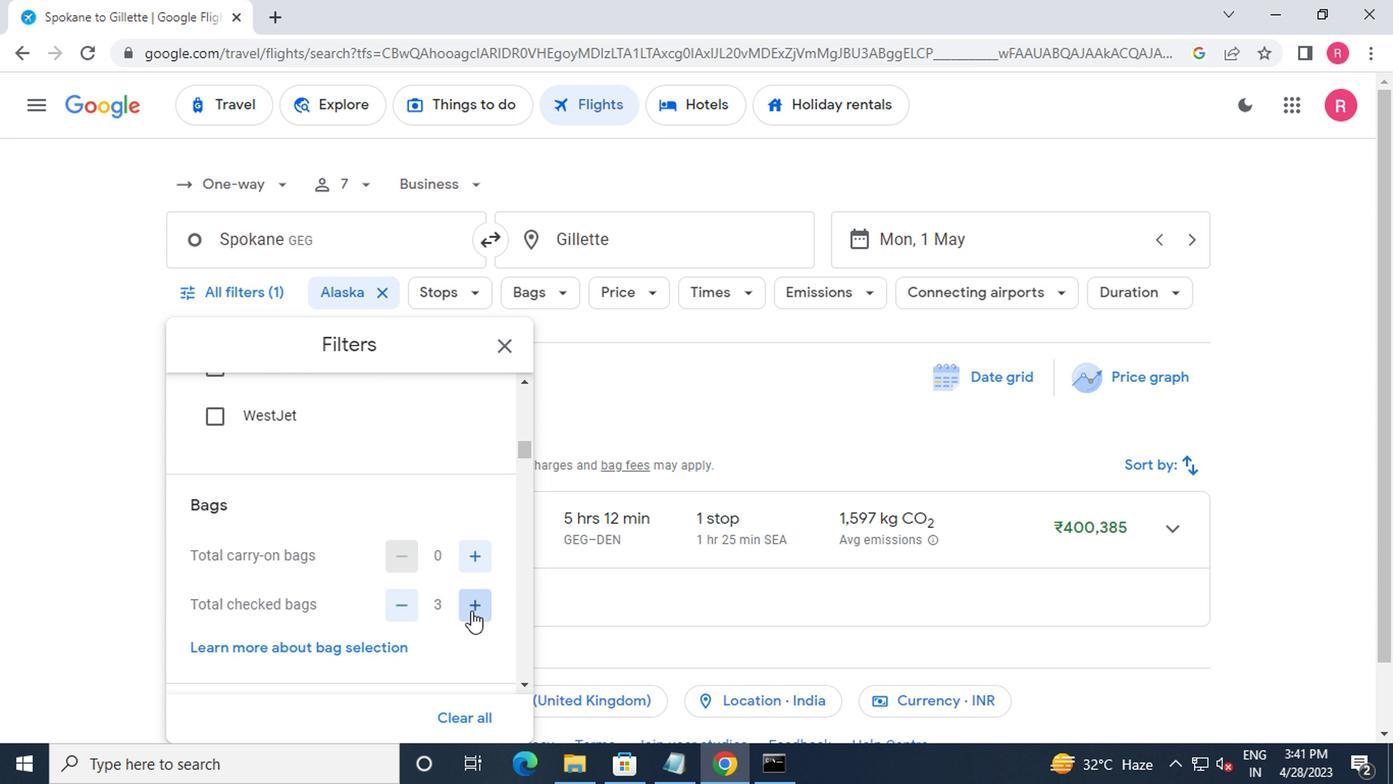 
Action: Mouse pressed left at (469, 612)
Screenshot: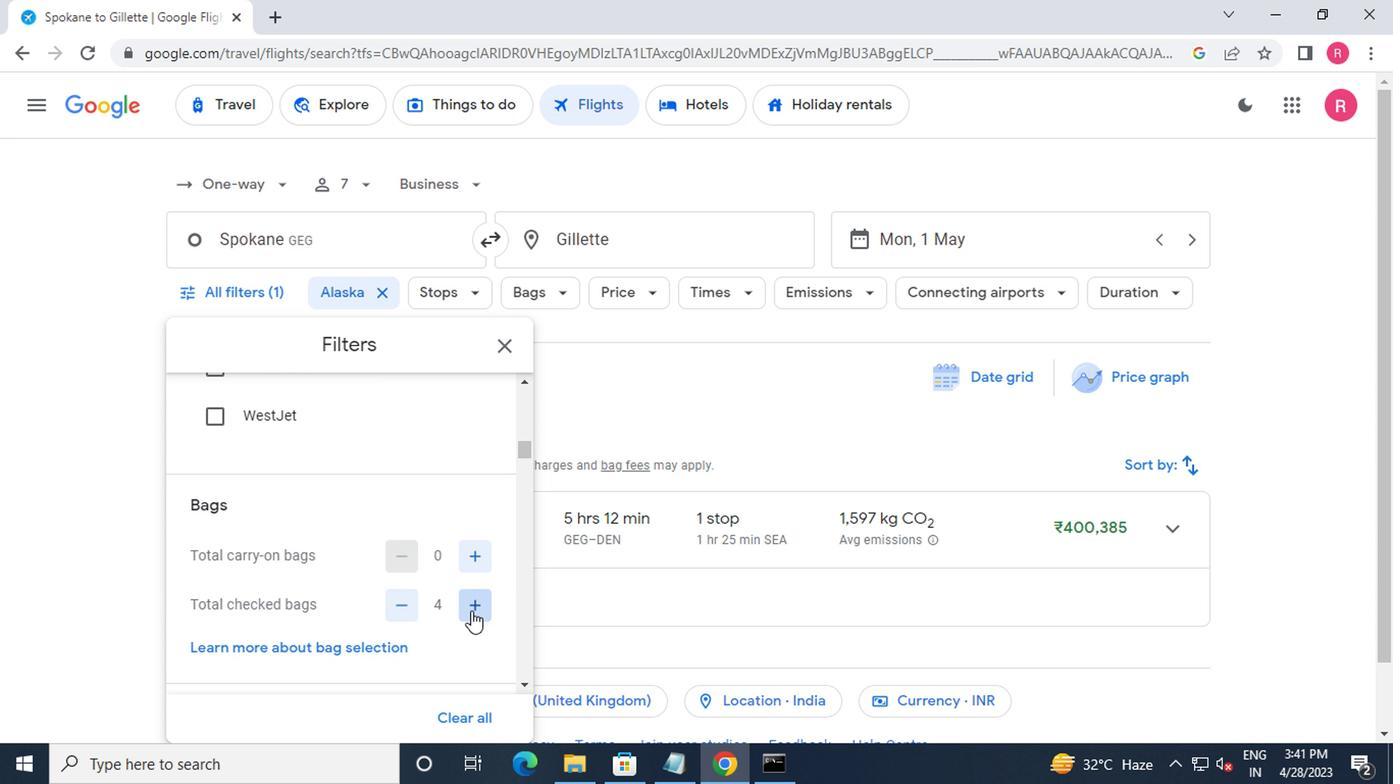 
Action: Mouse pressed left at (469, 612)
Screenshot: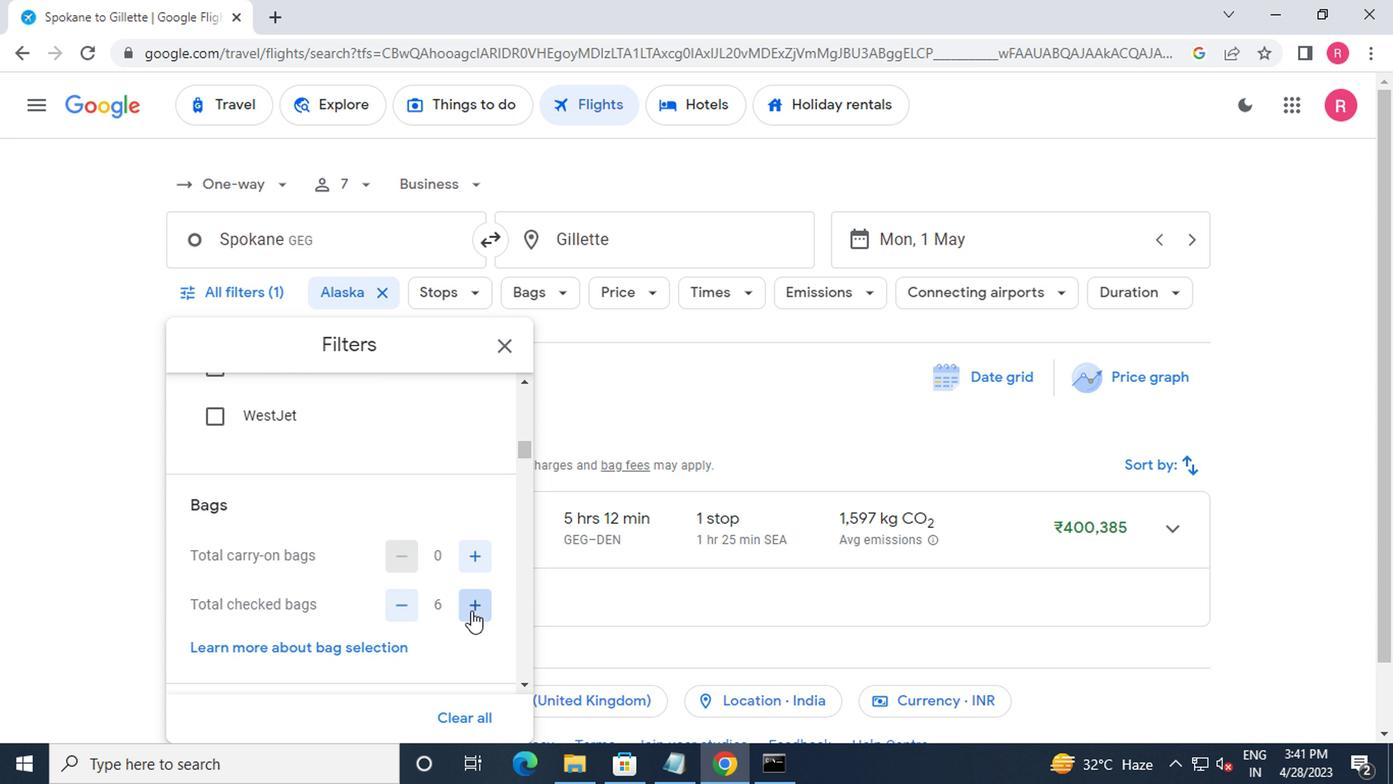 
Action: Mouse pressed left at (469, 612)
Screenshot: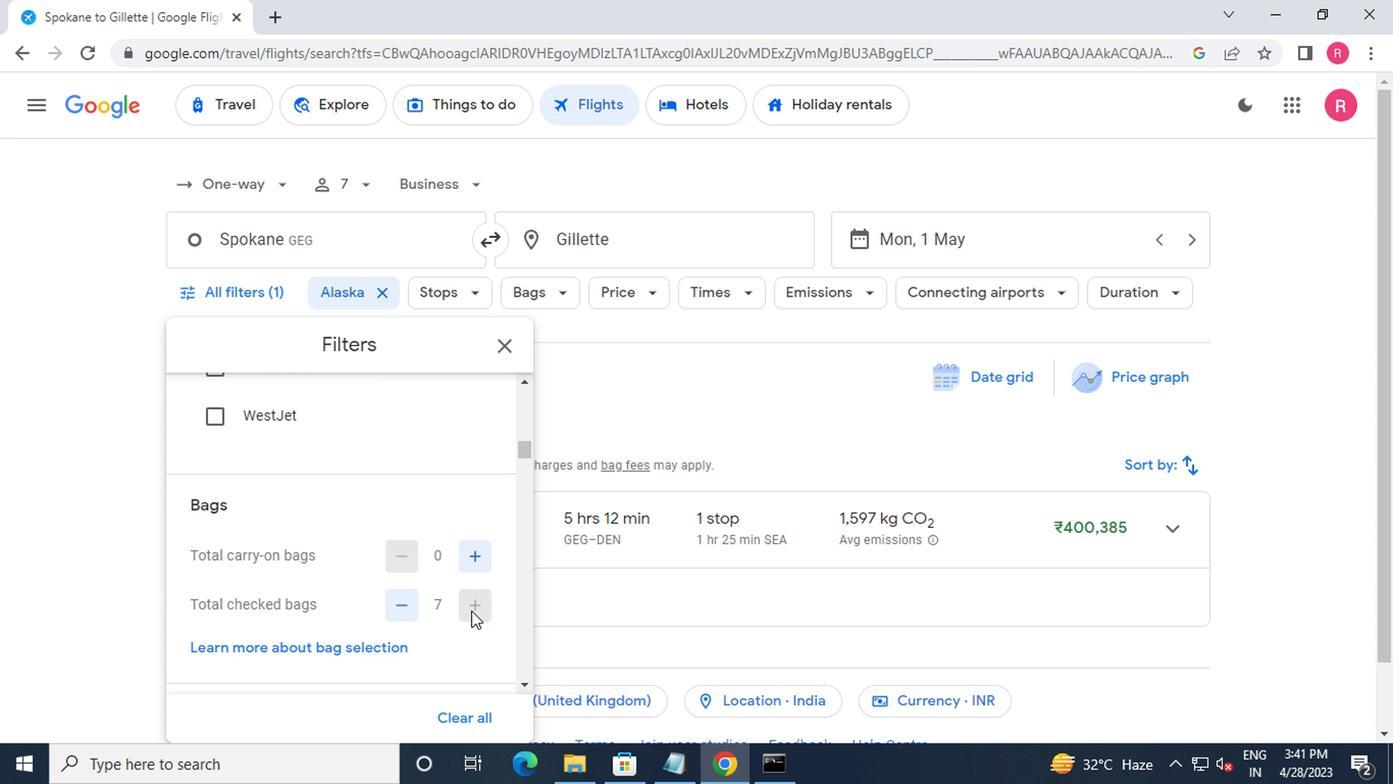 
Action: Mouse moved to (447, 616)
Screenshot: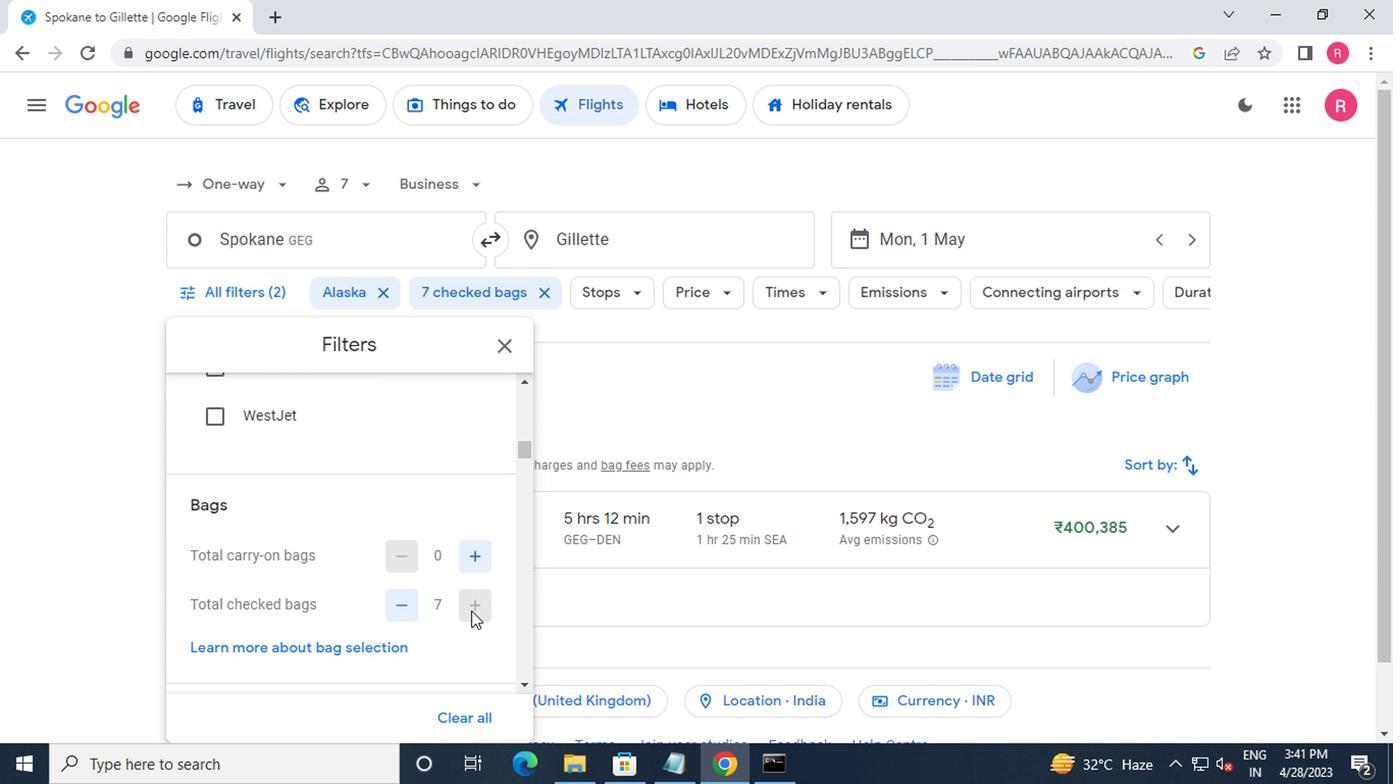 
Action: Mouse scrolled (447, 615) with delta (0, 0)
Screenshot: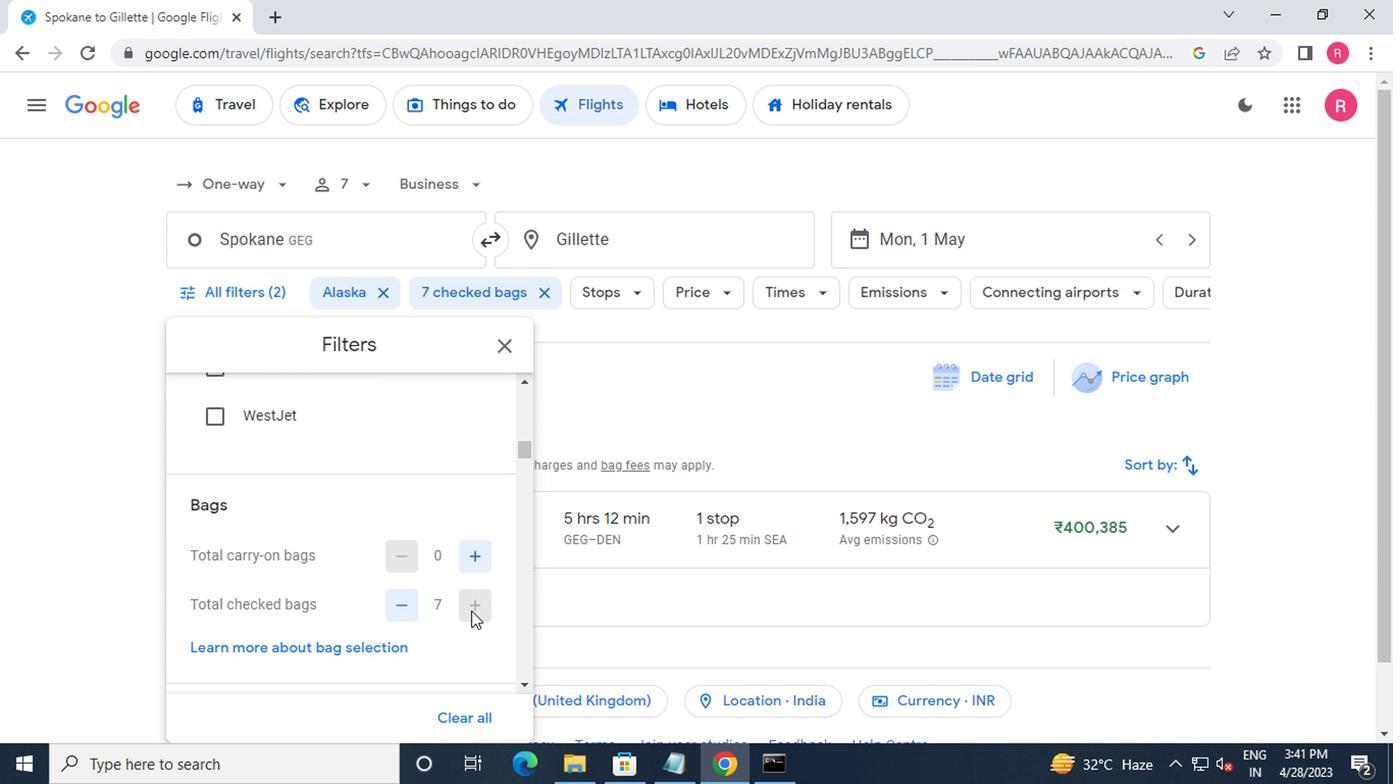 
Action: Mouse moved to (444, 618)
Screenshot: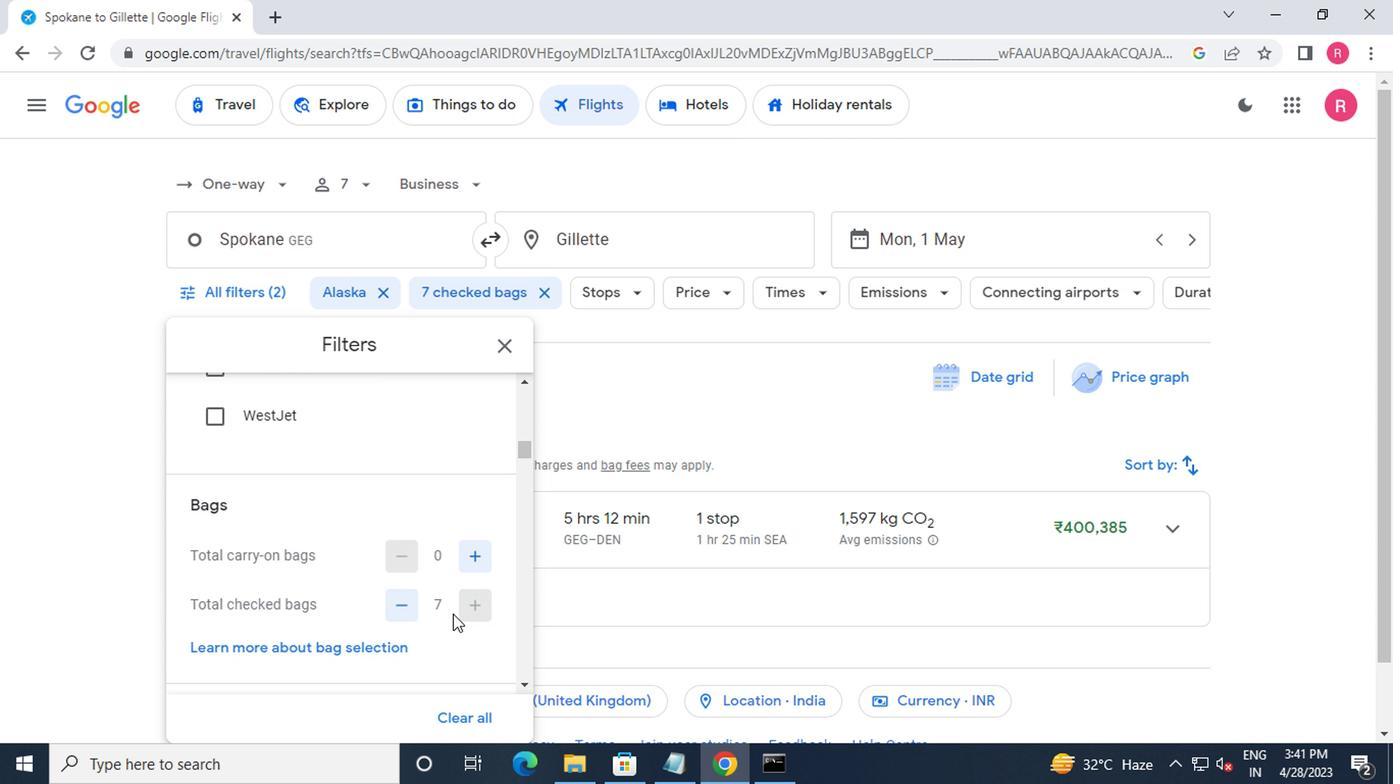 
Action: Mouse scrolled (444, 617) with delta (0, 0)
Screenshot: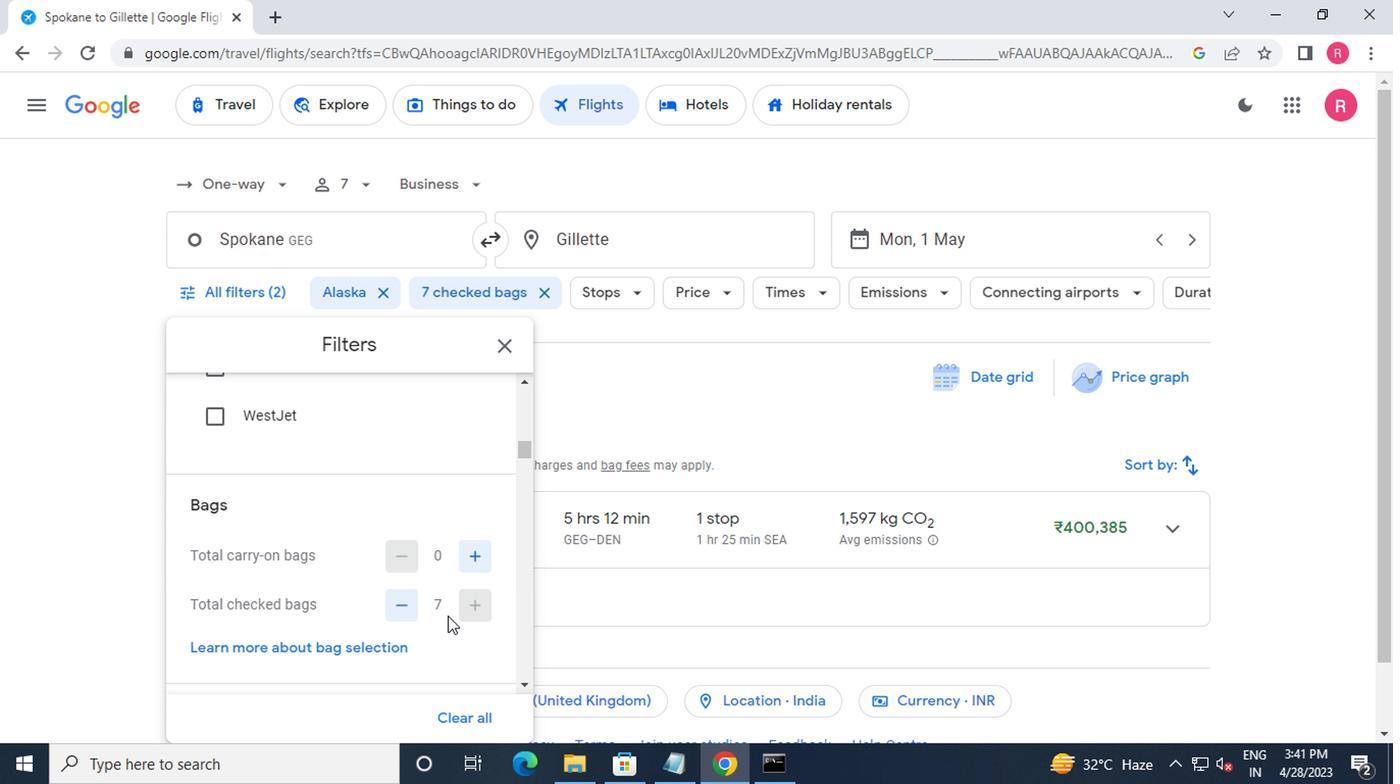 
Action: Mouse moved to (480, 596)
Screenshot: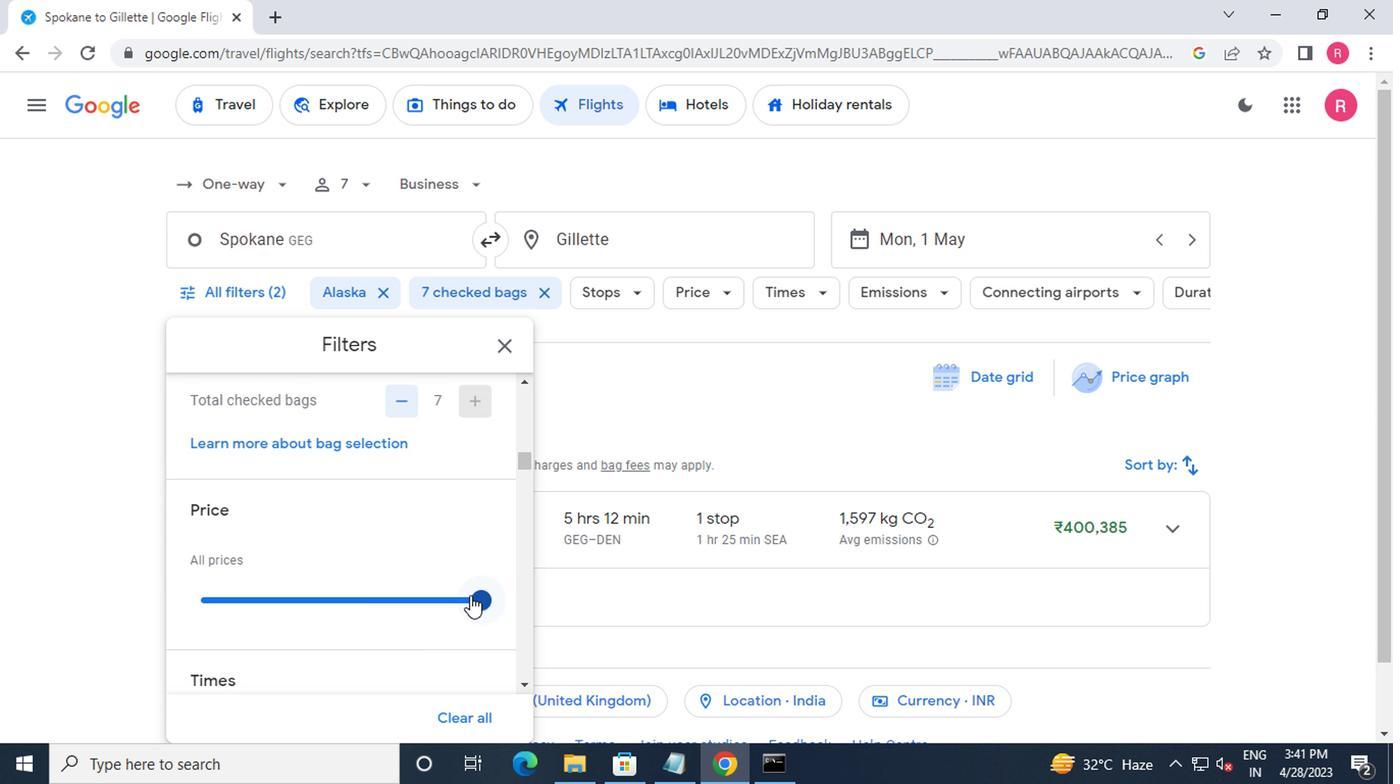 
Action: Mouse pressed left at (480, 596)
Screenshot: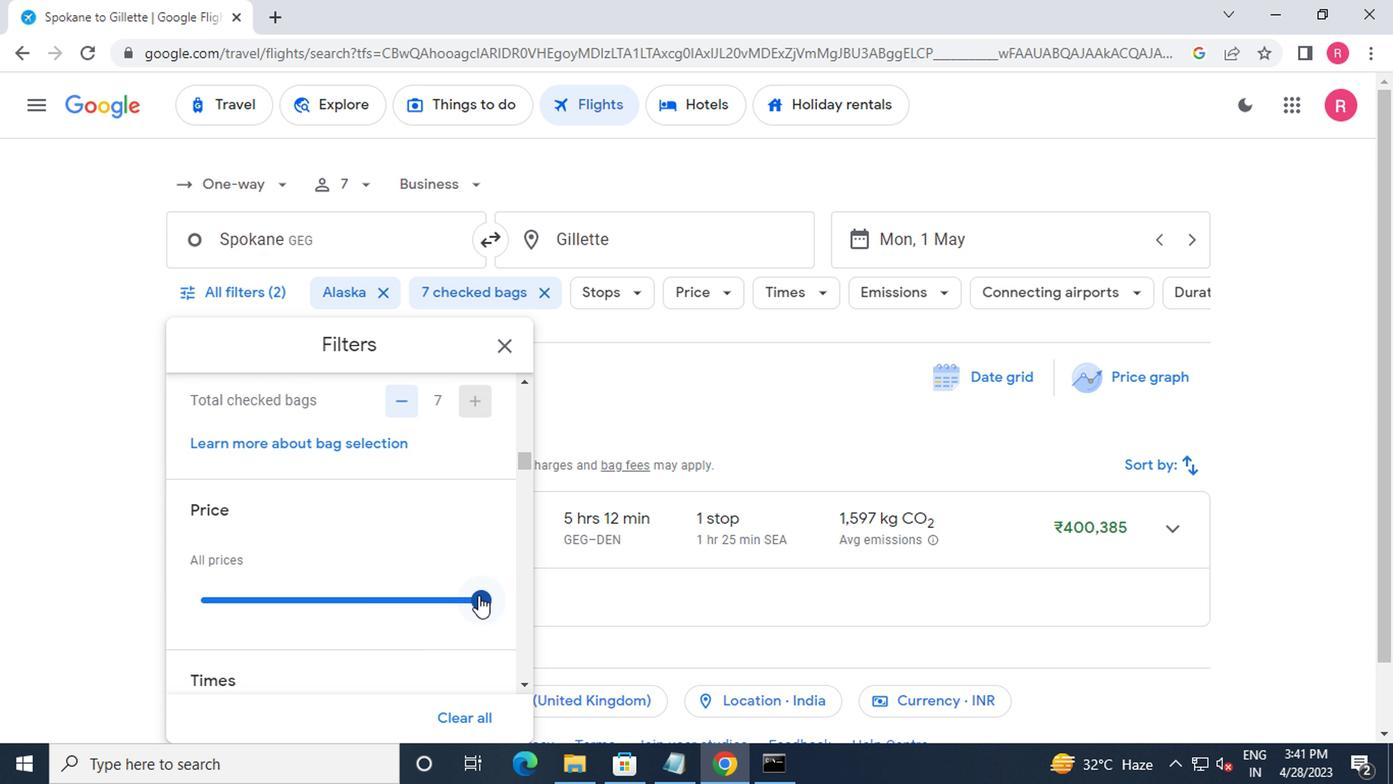 
Action: Mouse moved to (254, 610)
Screenshot: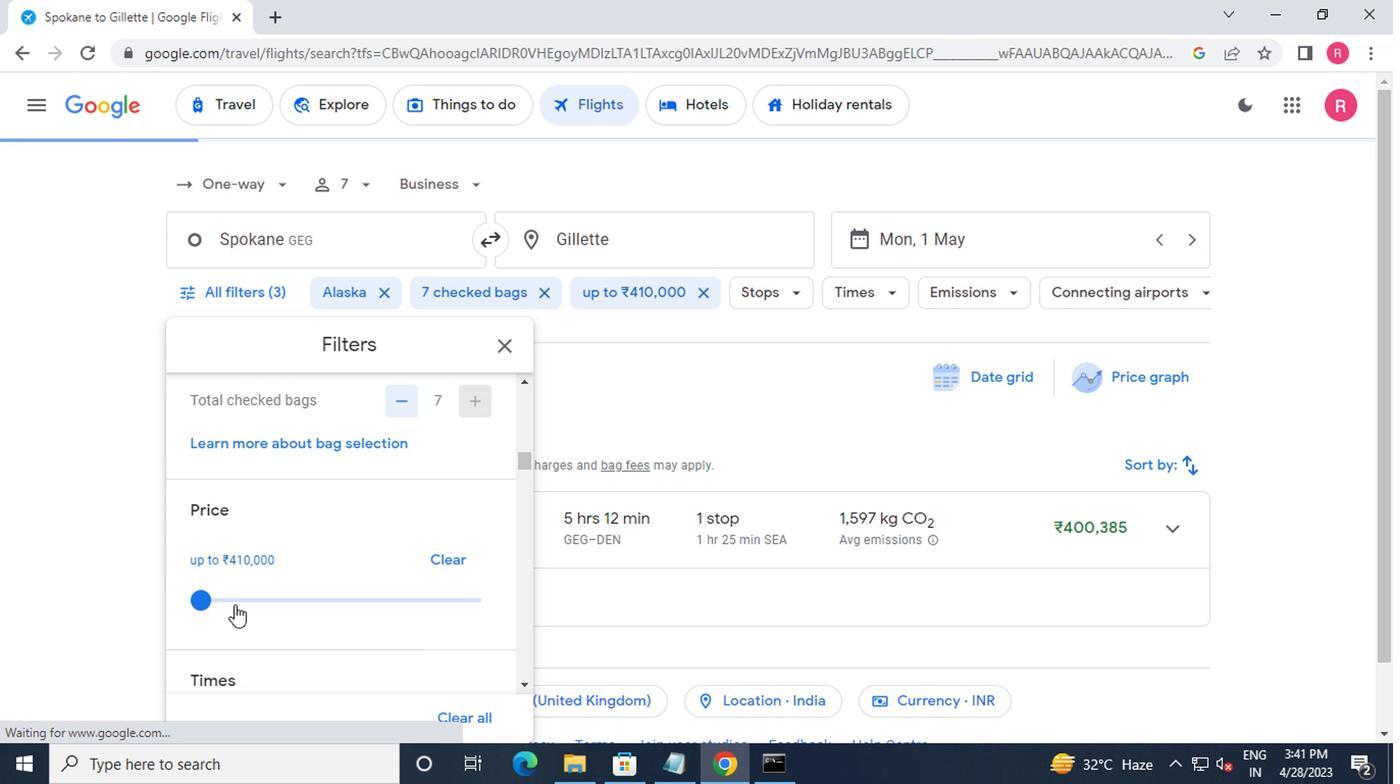 
Action: Mouse scrolled (254, 609) with delta (0, -1)
Screenshot: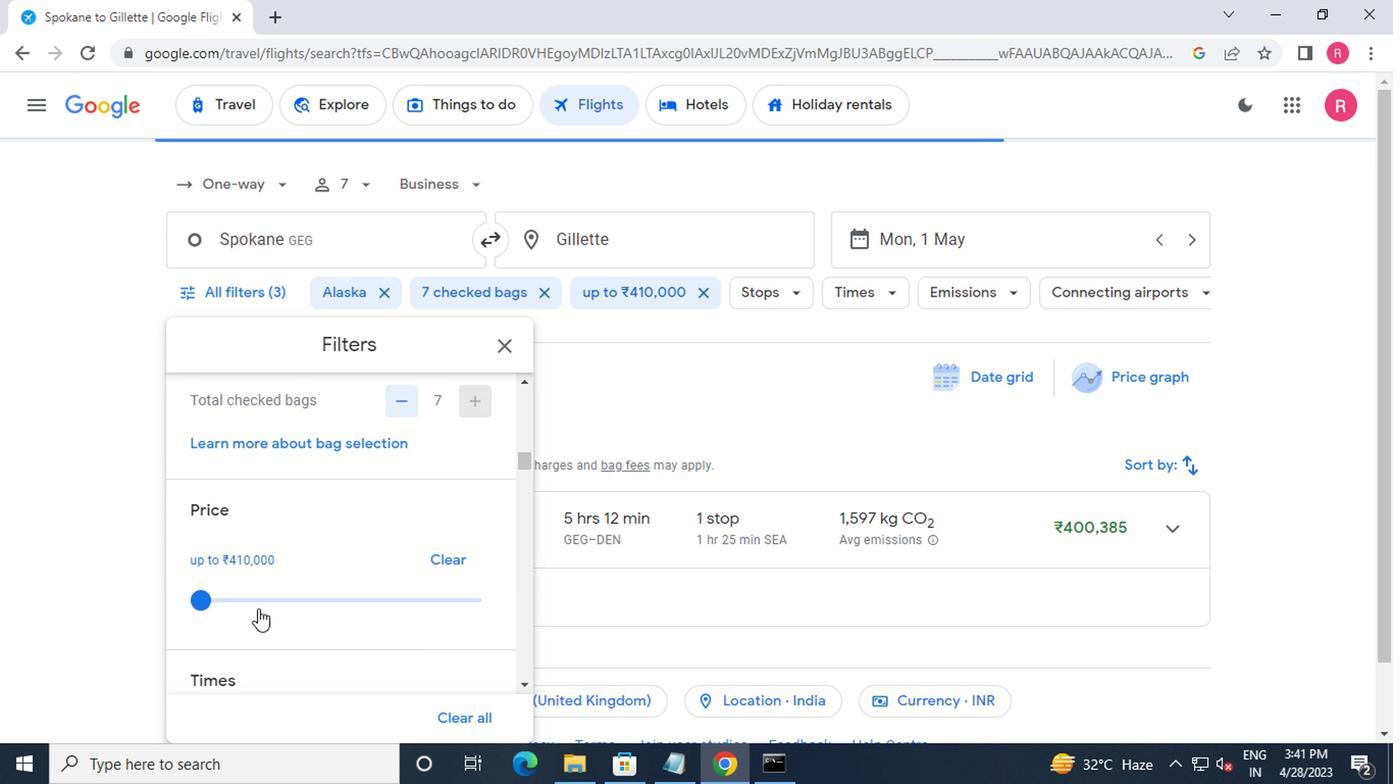 
Action: Mouse scrolled (254, 609) with delta (0, -1)
Screenshot: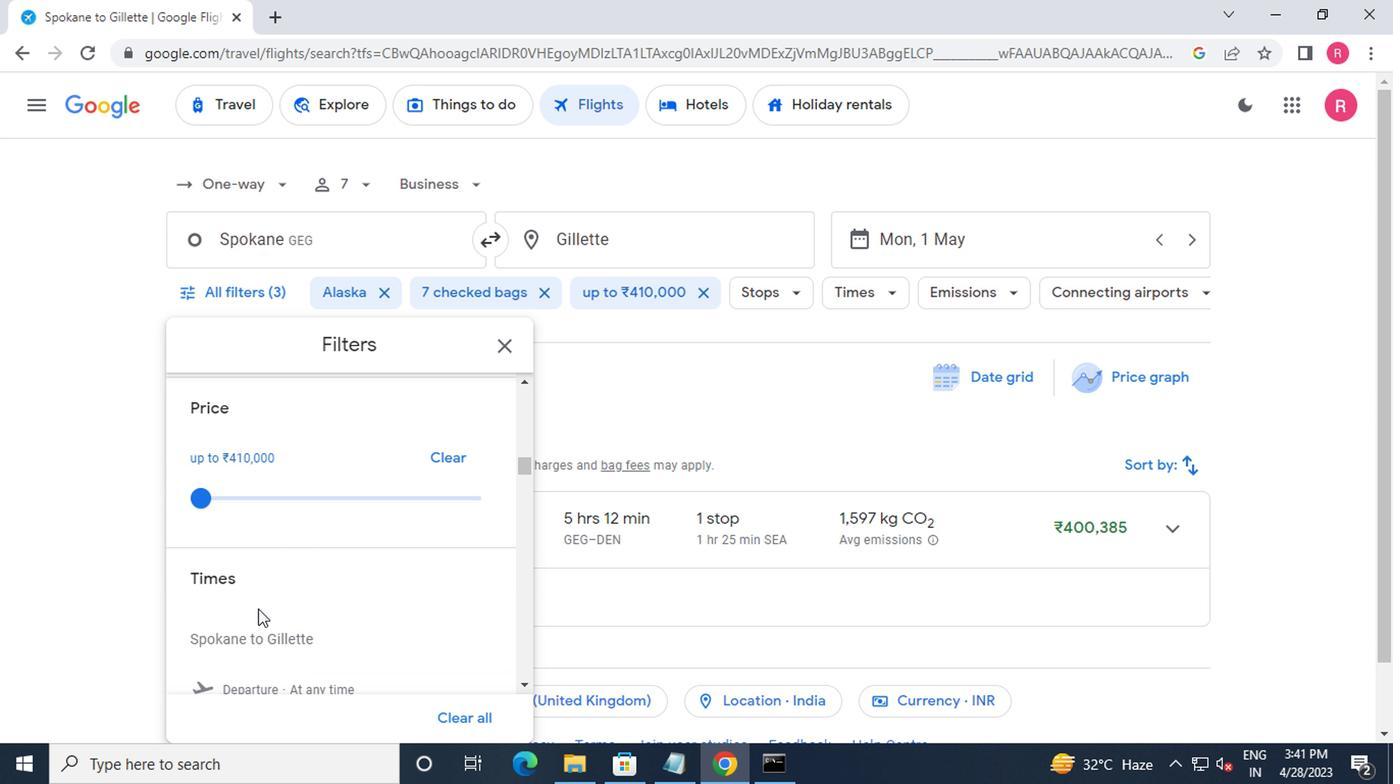
Action: Mouse scrolled (254, 609) with delta (0, -1)
Screenshot: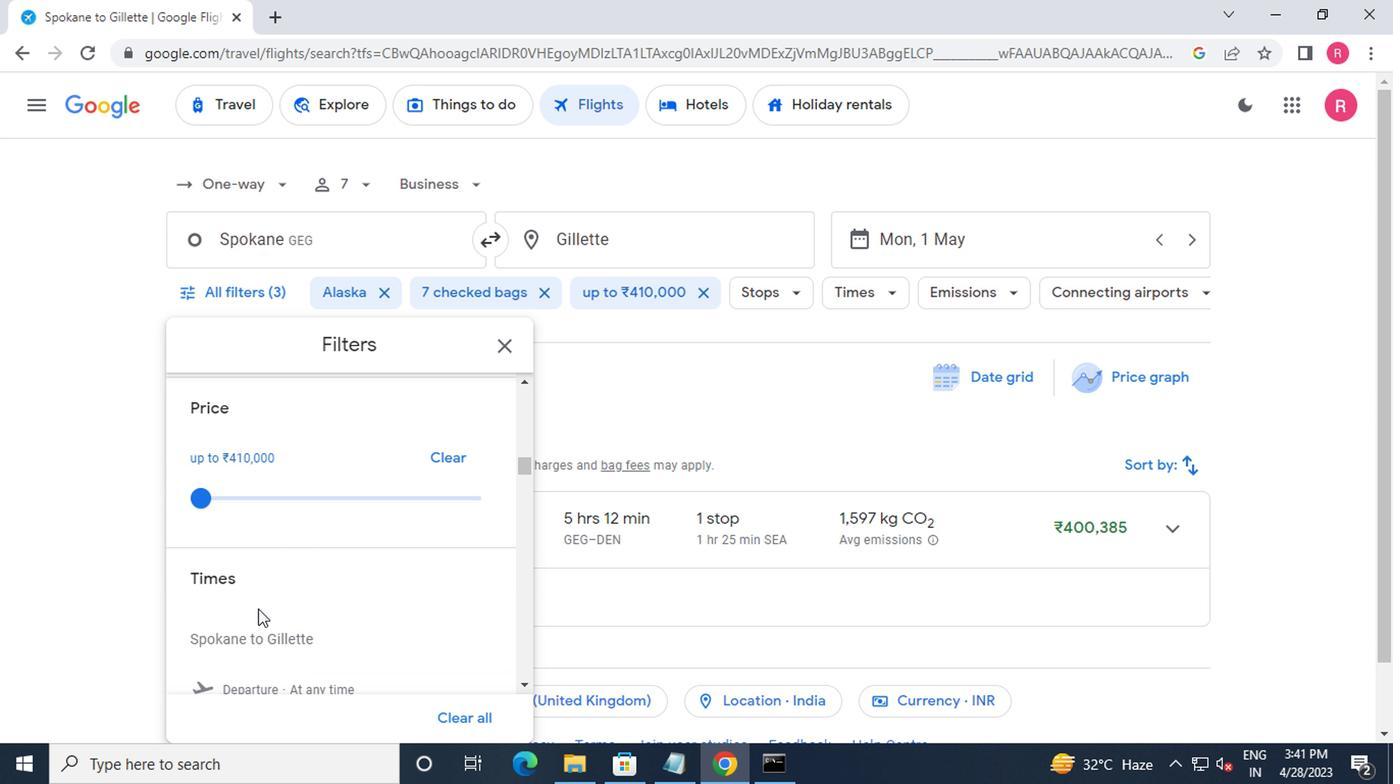 
Action: Mouse moved to (197, 547)
Screenshot: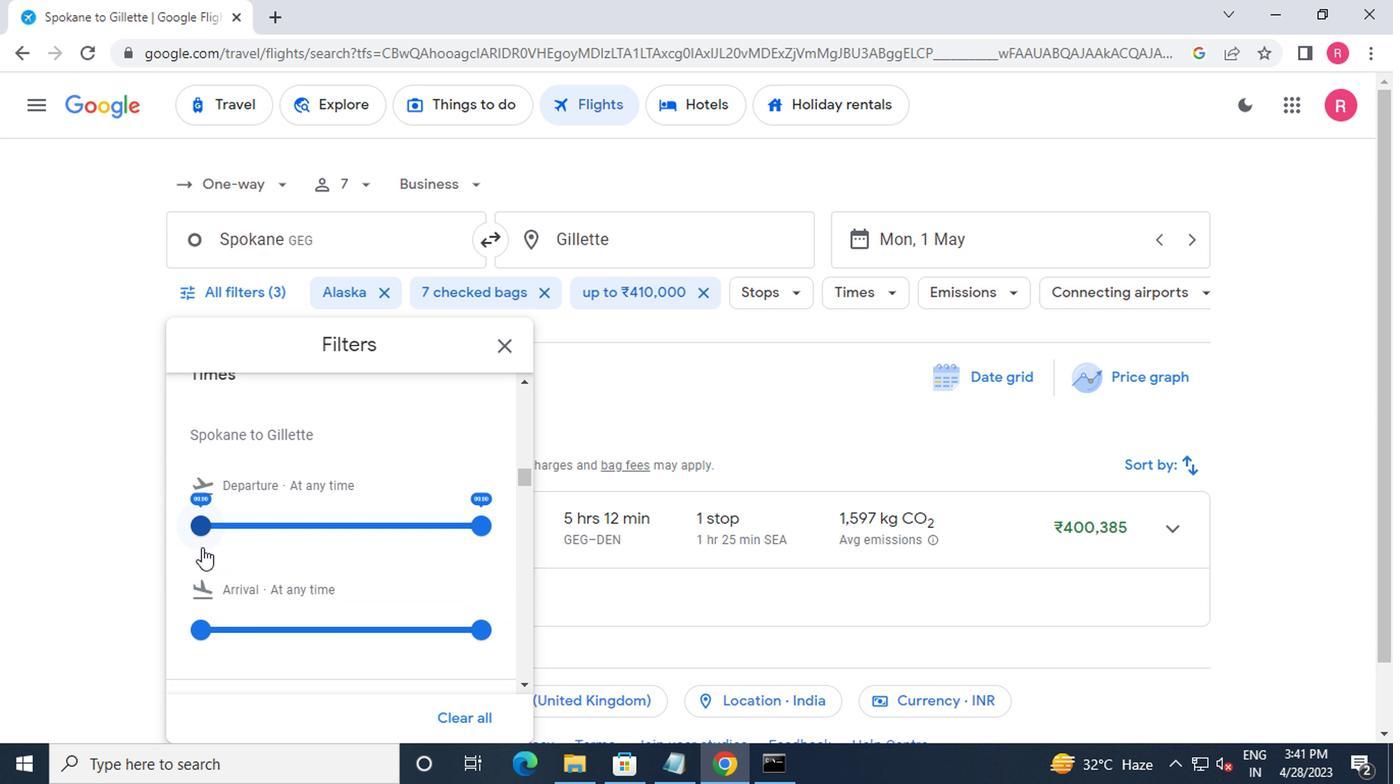 
Action: Mouse pressed left at (197, 547)
Screenshot: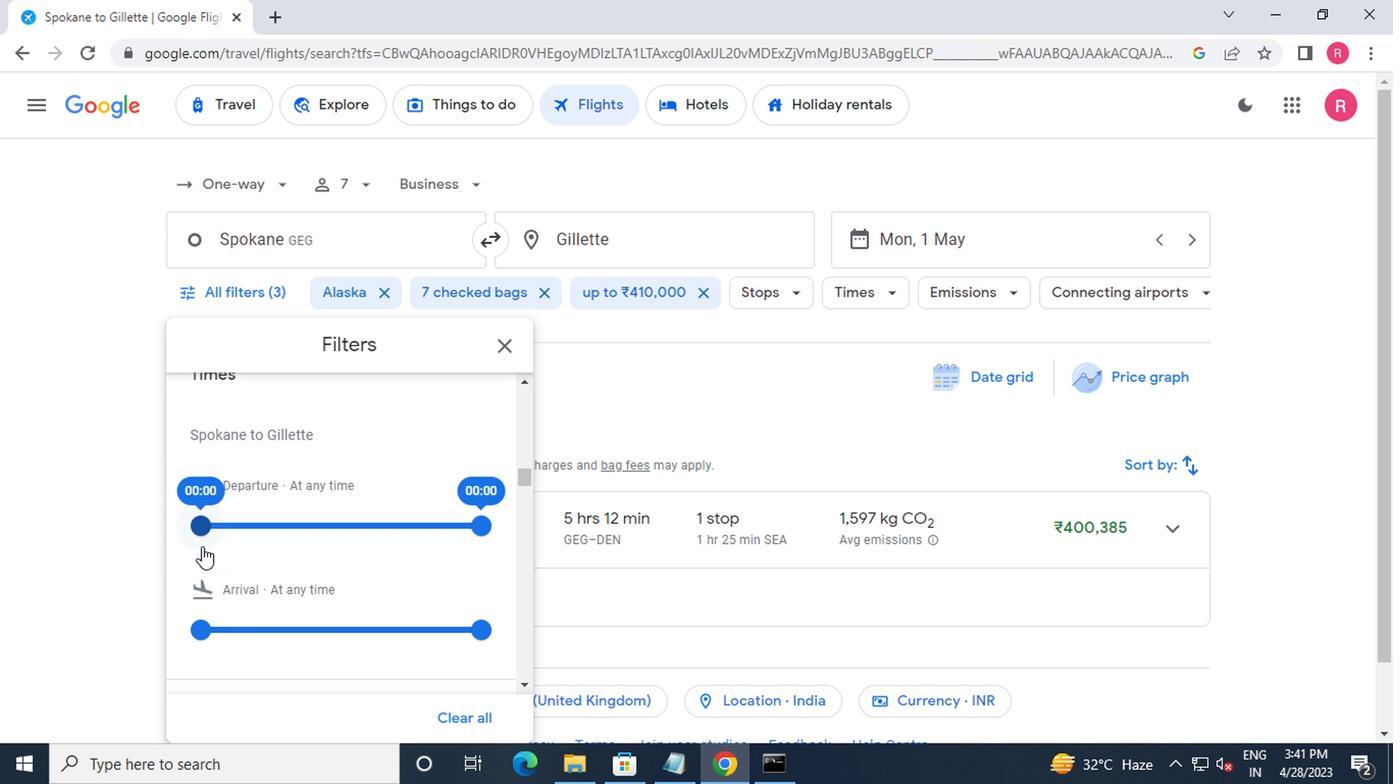 
Action: Mouse moved to (475, 527)
Screenshot: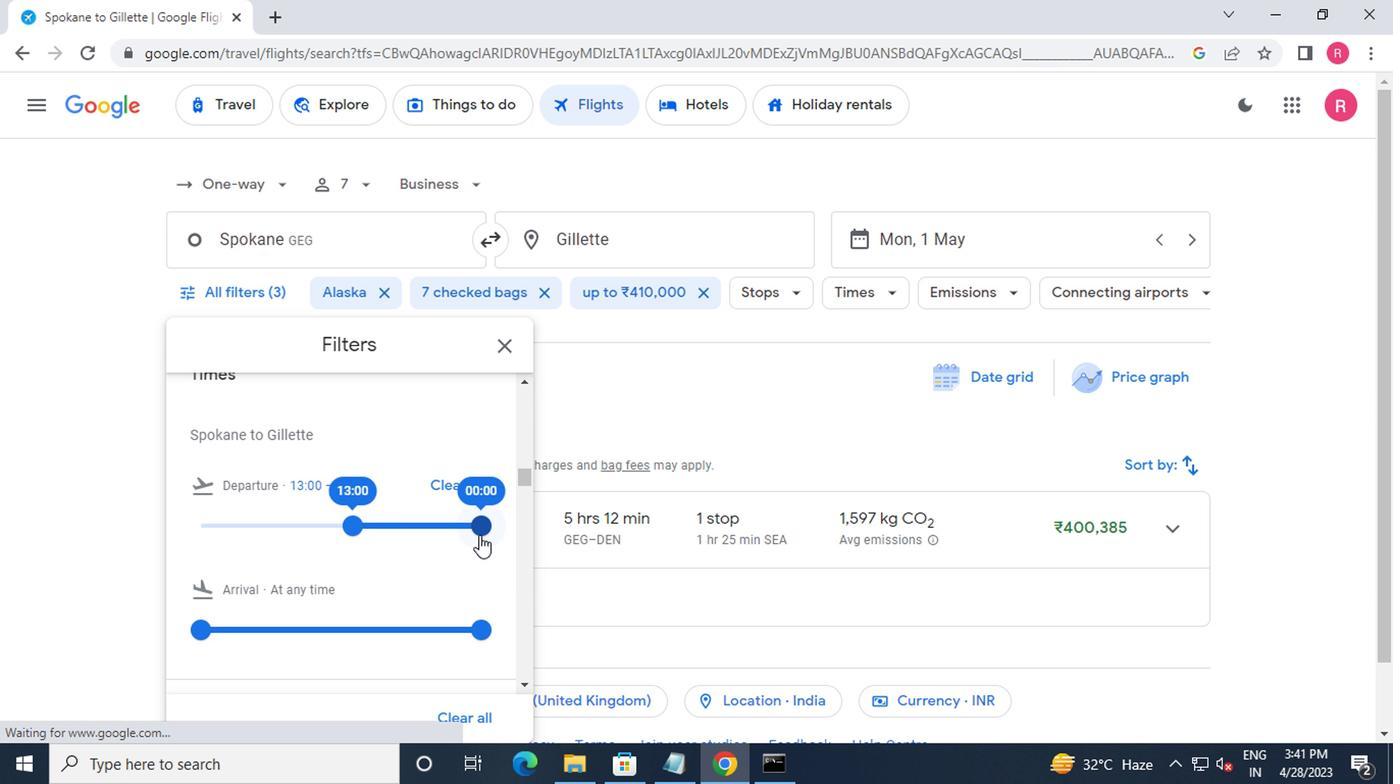 
Action: Mouse pressed left at (475, 527)
Screenshot: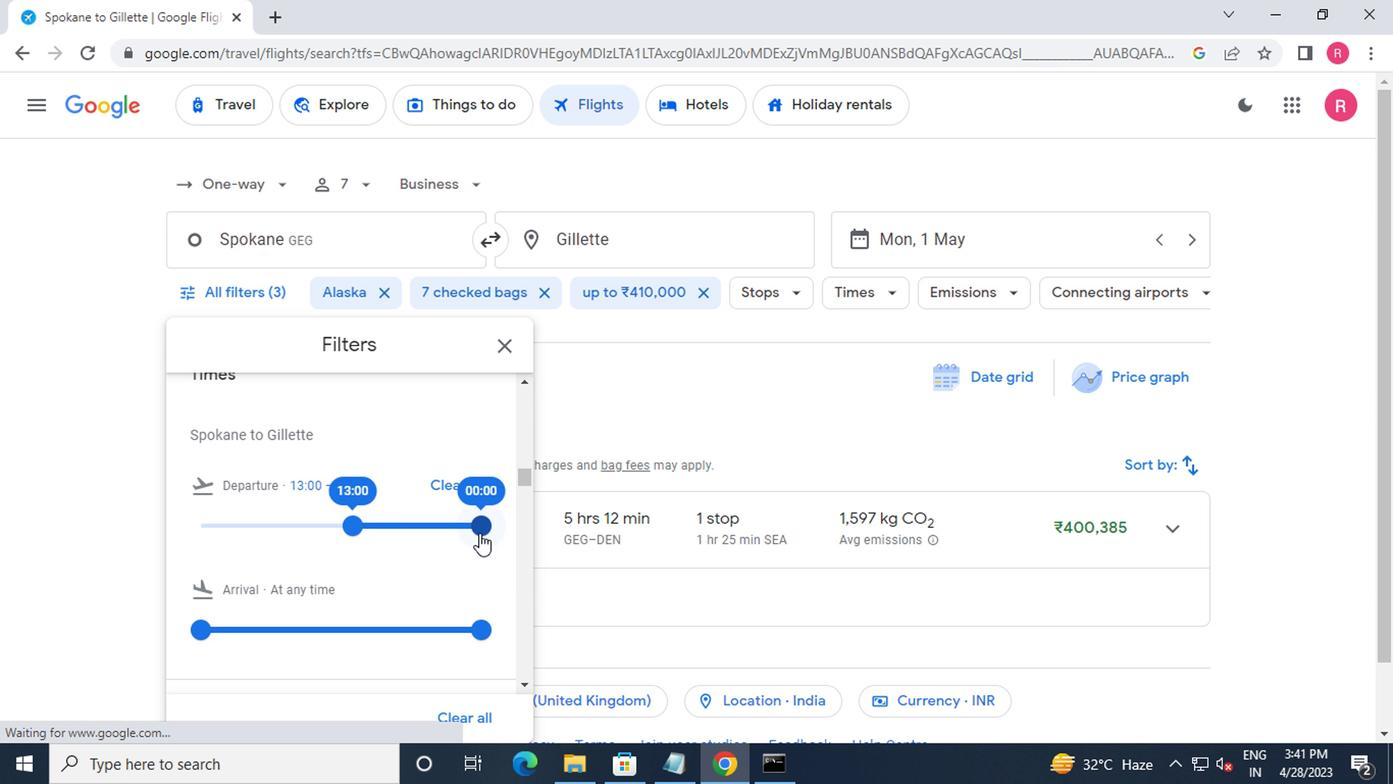 
Action: Mouse moved to (492, 342)
Screenshot: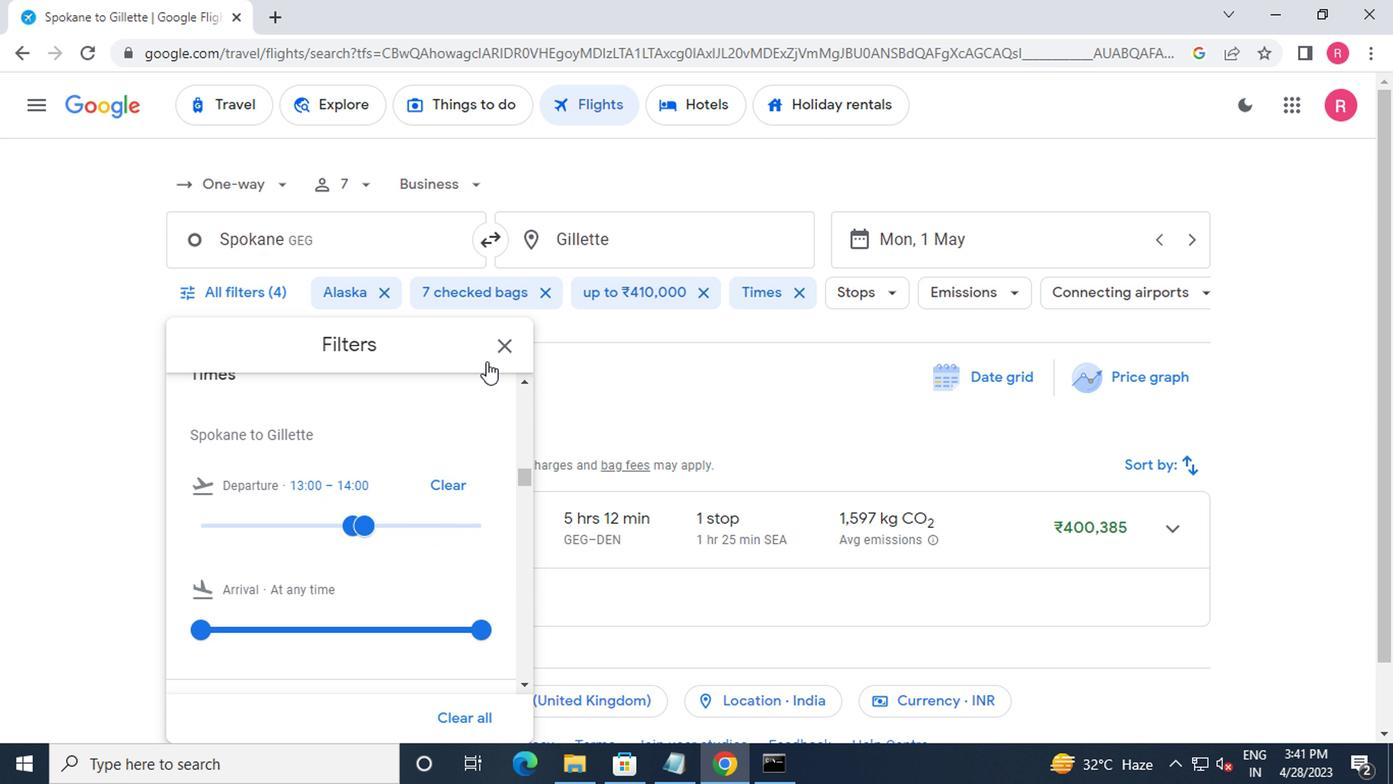 
Action: Mouse pressed left at (492, 342)
Screenshot: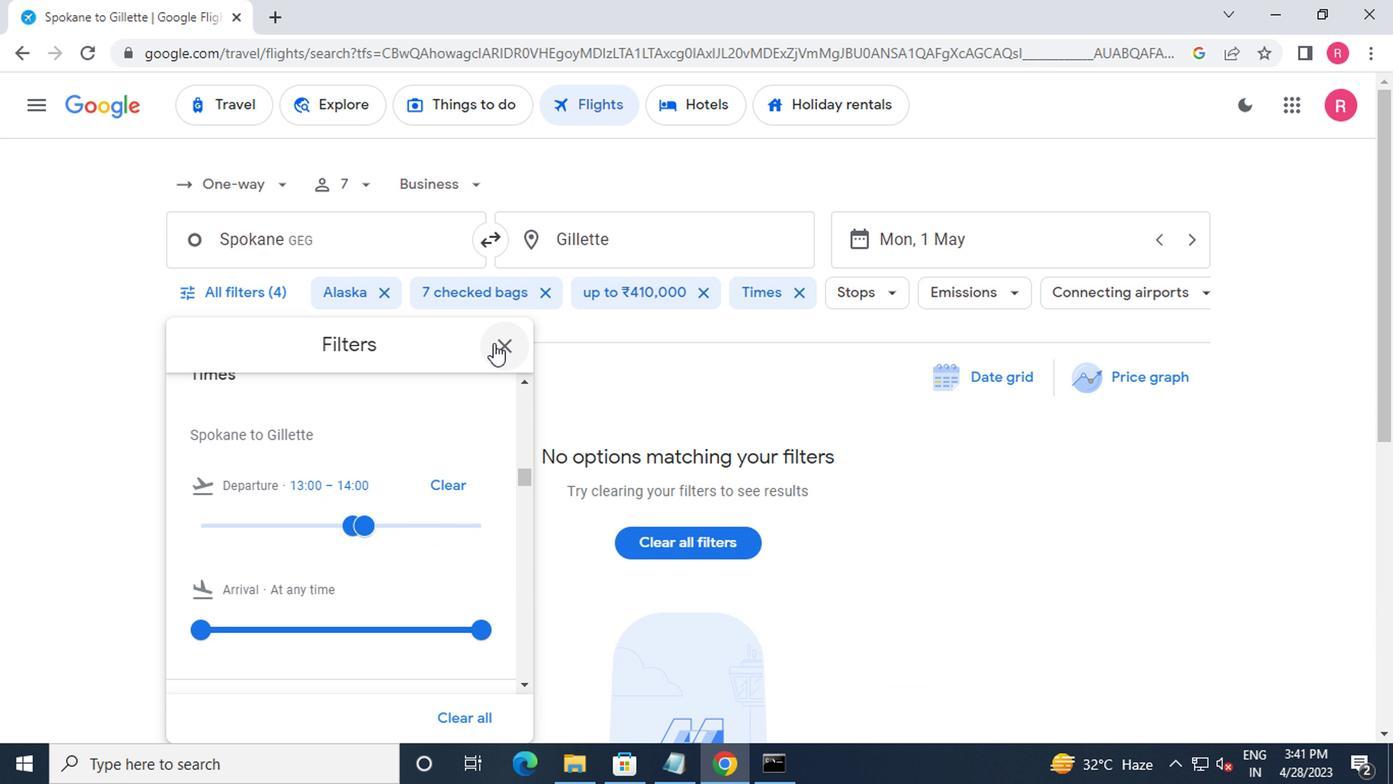 
